 Task: Edit and enhance audio for underwater exploration videos.
Action: Mouse moved to (75, 0)
Screenshot: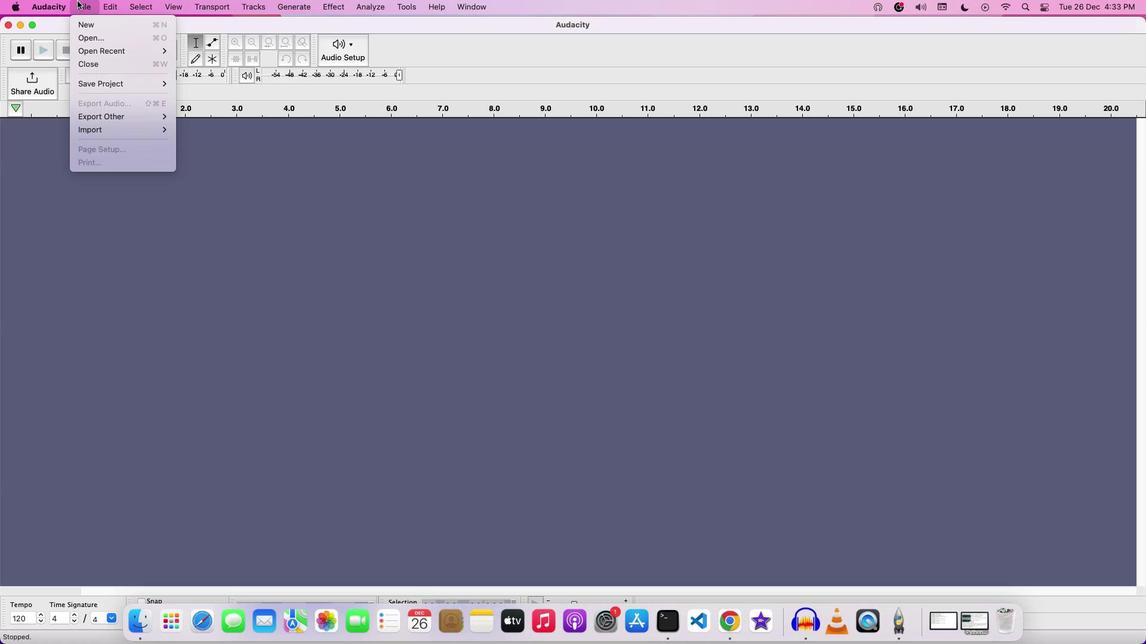 
Action: Mouse pressed left at (75, 0)
Screenshot: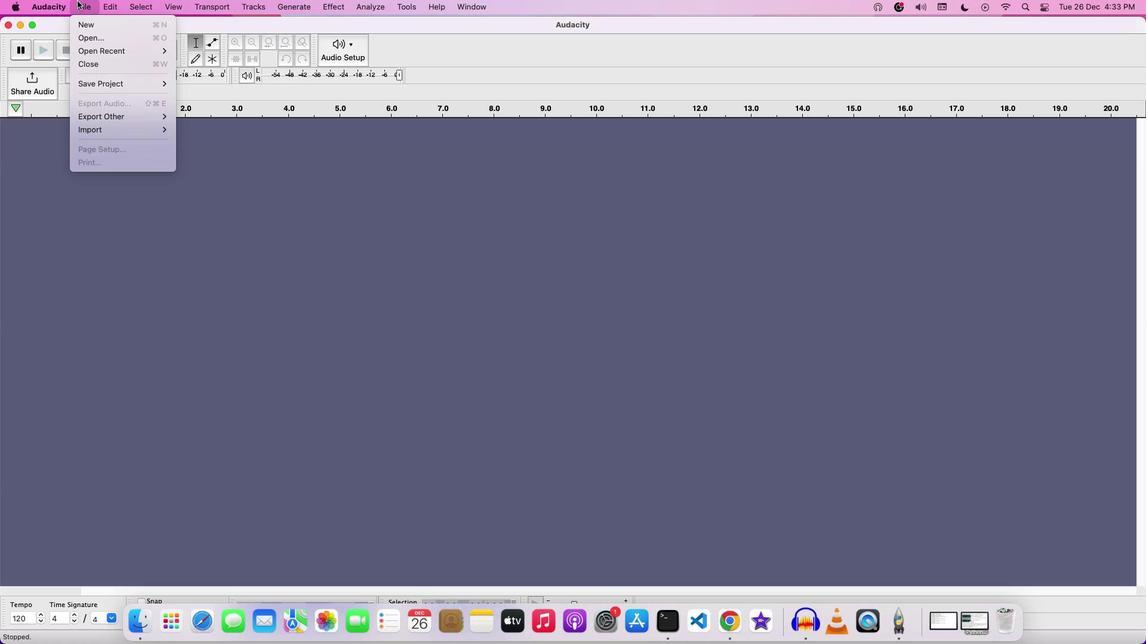 
Action: Mouse moved to (103, 35)
Screenshot: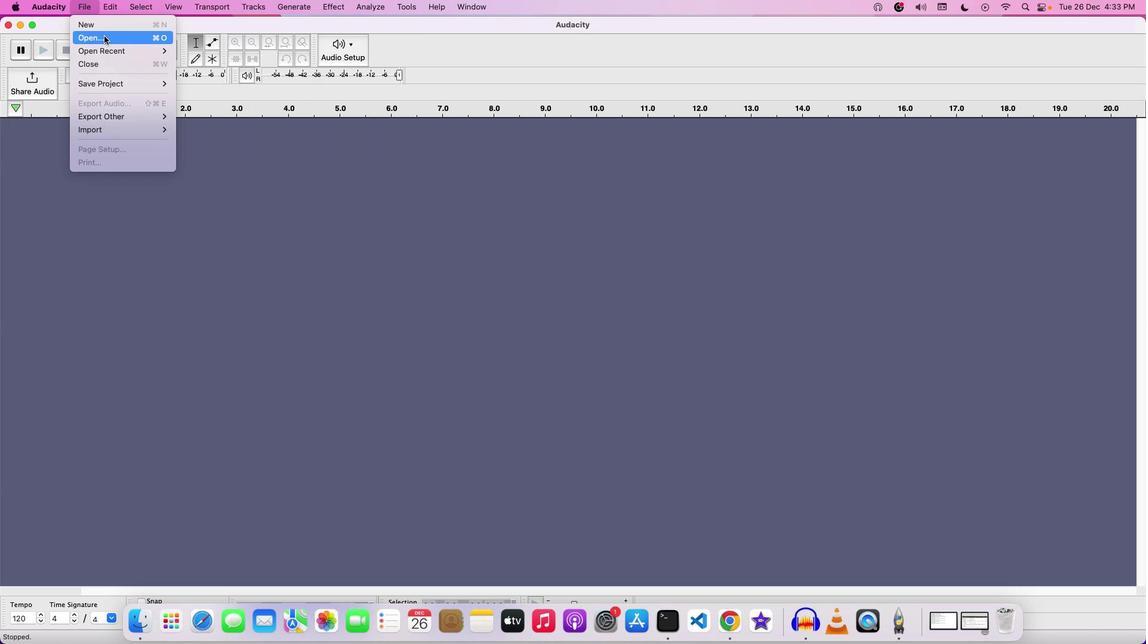 
Action: Mouse pressed left at (103, 35)
Screenshot: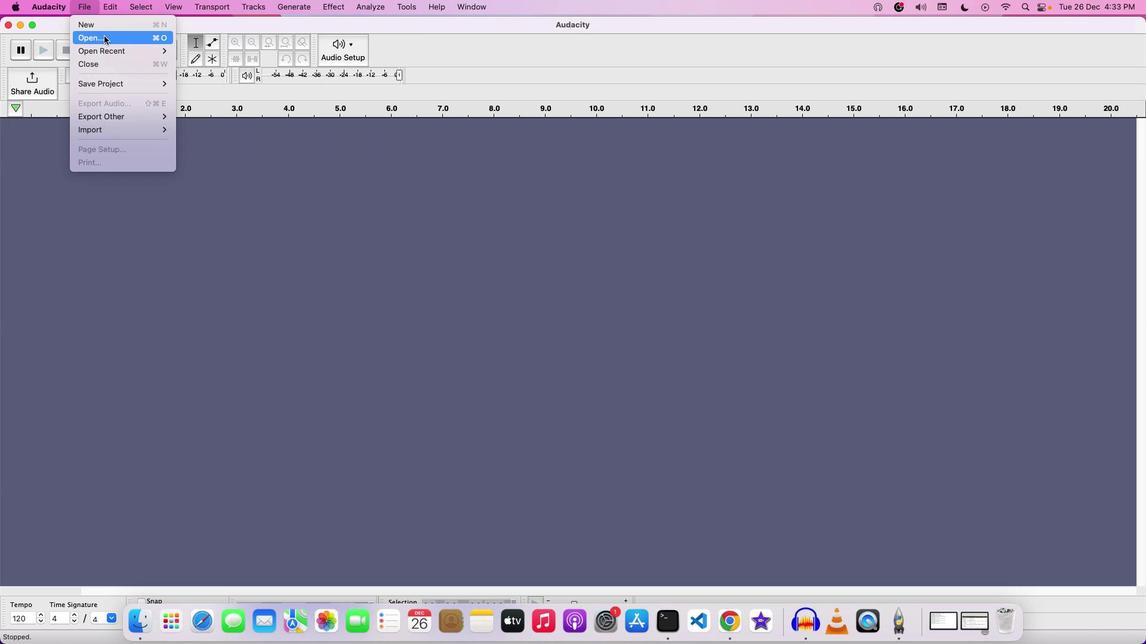 
Action: Mouse moved to (502, 174)
Screenshot: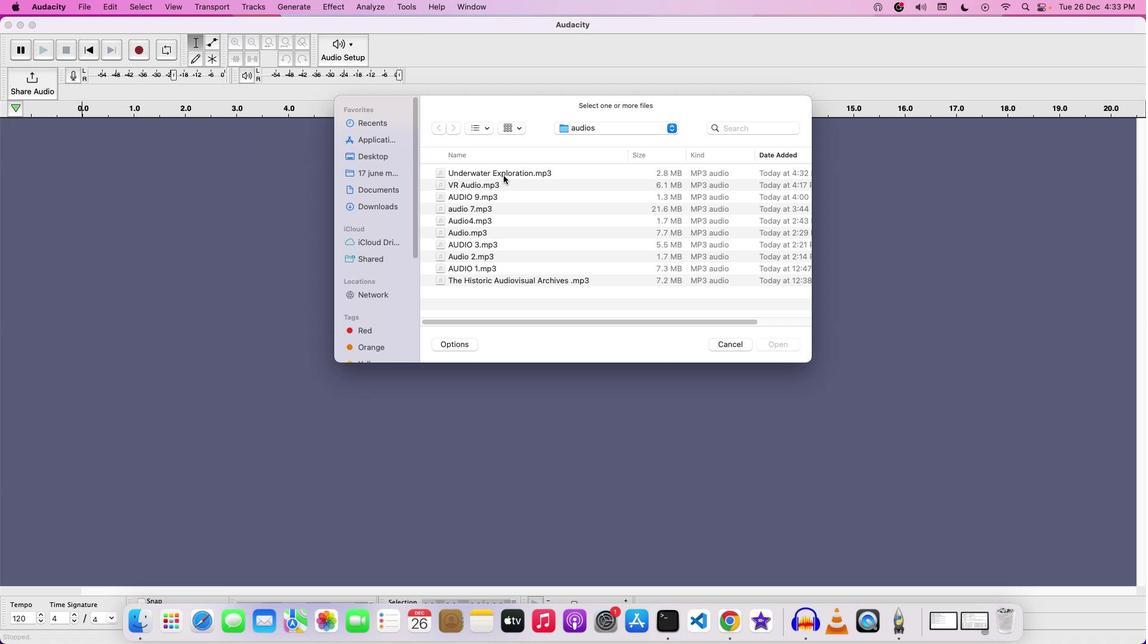 
Action: Mouse pressed left at (502, 174)
Screenshot: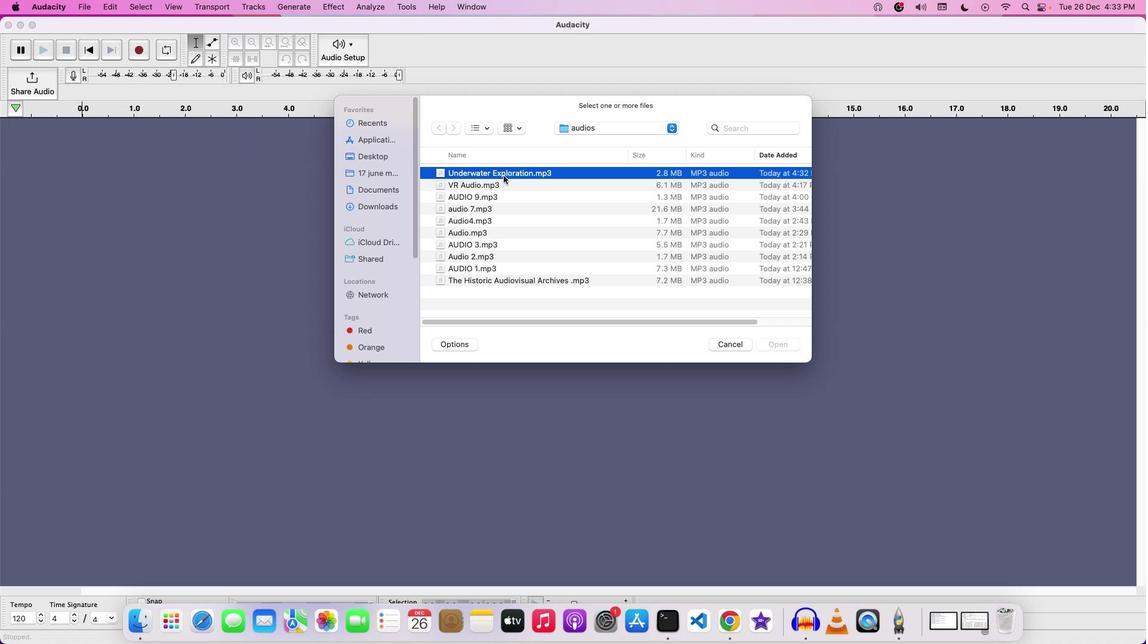 
Action: Mouse moved to (783, 342)
Screenshot: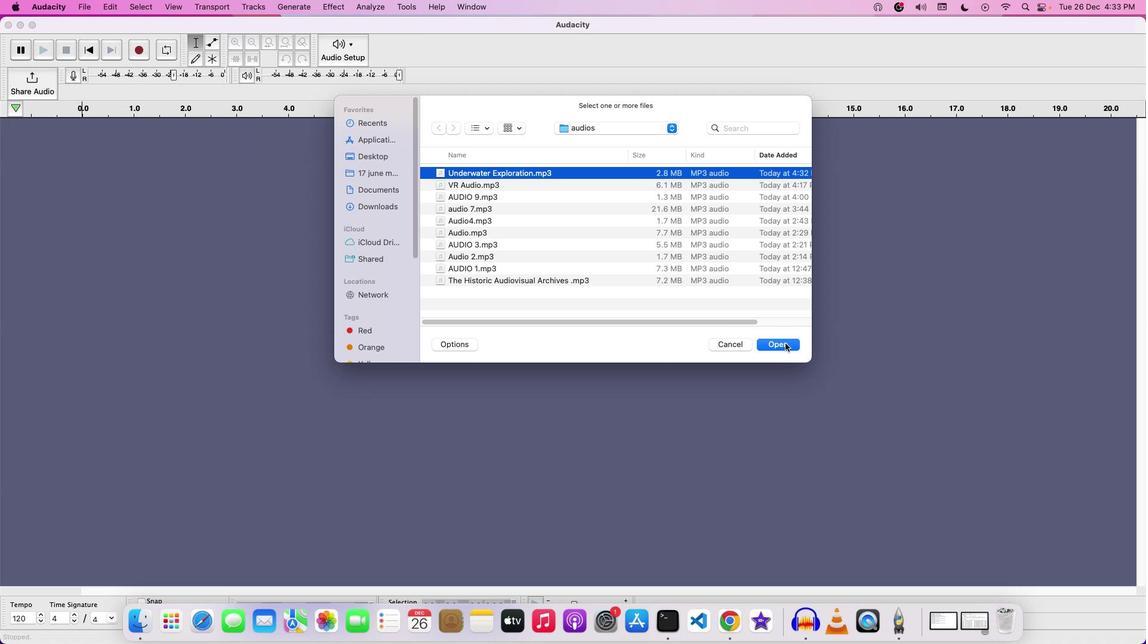 
Action: Mouse pressed left at (783, 342)
Screenshot: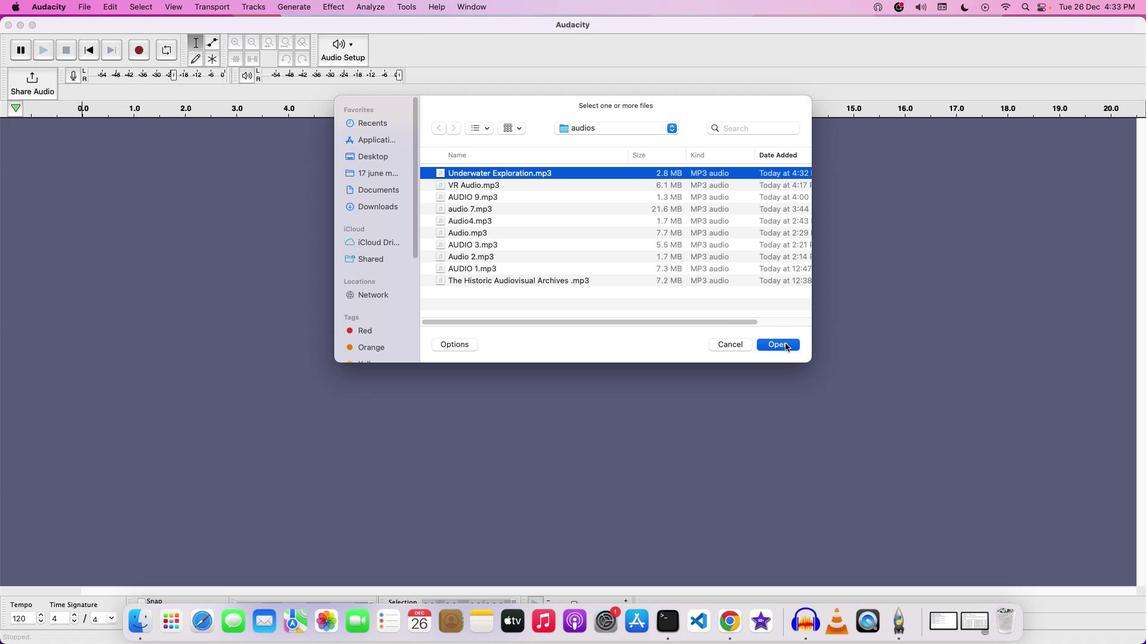 
Action: Mouse moved to (377, 303)
Screenshot: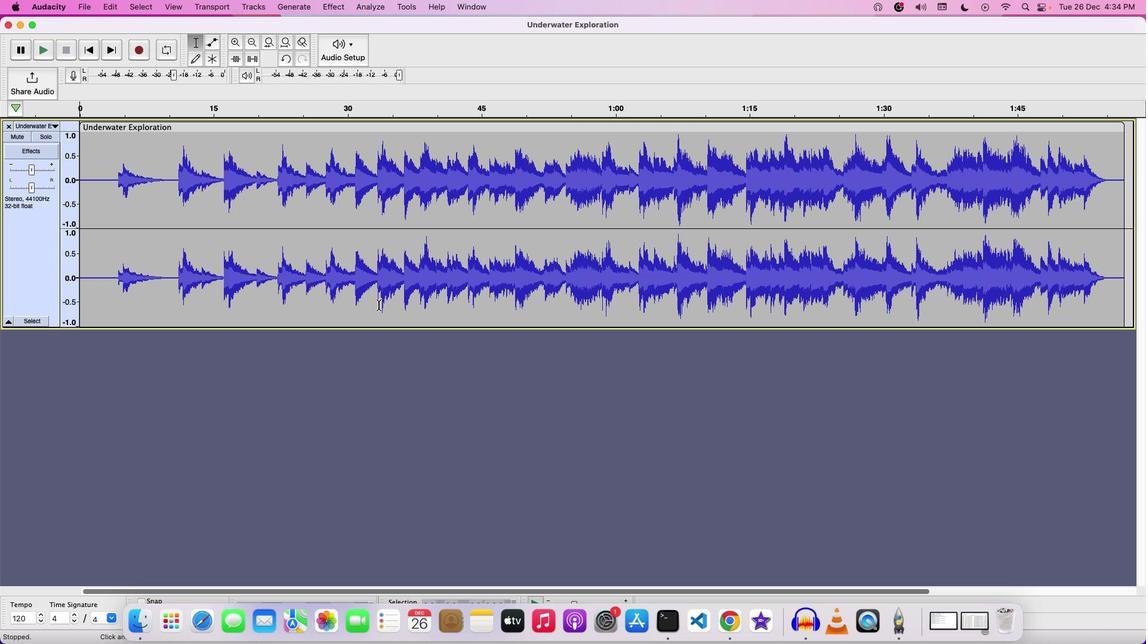 
Action: Key pressed Key.space
Screenshot: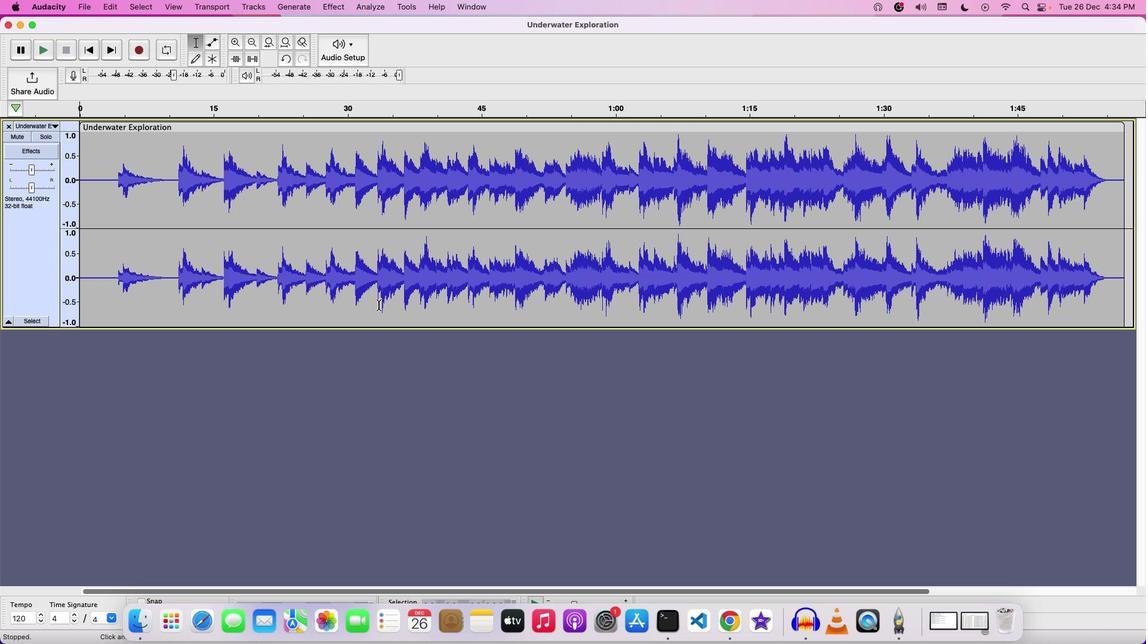 
Action: Mouse moved to (39, 167)
Screenshot: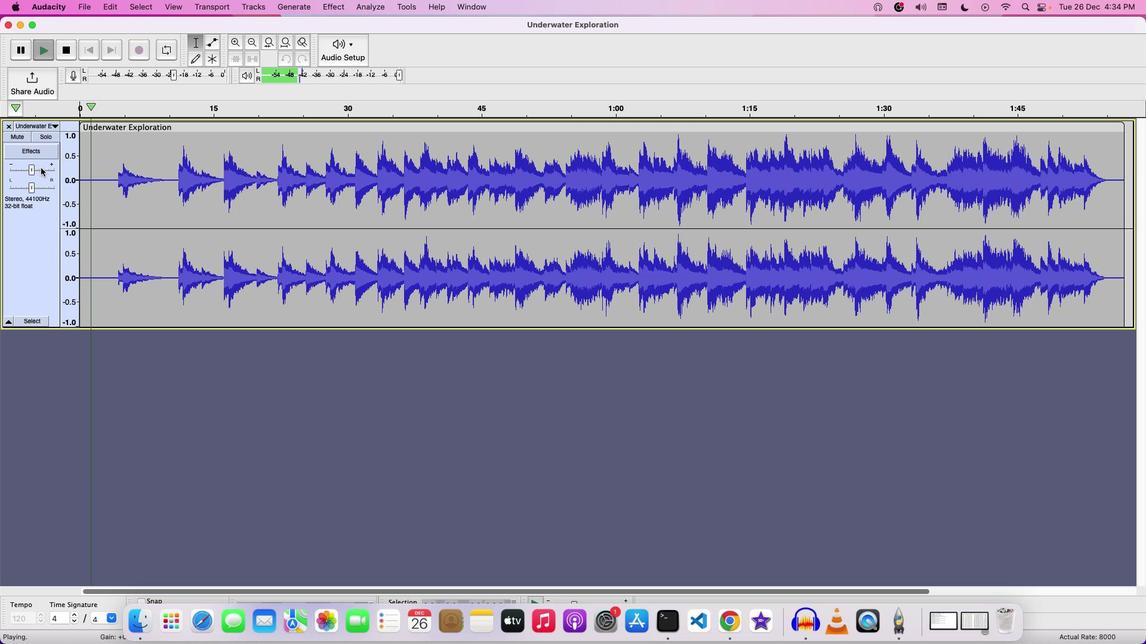 
Action: Mouse pressed left at (39, 167)
Screenshot: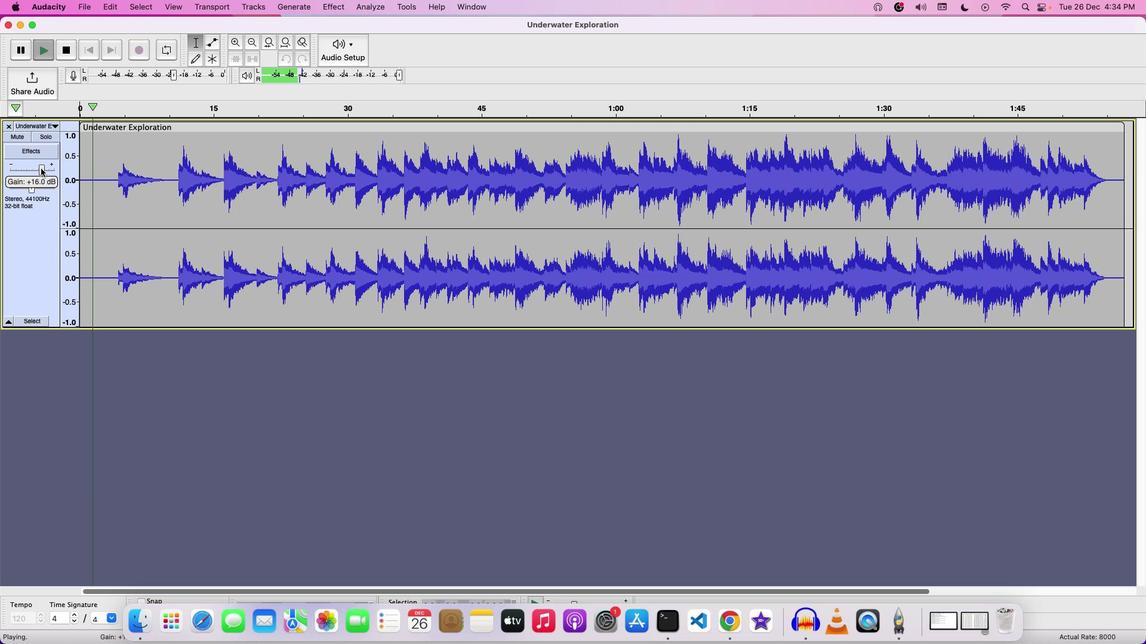 
Action: Mouse moved to (42, 167)
Screenshot: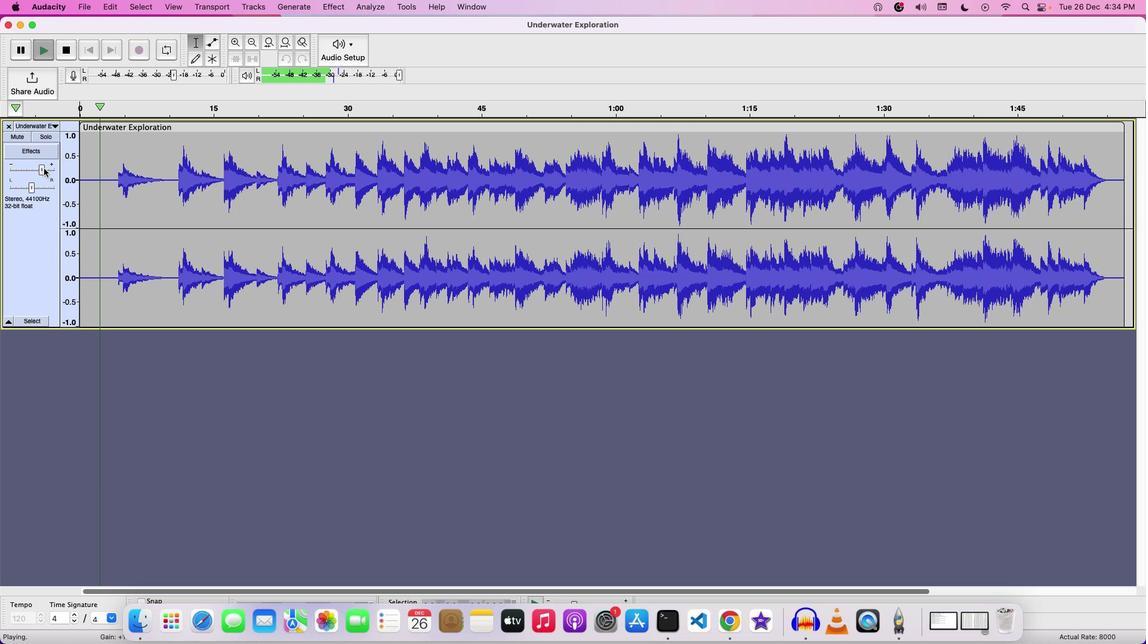 
Action: Mouse pressed left at (42, 167)
Screenshot: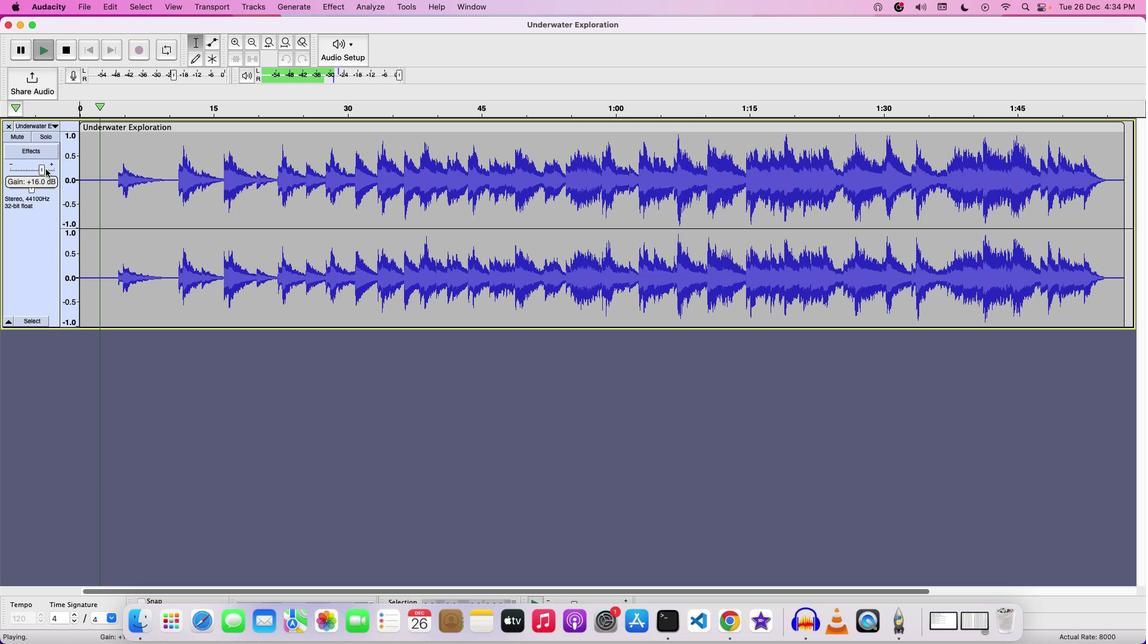 
Action: Mouse moved to (38, 163)
Screenshot: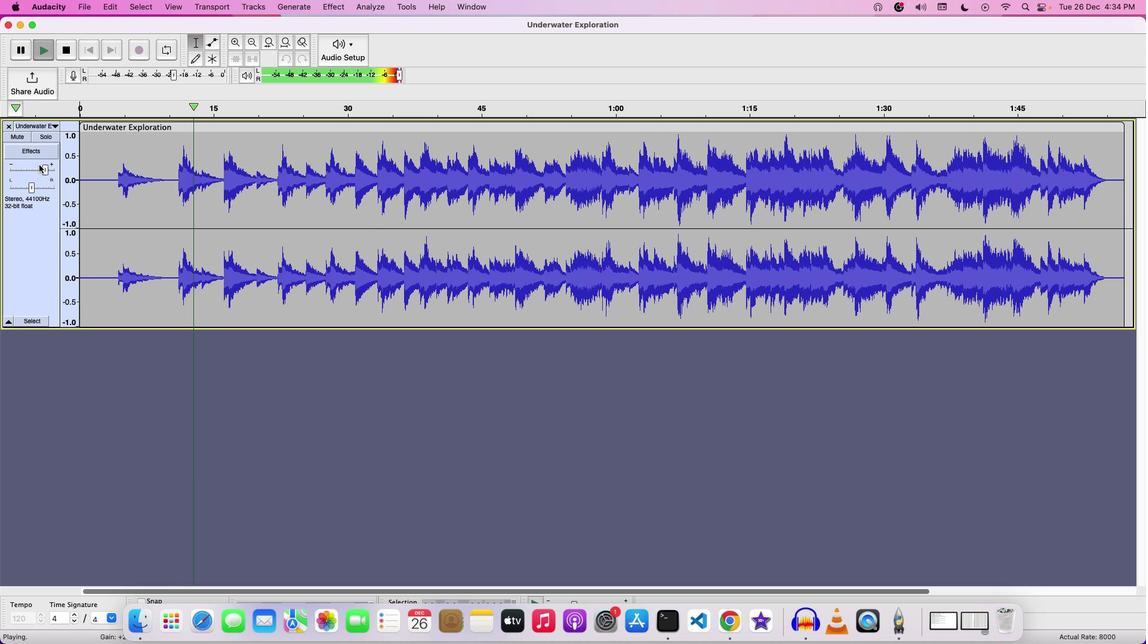 
Action: Mouse pressed left at (38, 163)
Screenshot: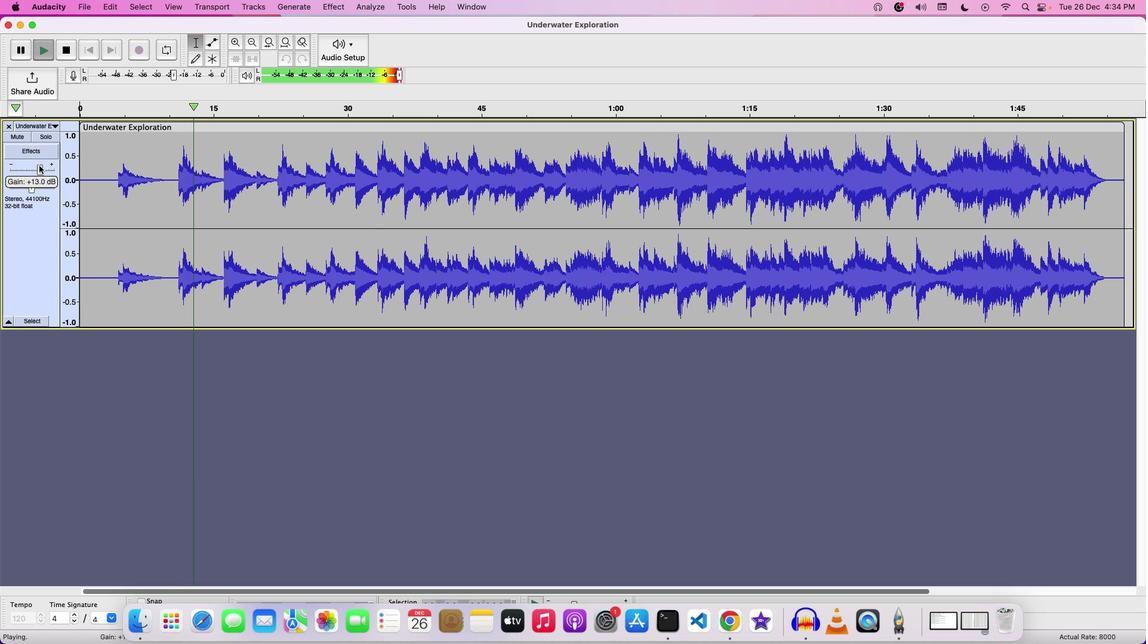 
Action: Mouse moved to (38, 166)
Screenshot: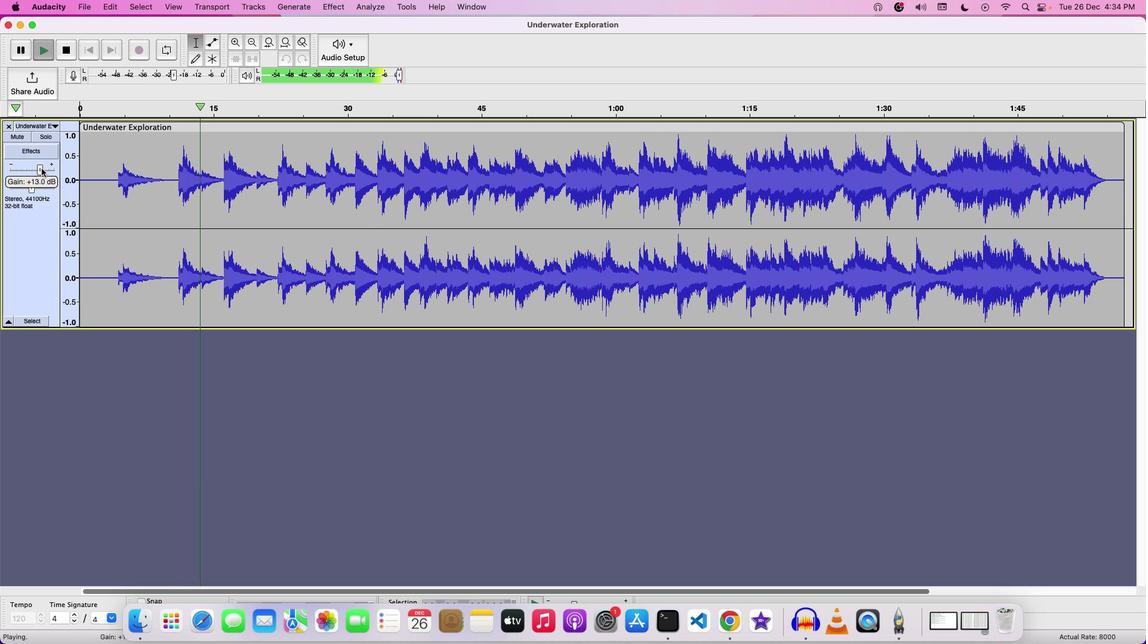
Action: Mouse pressed left at (38, 166)
Screenshot: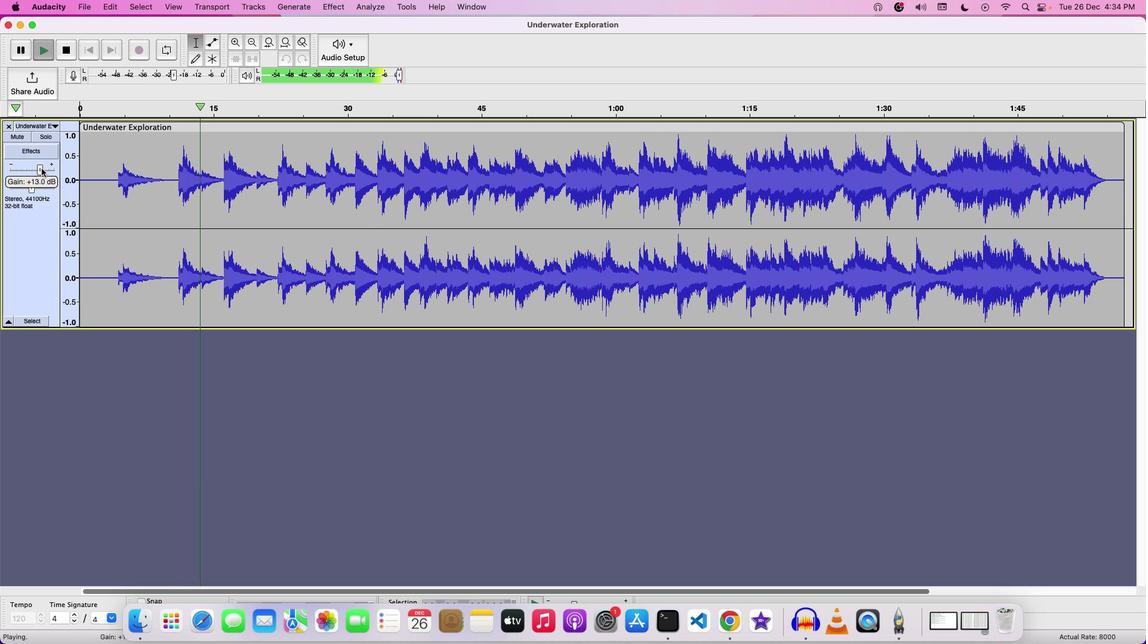 
Action: Mouse moved to (1119, 128)
Screenshot: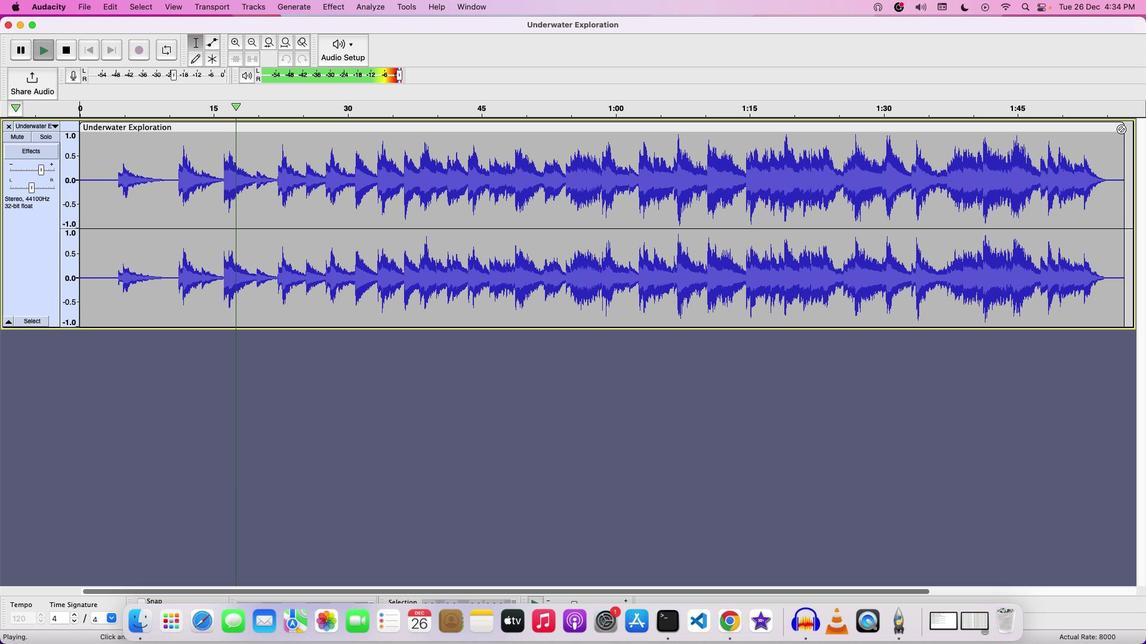 
Action: Key pressed Key.space
Screenshot: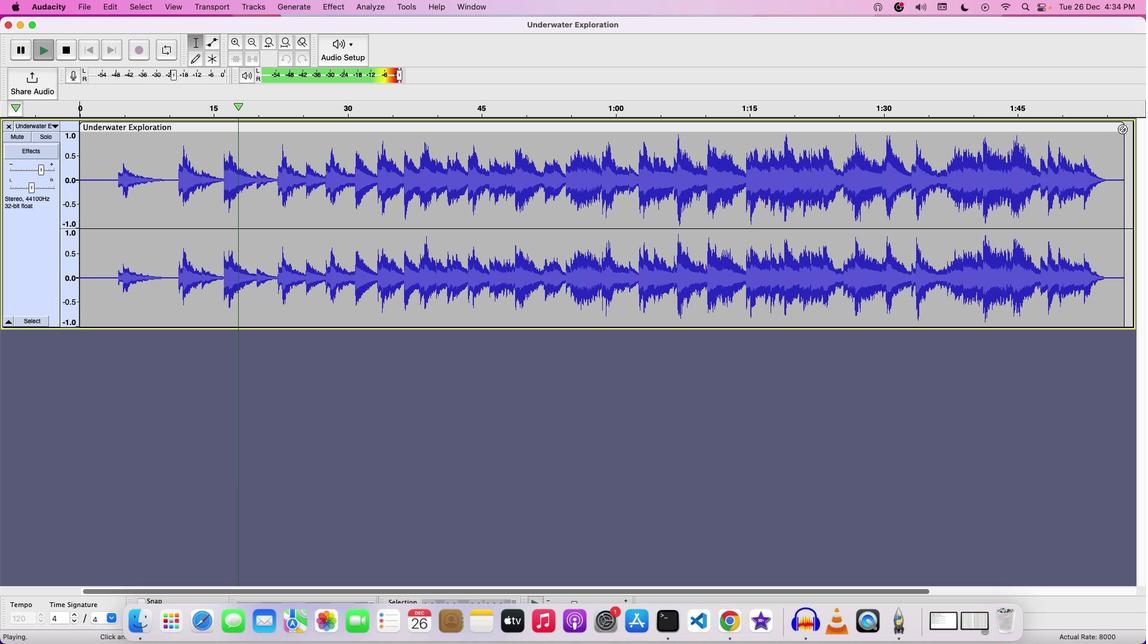 
Action: Mouse moved to (1122, 127)
Screenshot: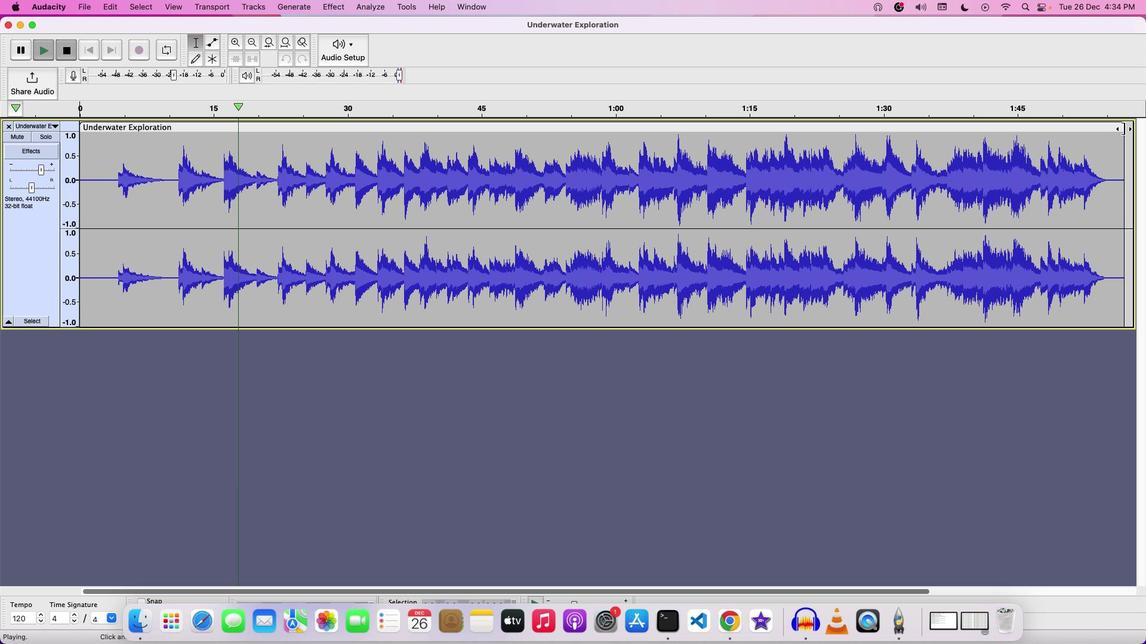 
Action: Mouse pressed left at (1122, 127)
Screenshot: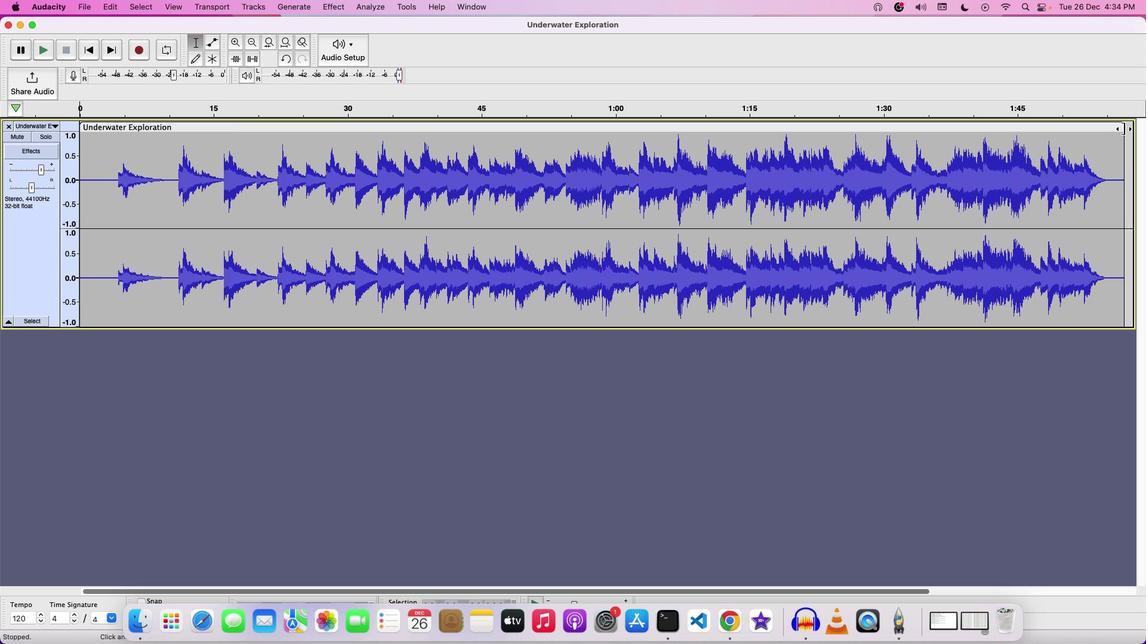 
Action: Mouse moved to (254, 185)
Screenshot: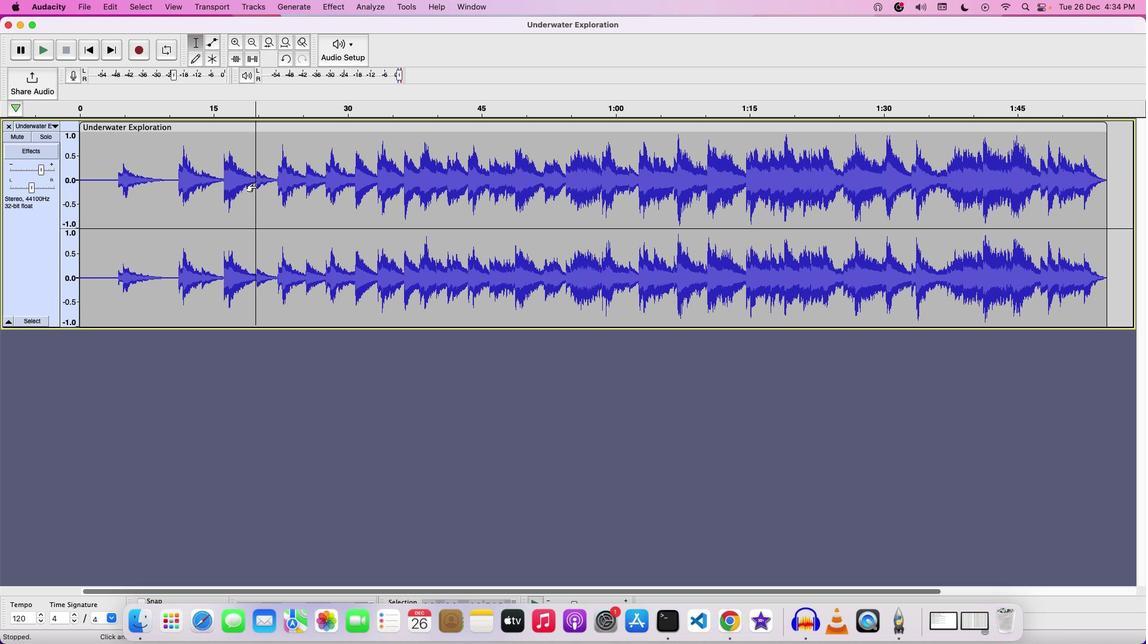 
Action: Mouse pressed left at (254, 185)
Screenshot: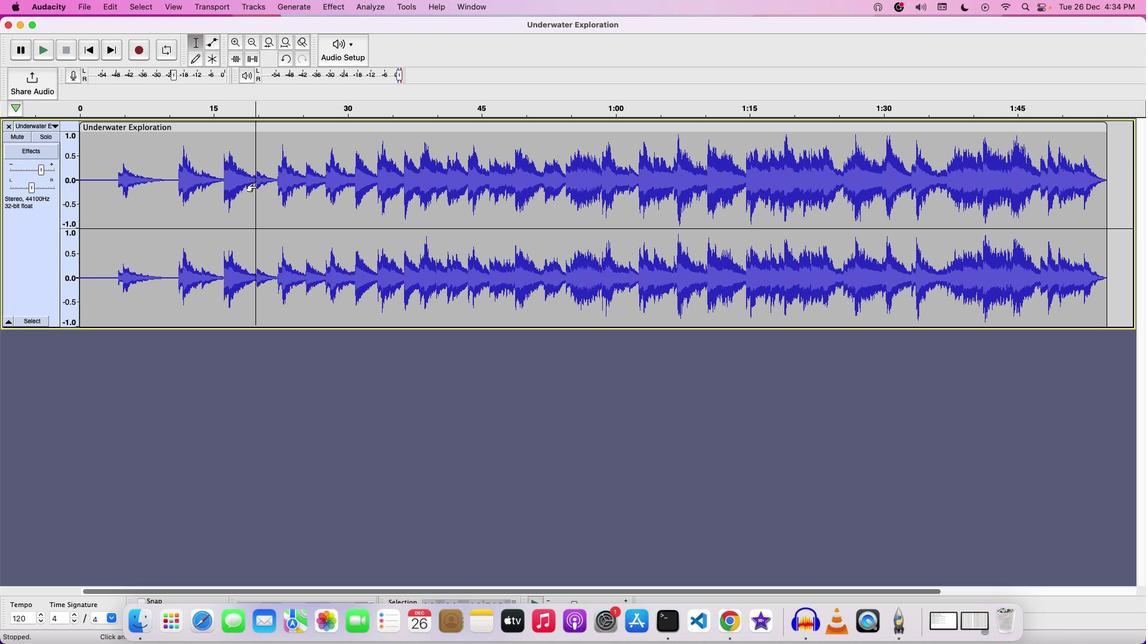 
Action: Mouse pressed left at (254, 185)
Screenshot: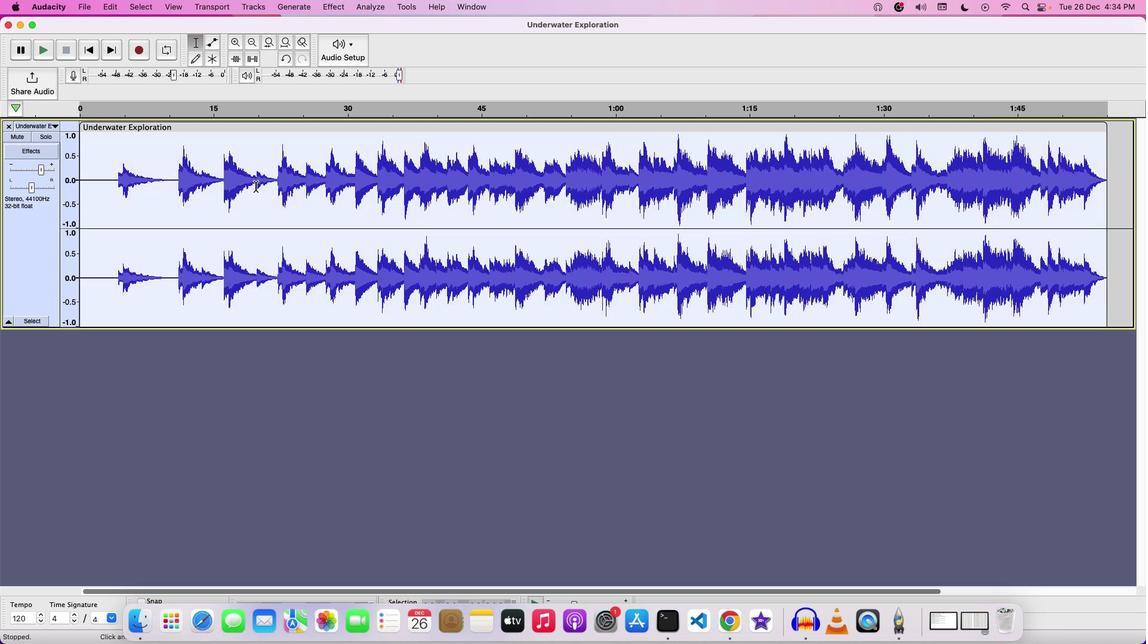
Action: Mouse moved to (337, 4)
Screenshot: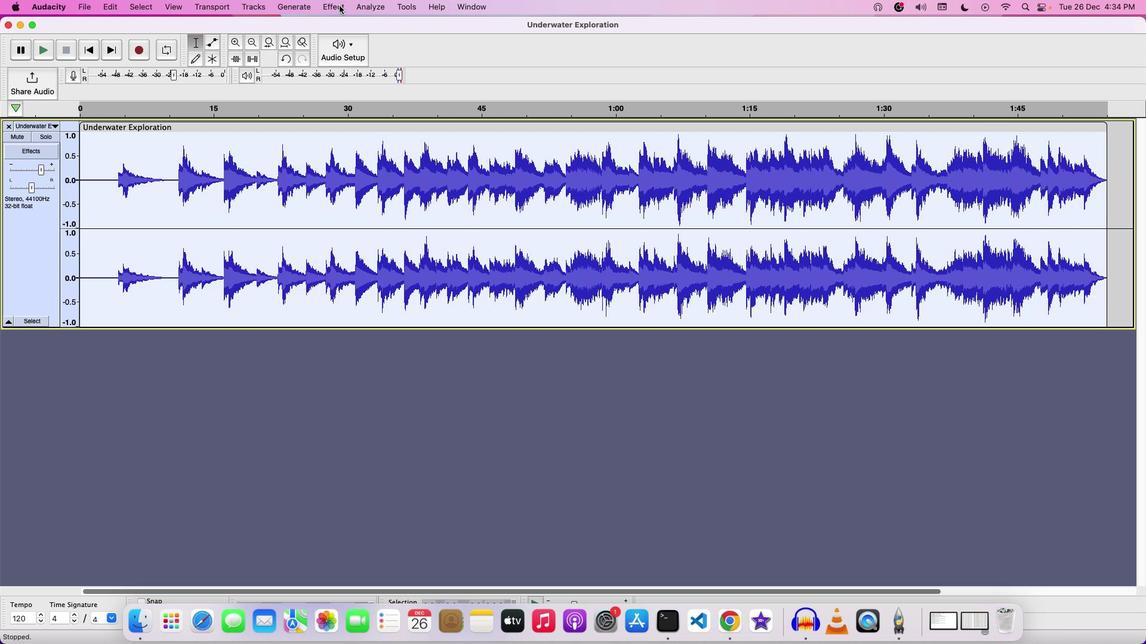 
Action: Mouse pressed left at (337, 4)
Screenshot: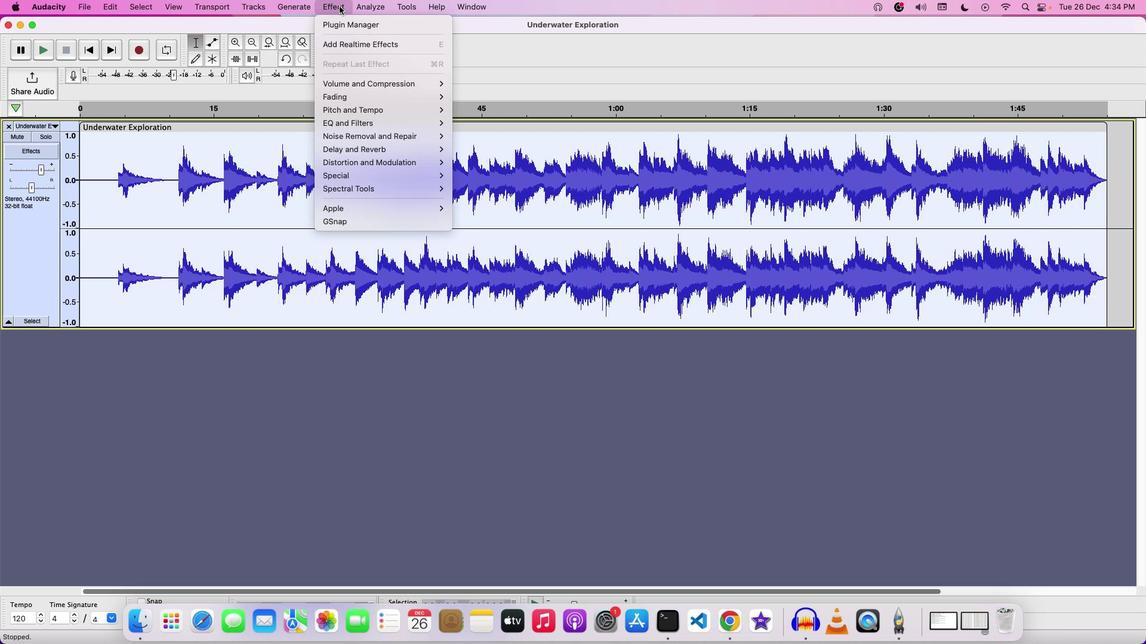 
Action: Mouse moved to (468, 143)
Screenshot: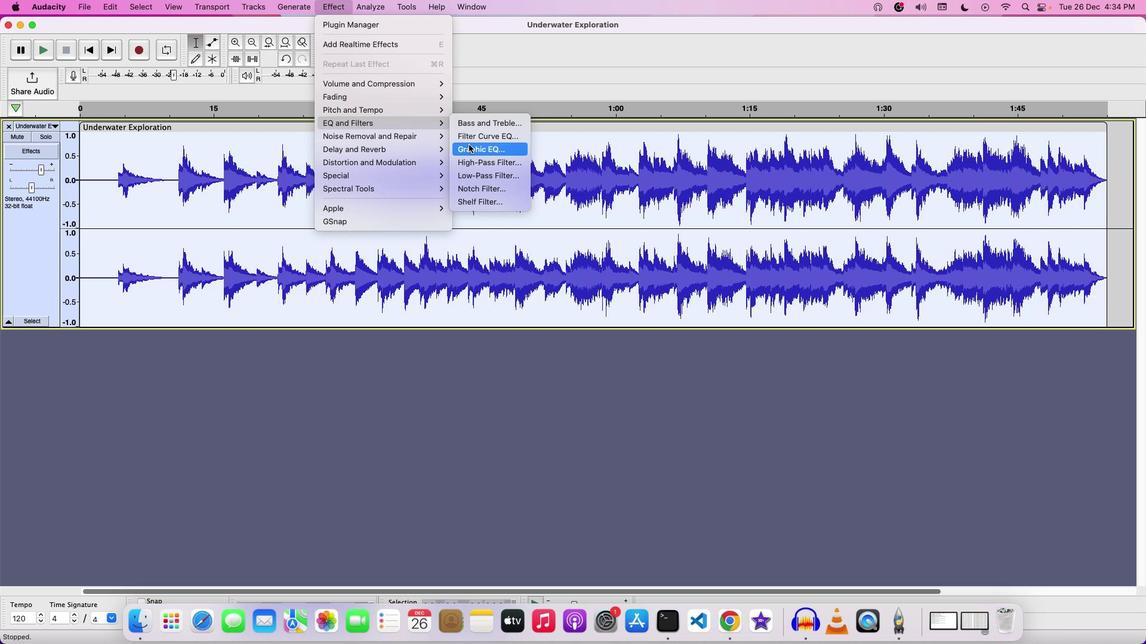 
Action: Mouse pressed left at (468, 143)
Screenshot: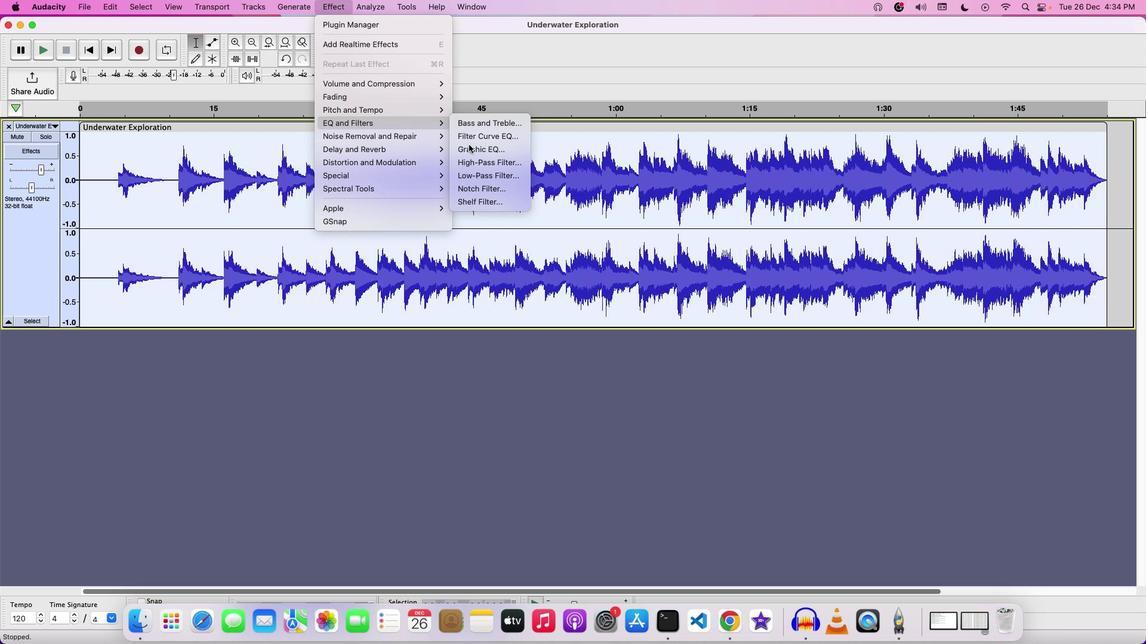 
Action: Mouse moved to (551, 478)
Screenshot: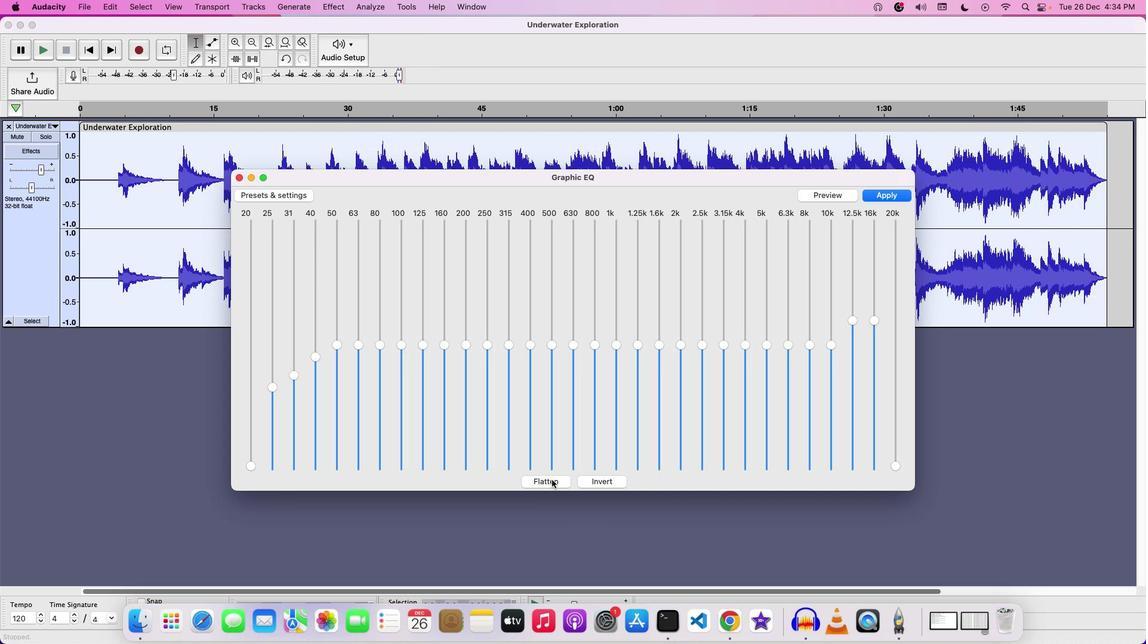 
Action: Mouse pressed left at (551, 478)
Screenshot: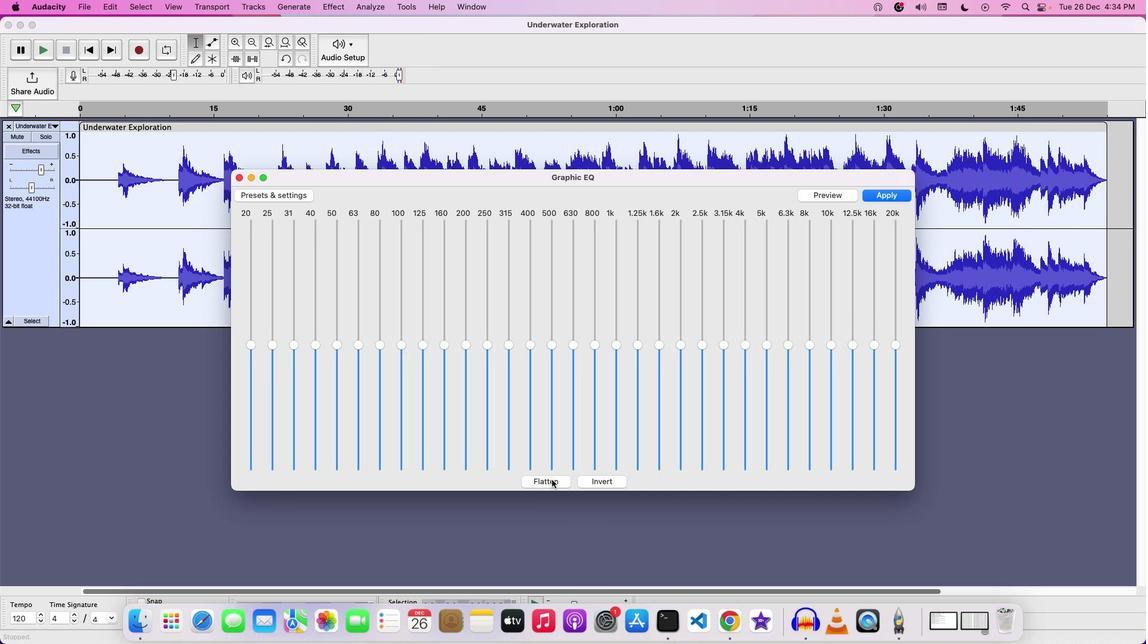 
Action: Mouse moved to (248, 365)
Screenshot: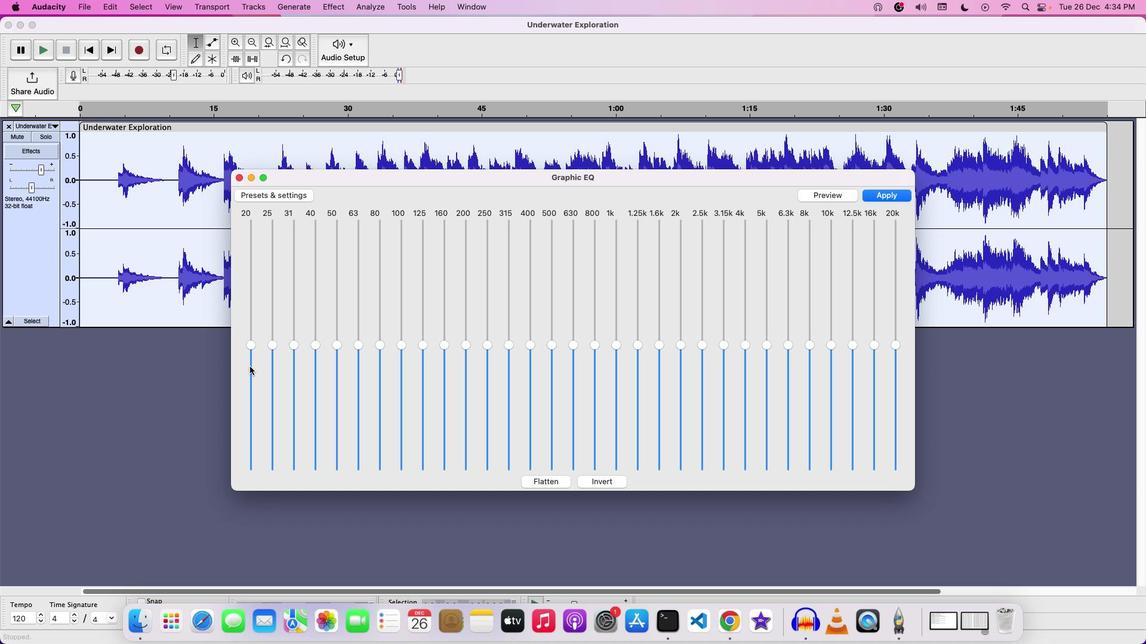 
Action: Mouse pressed left at (248, 365)
Screenshot: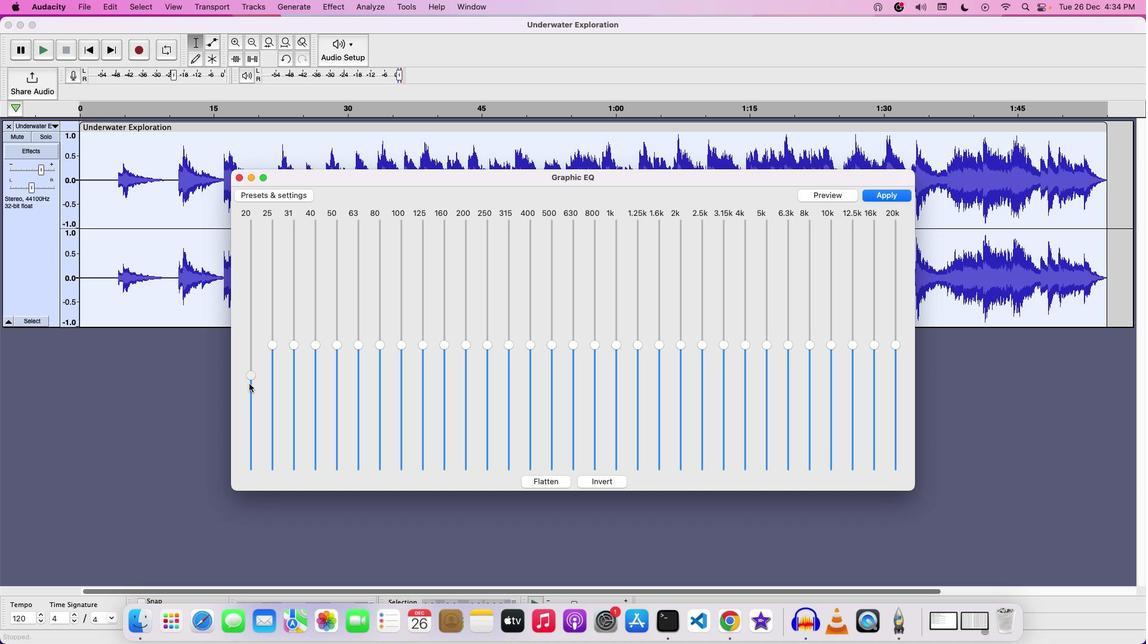 
Action: Mouse moved to (270, 400)
Screenshot: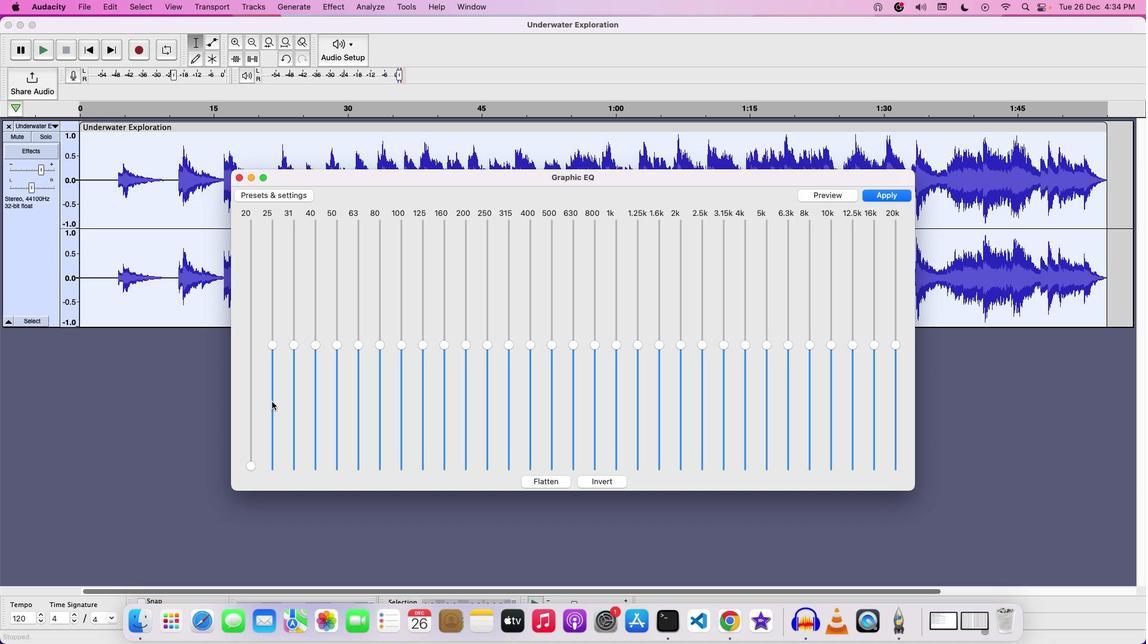 
Action: Mouse pressed left at (270, 400)
Screenshot: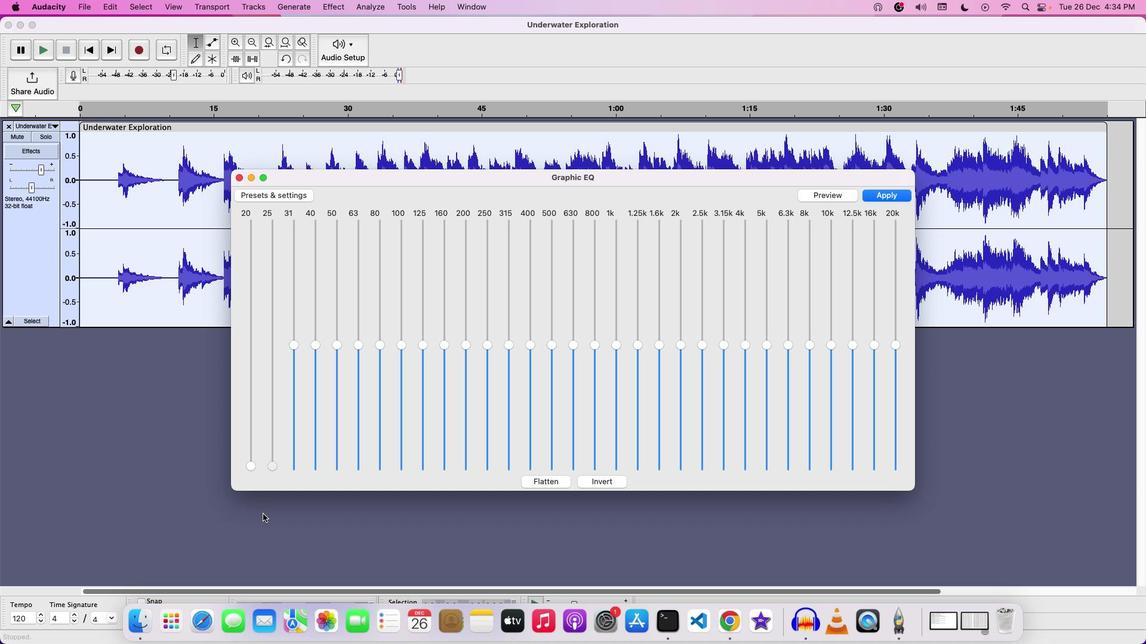 
Action: Mouse moved to (894, 340)
Screenshot: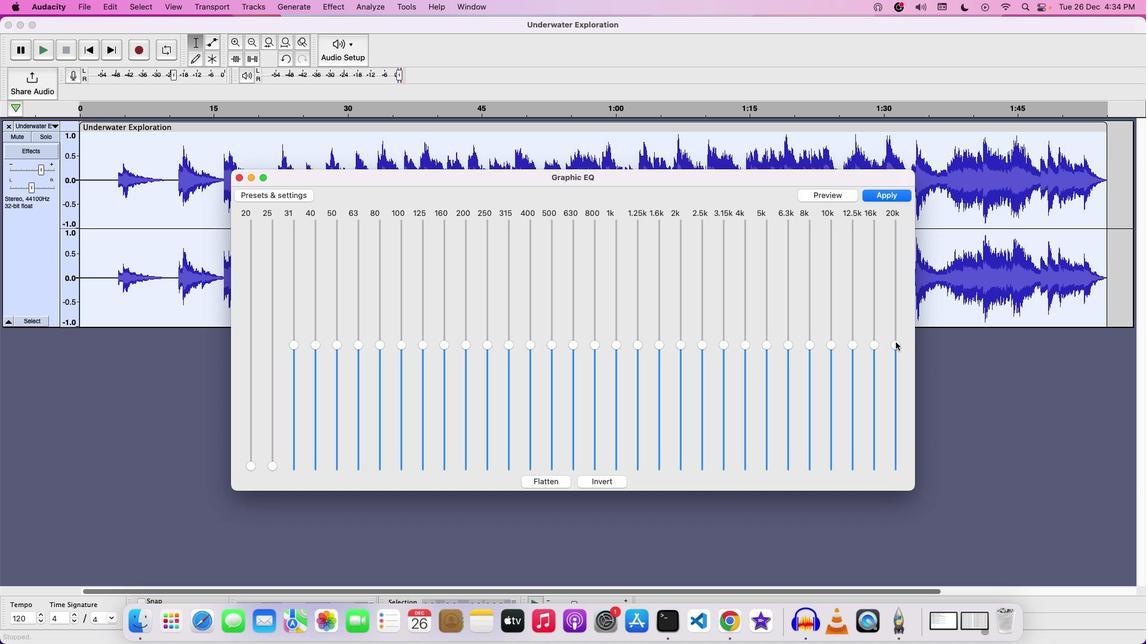 
Action: Mouse pressed left at (894, 340)
Screenshot: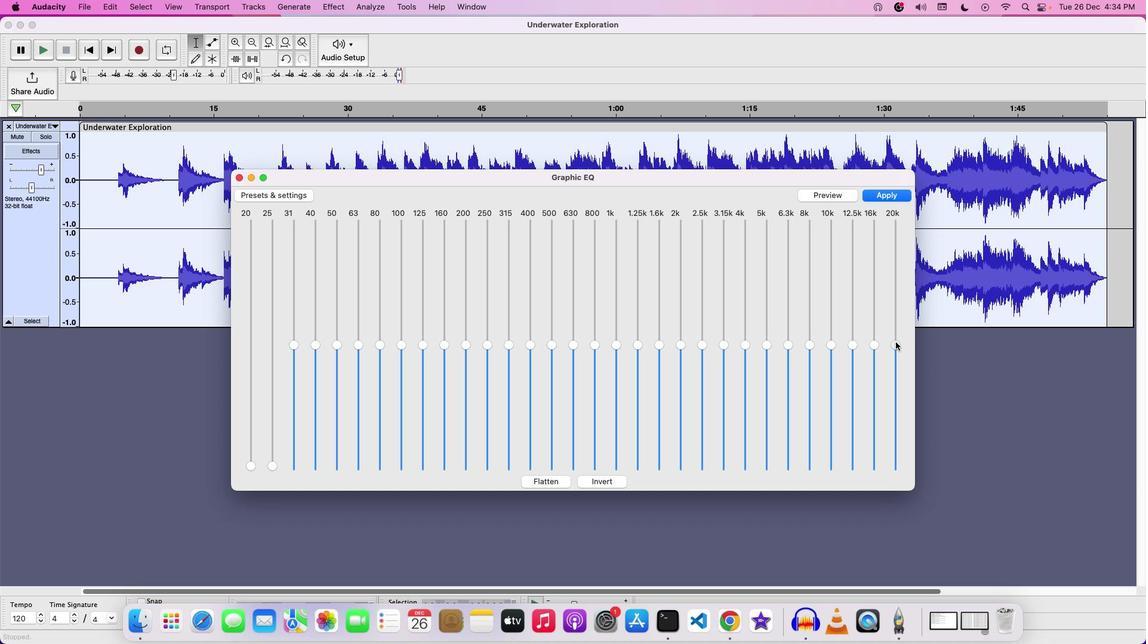 
Action: Mouse moved to (893, 319)
Screenshot: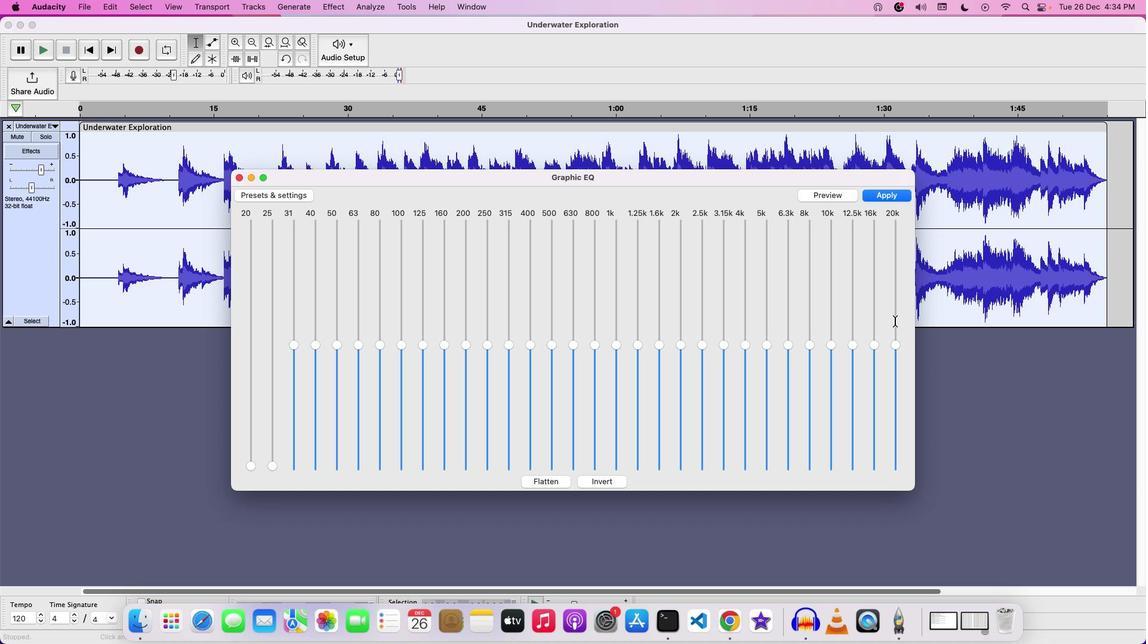 
Action: Mouse pressed left at (893, 319)
Screenshot: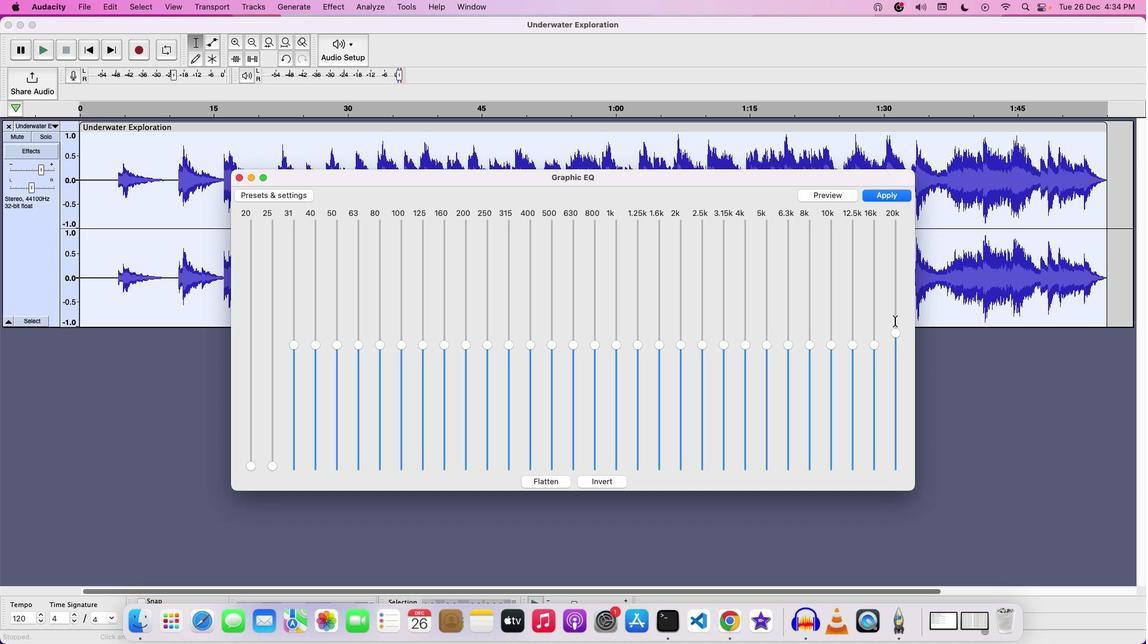 
Action: Mouse moved to (873, 316)
Screenshot: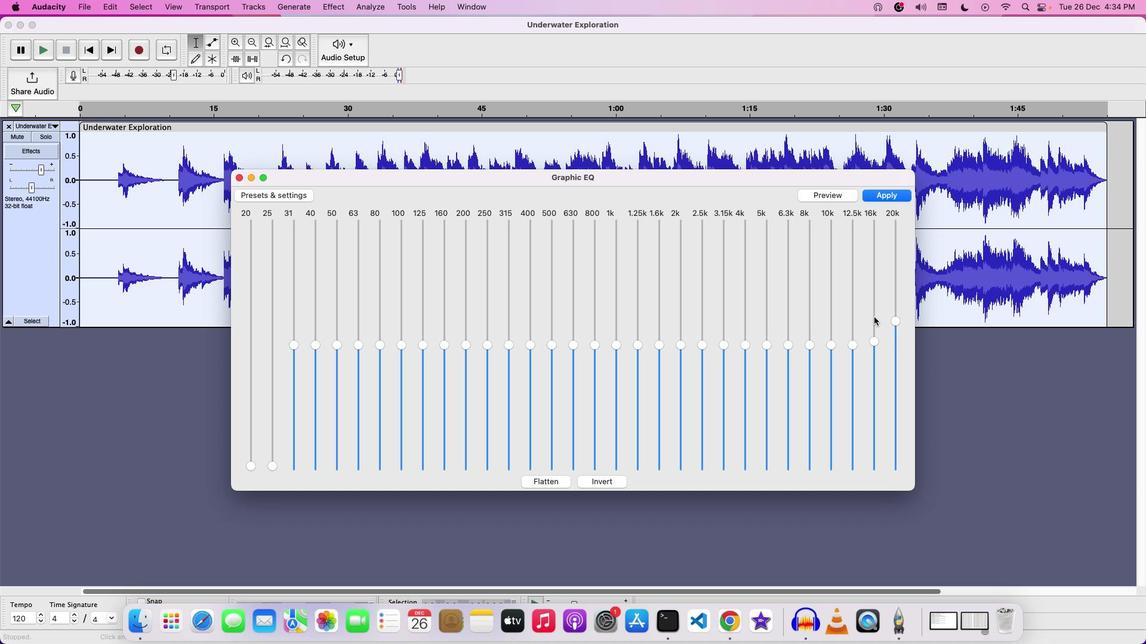 
Action: Mouse pressed left at (873, 316)
Screenshot: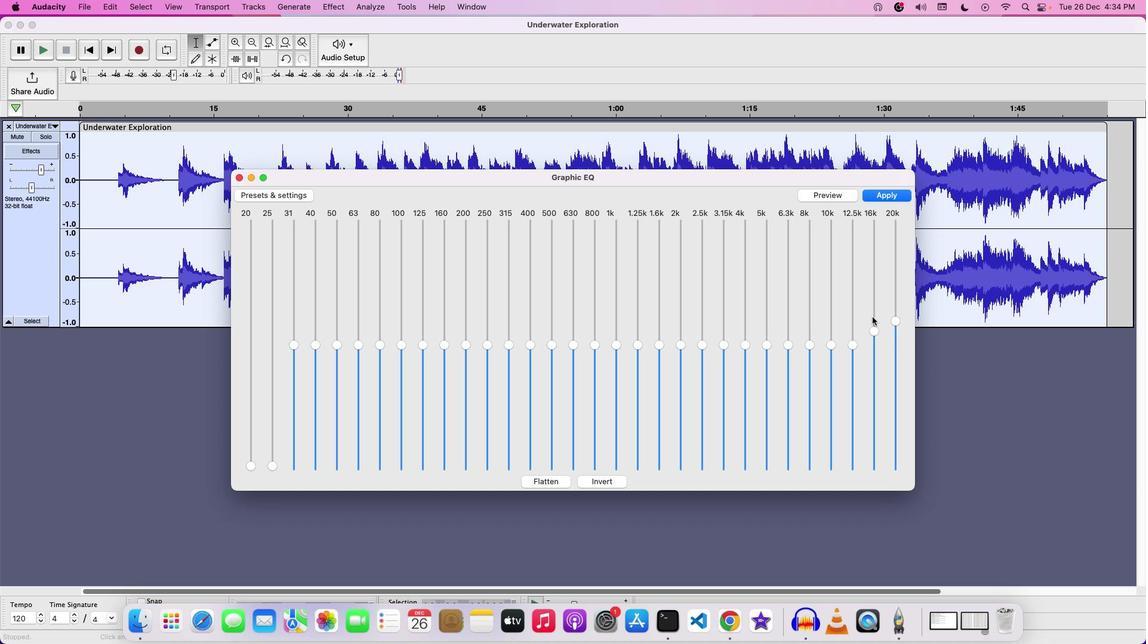 
Action: Mouse moved to (854, 313)
Screenshot: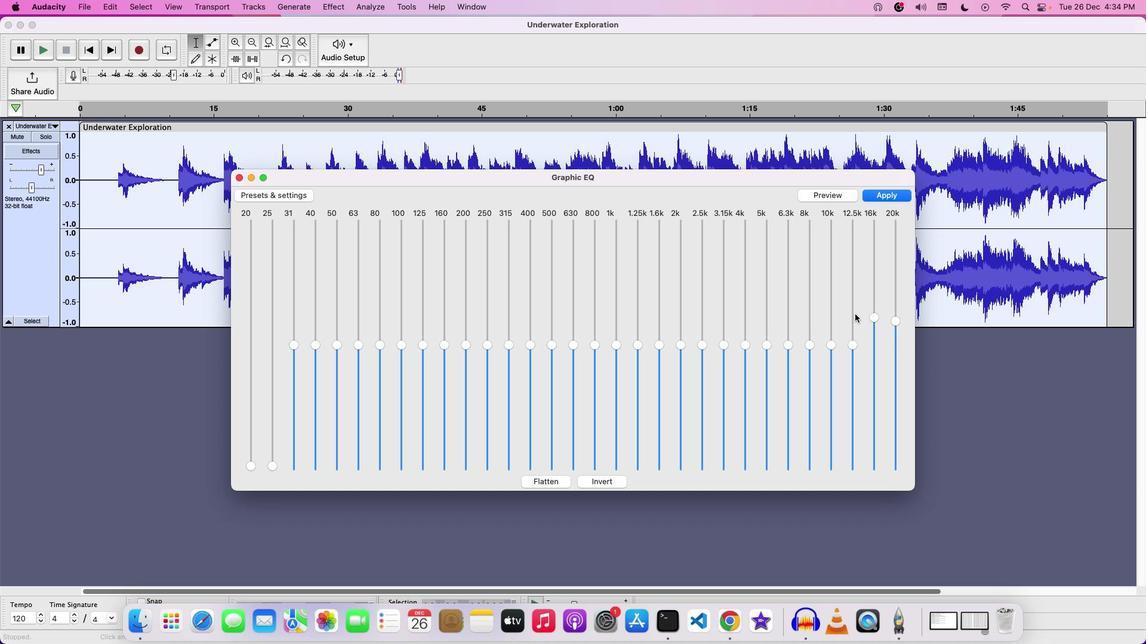 
Action: Mouse pressed left at (854, 313)
Screenshot: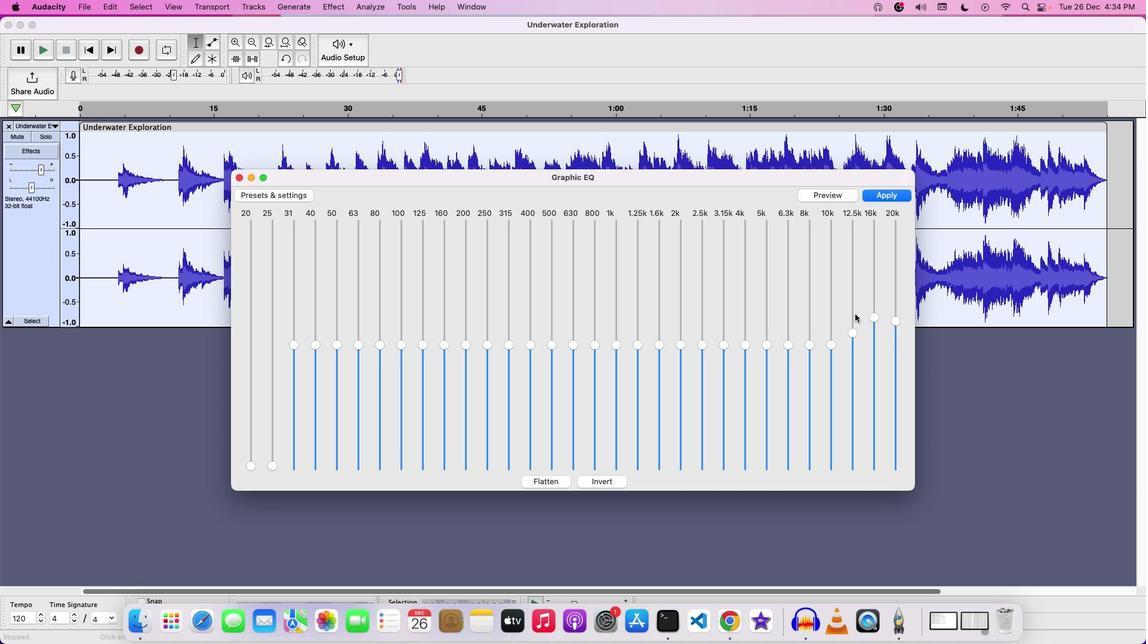 
Action: Mouse moved to (829, 308)
Screenshot: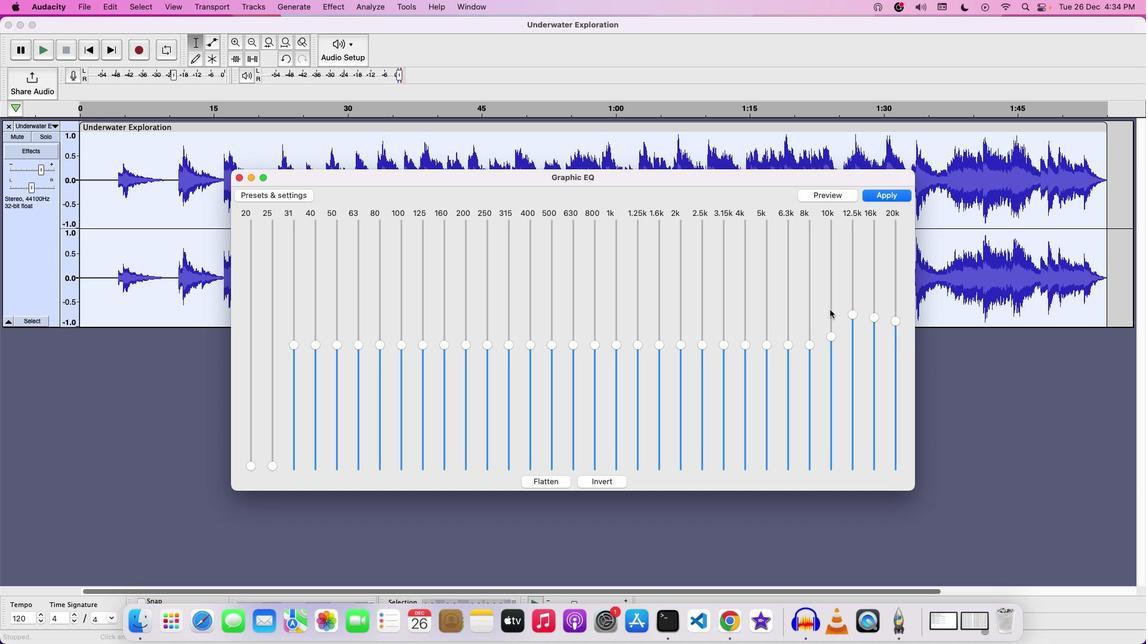 
Action: Mouse pressed left at (829, 308)
Screenshot: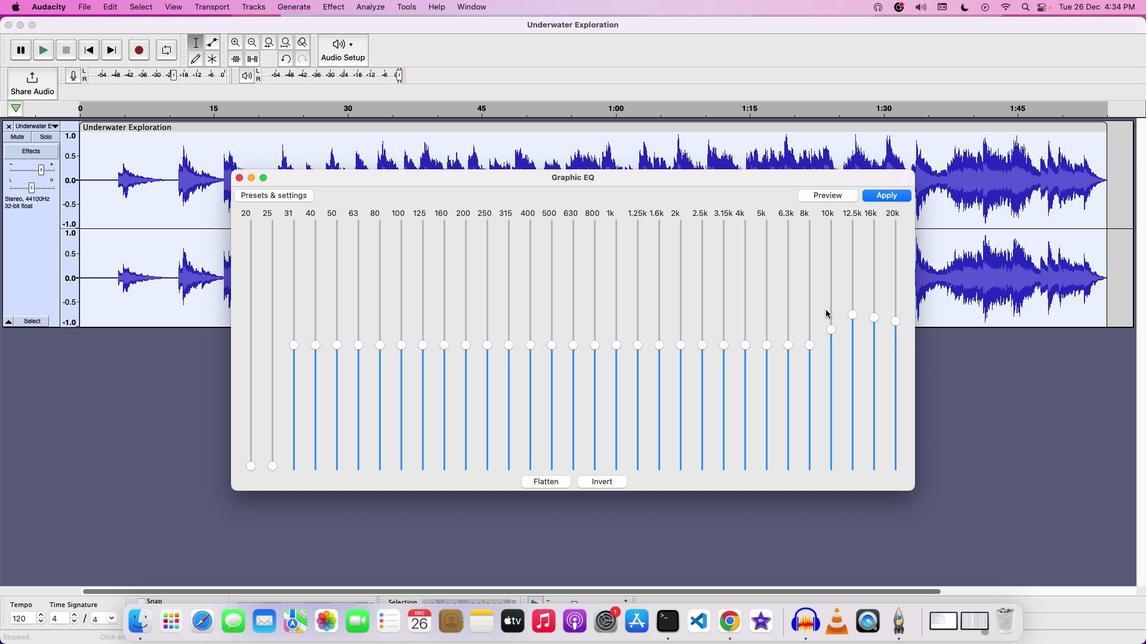 
Action: Mouse moved to (808, 308)
Screenshot: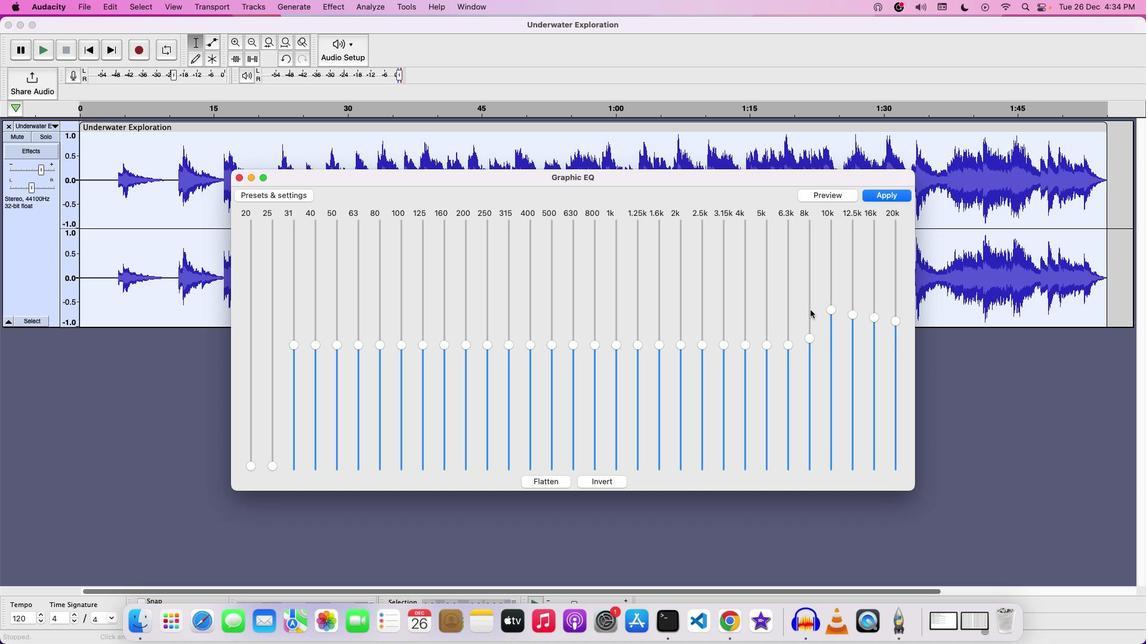 
Action: Mouse pressed left at (808, 308)
Screenshot: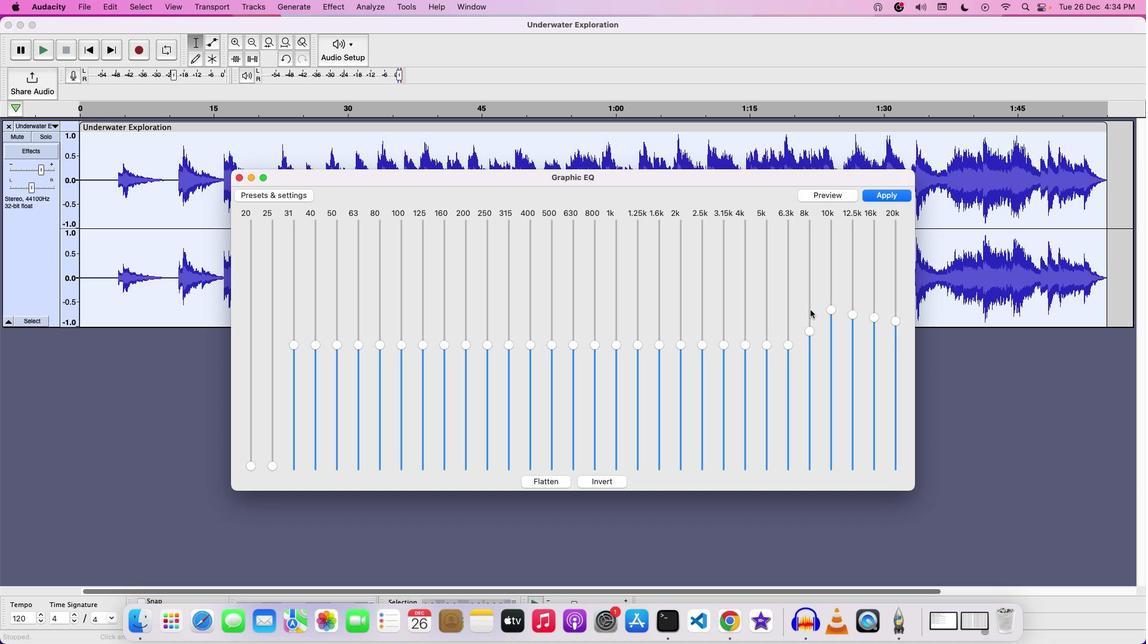 
Action: Mouse moved to (782, 305)
Screenshot: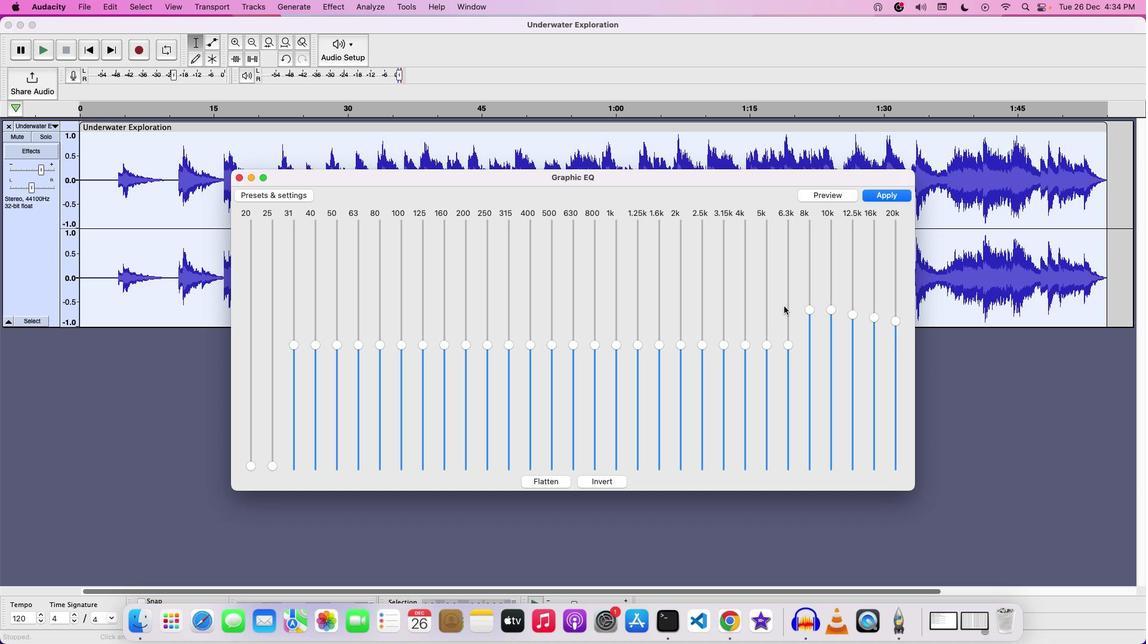 
Action: Mouse pressed left at (782, 305)
Screenshot: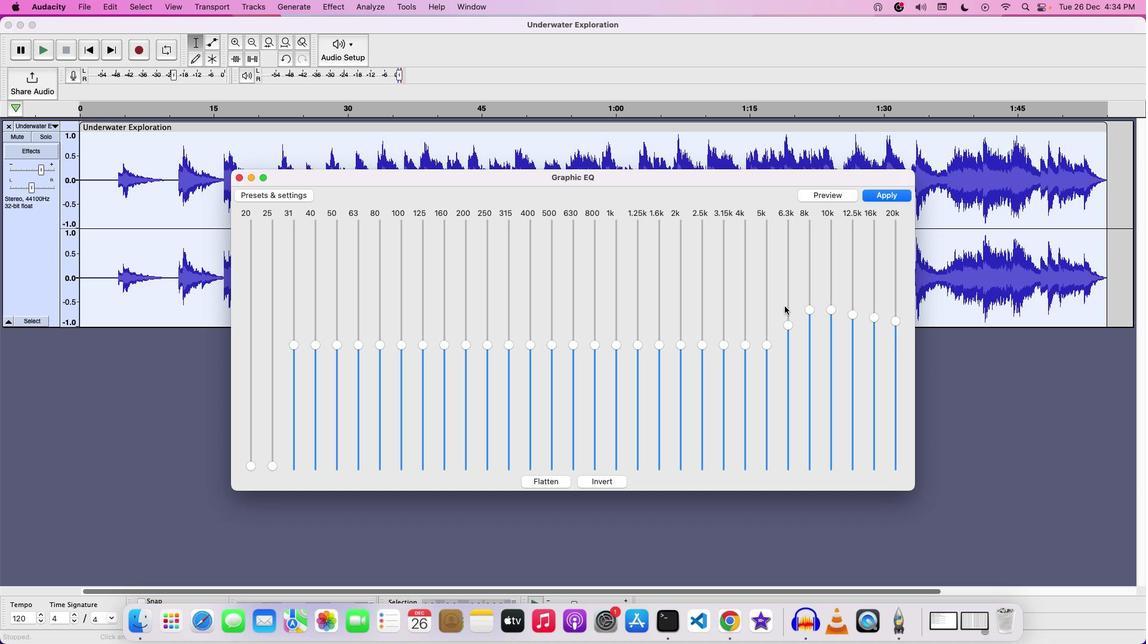 
Action: Mouse moved to (337, 391)
Screenshot: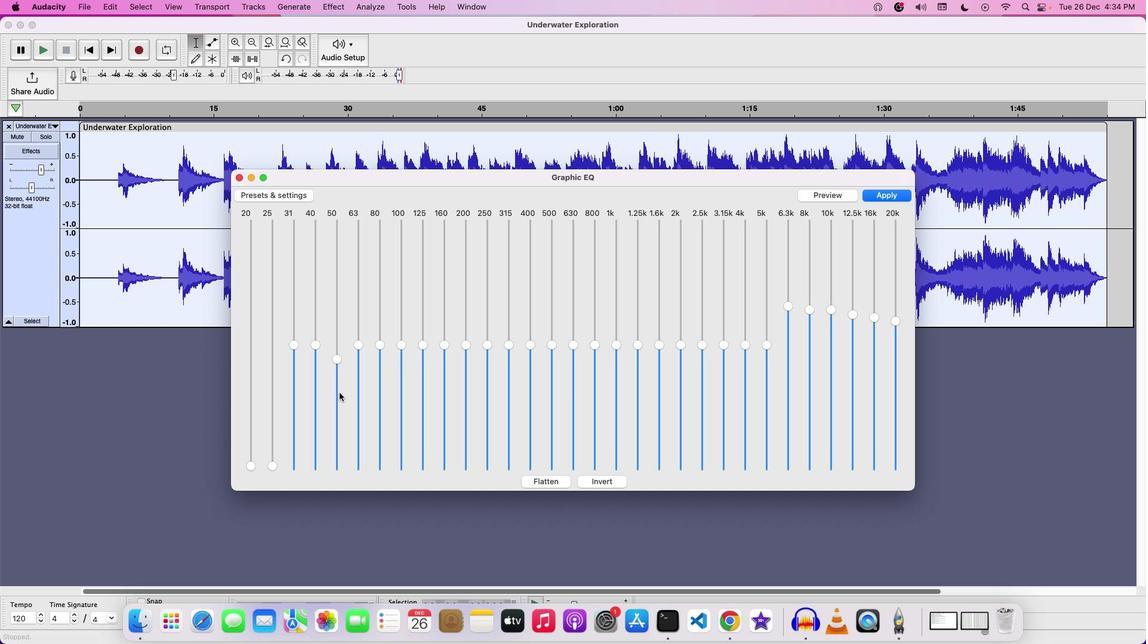 
Action: Mouse pressed left at (337, 391)
Screenshot: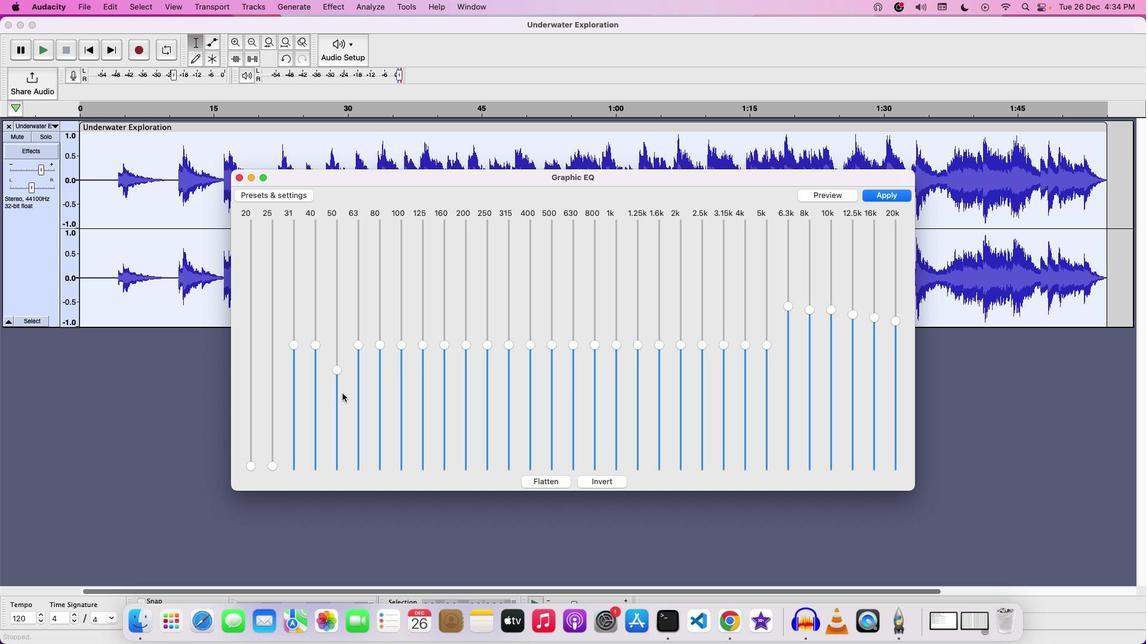 
Action: Mouse moved to (362, 388)
Screenshot: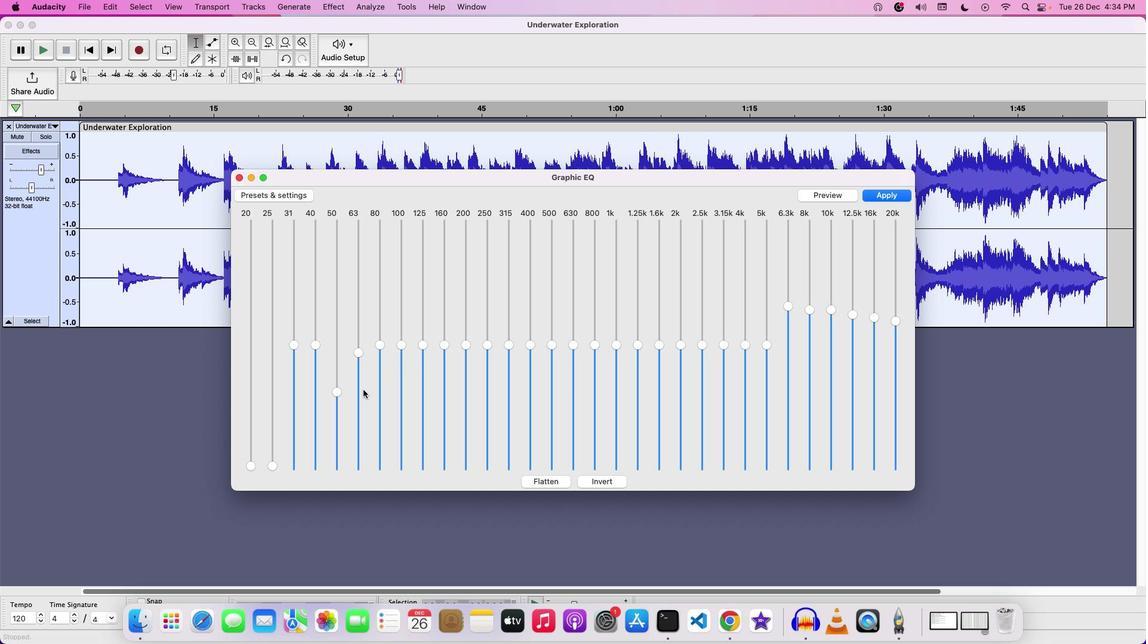 
Action: Mouse pressed left at (362, 388)
Screenshot: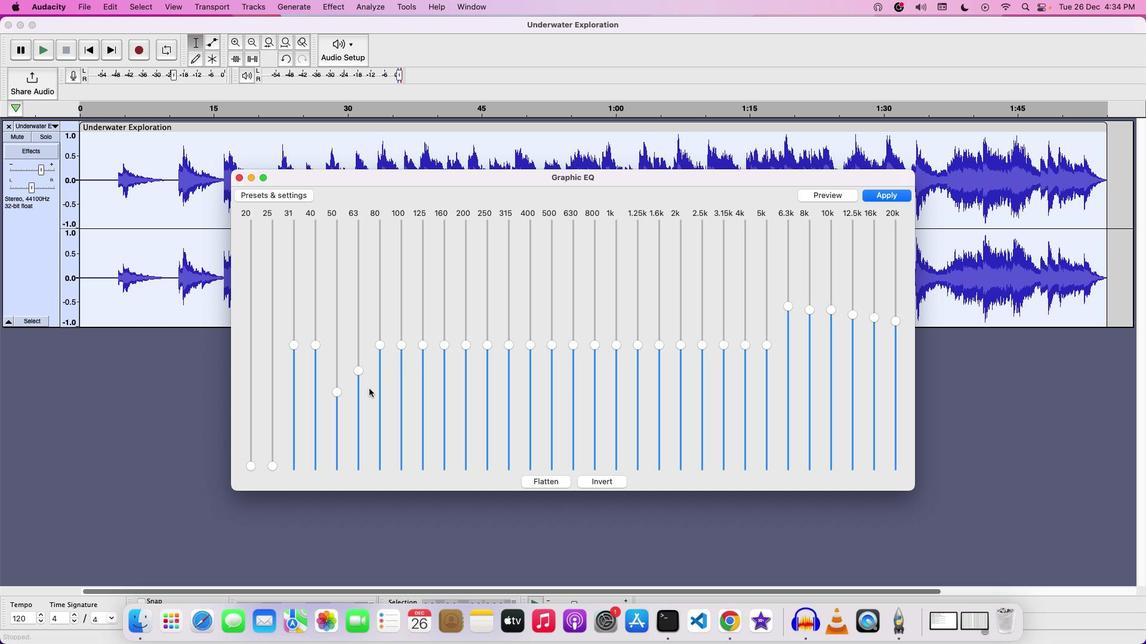 
Action: Mouse moved to (374, 385)
Screenshot: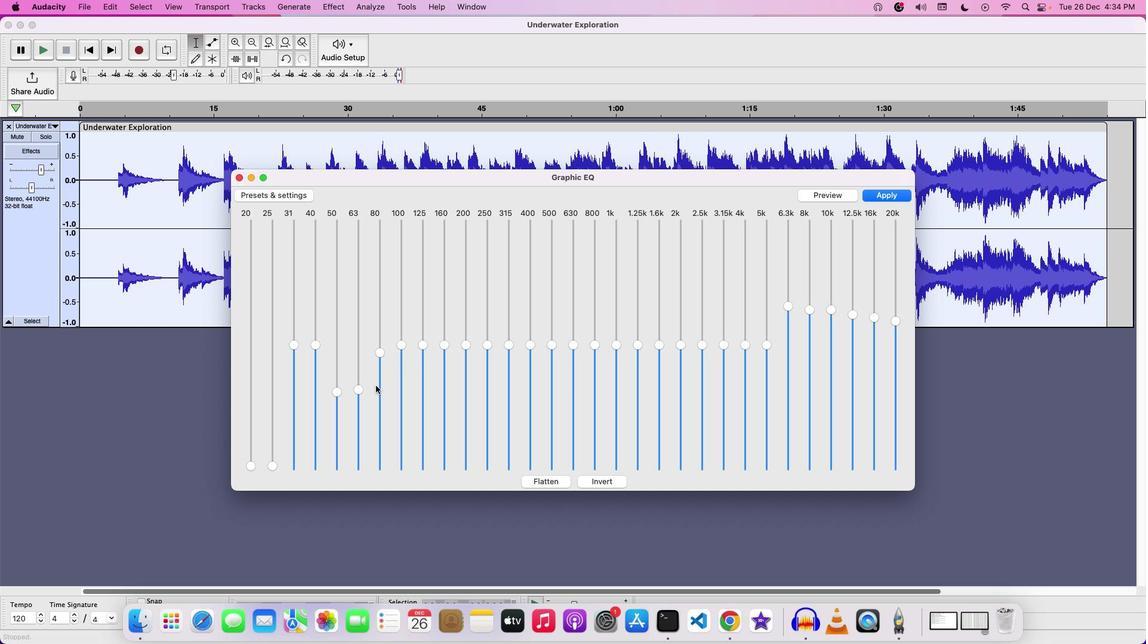 
Action: Mouse pressed left at (374, 385)
Screenshot: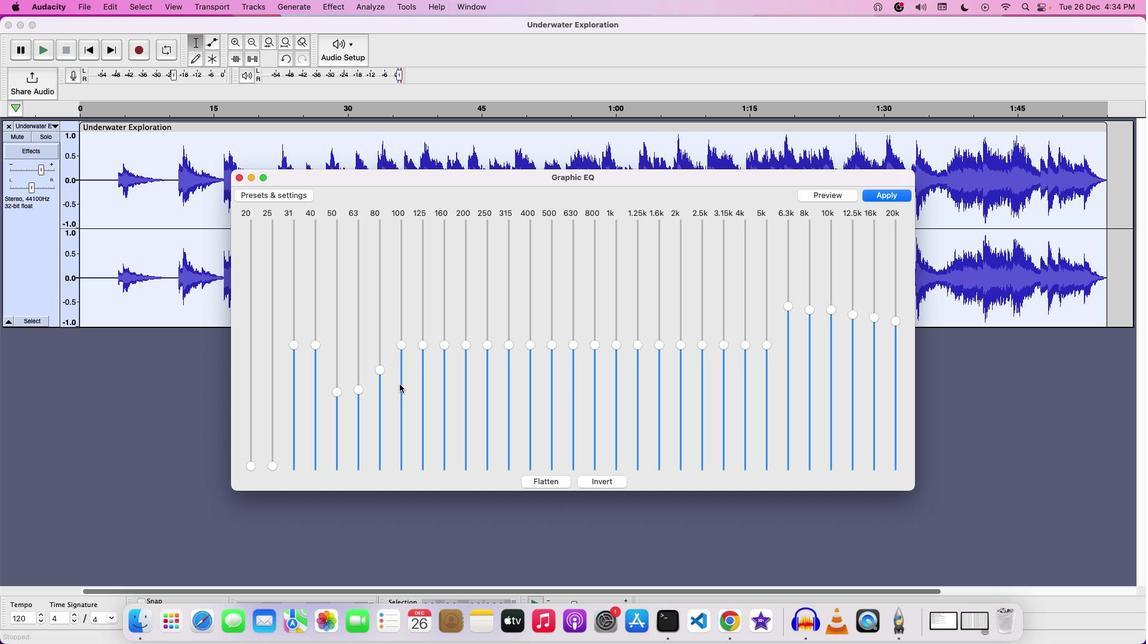 
Action: Mouse moved to (399, 383)
Screenshot: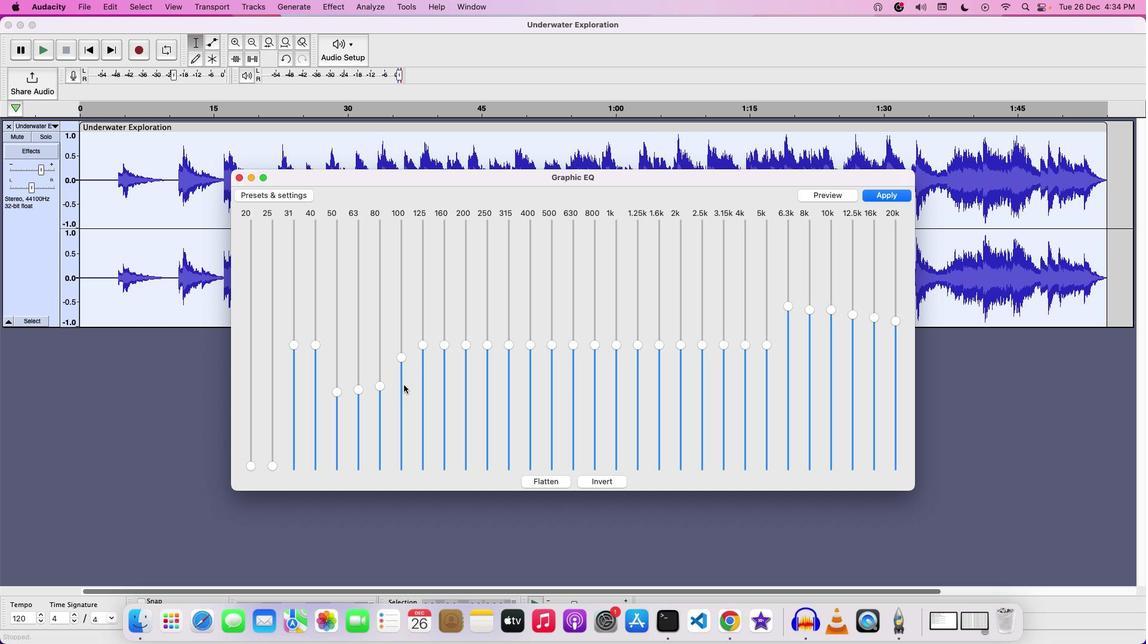 
Action: Mouse pressed left at (399, 383)
Screenshot: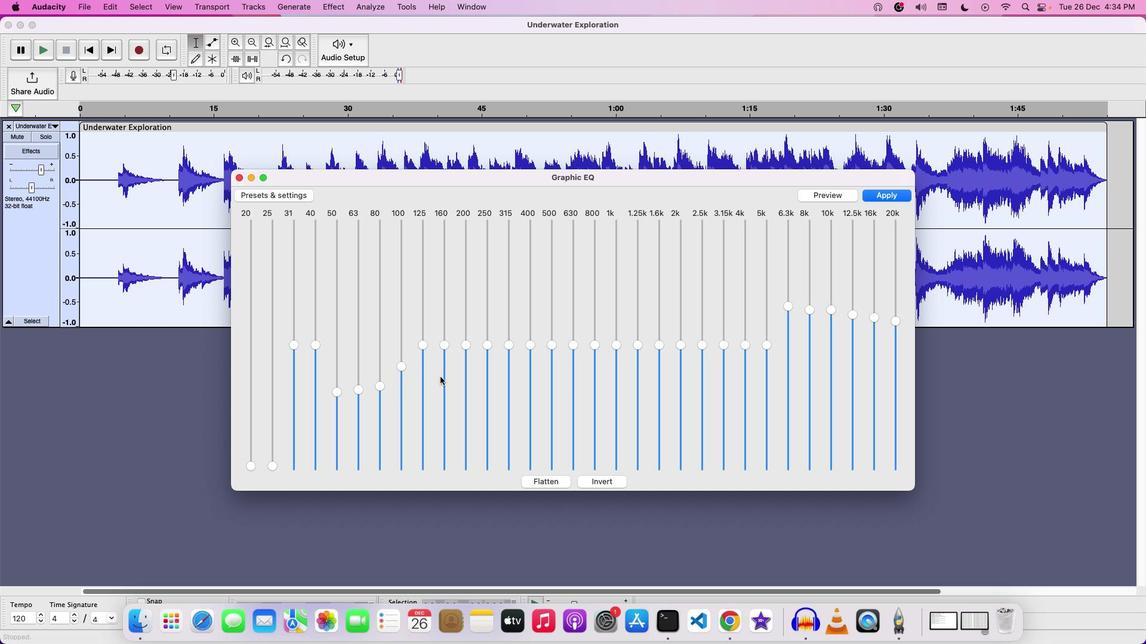 
Action: Mouse moved to (884, 197)
Screenshot: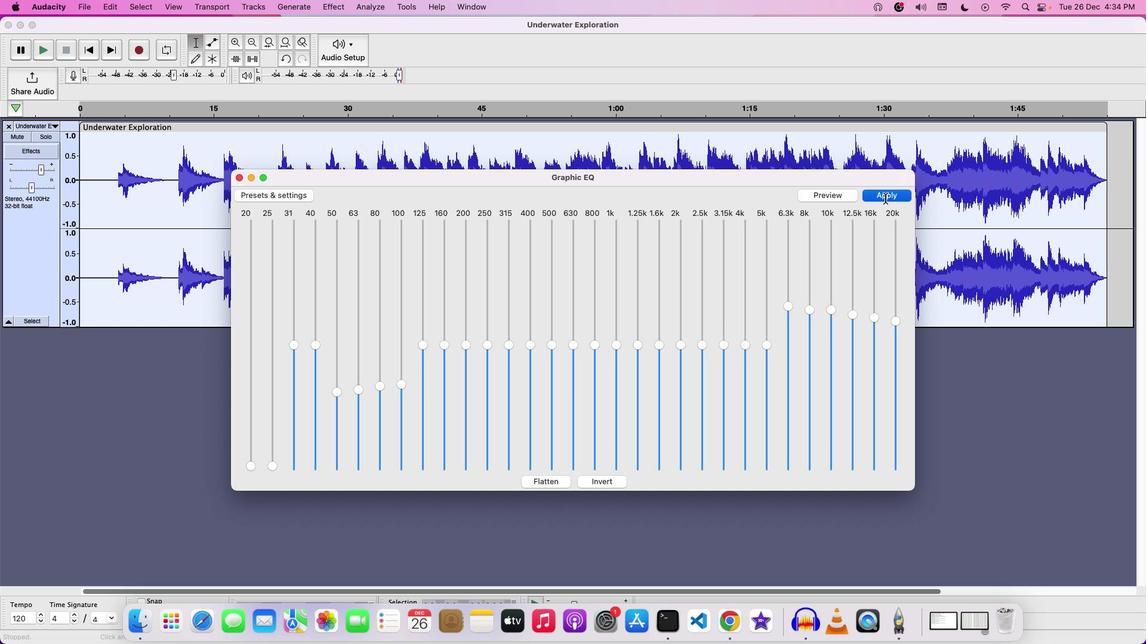 
Action: Mouse pressed left at (884, 197)
Screenshot: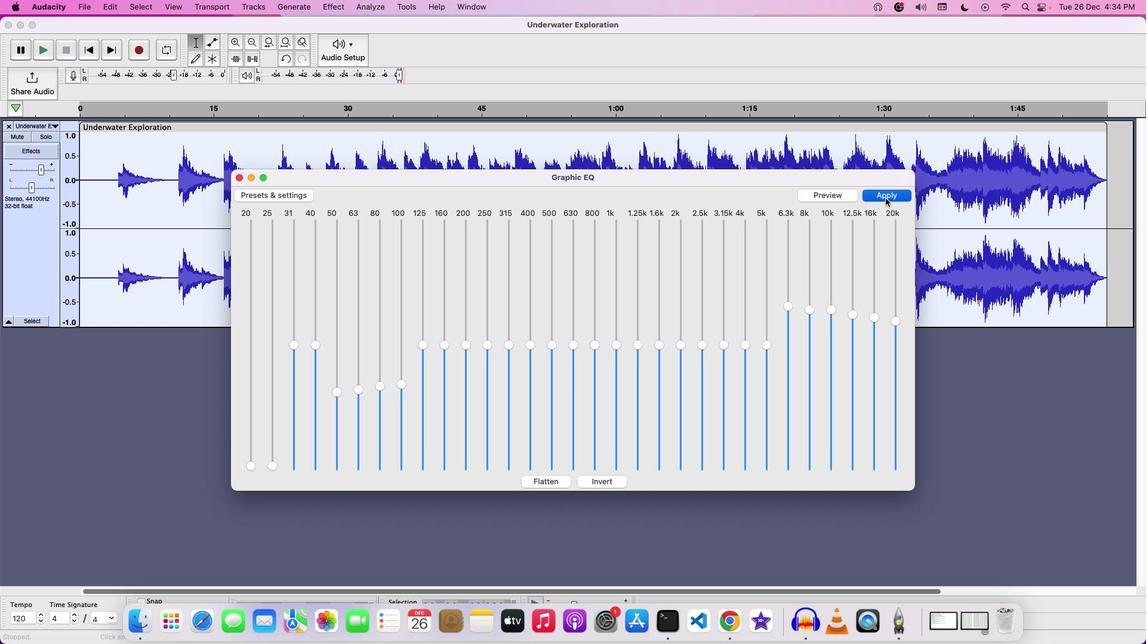 
Action: Mouse moved to (340, 11)
Screenshot: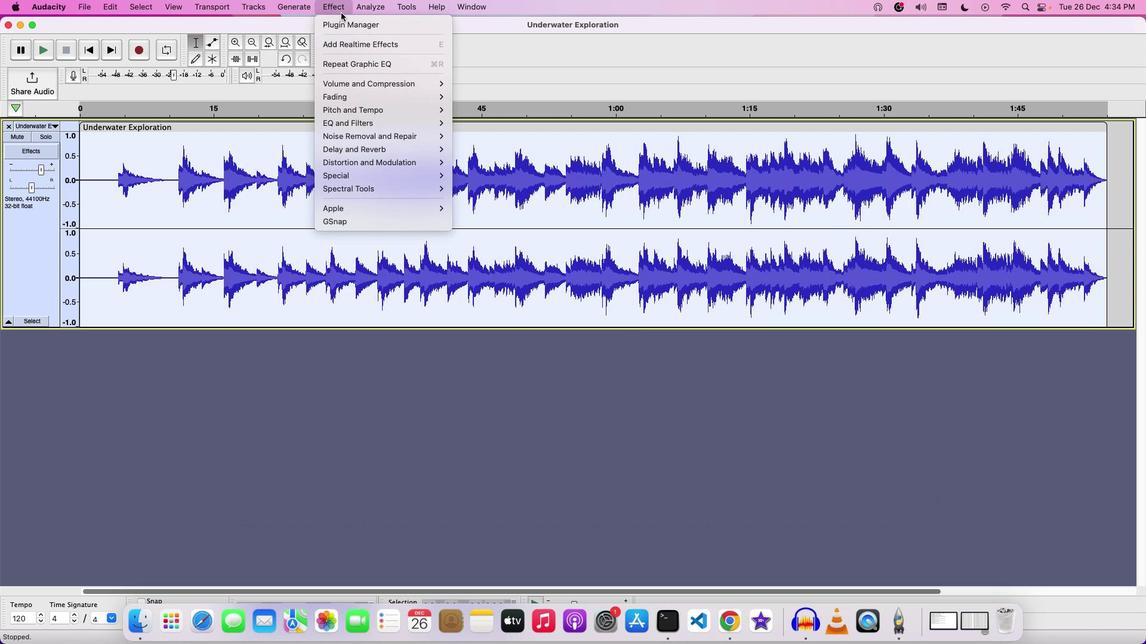 
Action: Mouse pressed left at (340, 11)
Screenshot: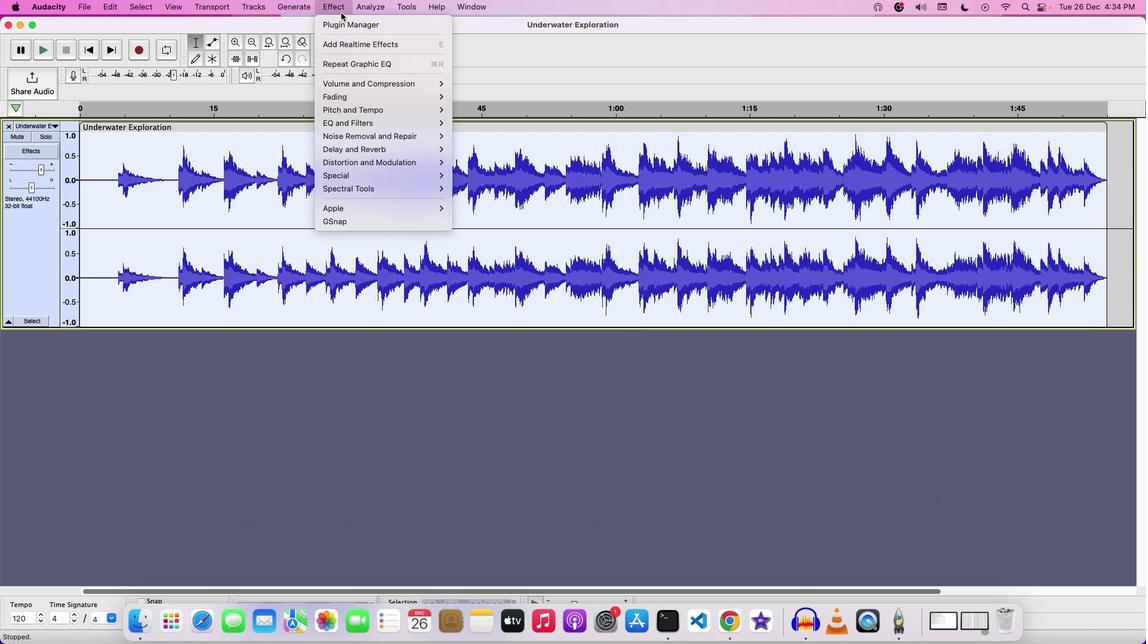 
Action: Mouse moved to (485, 145)
Screenshot: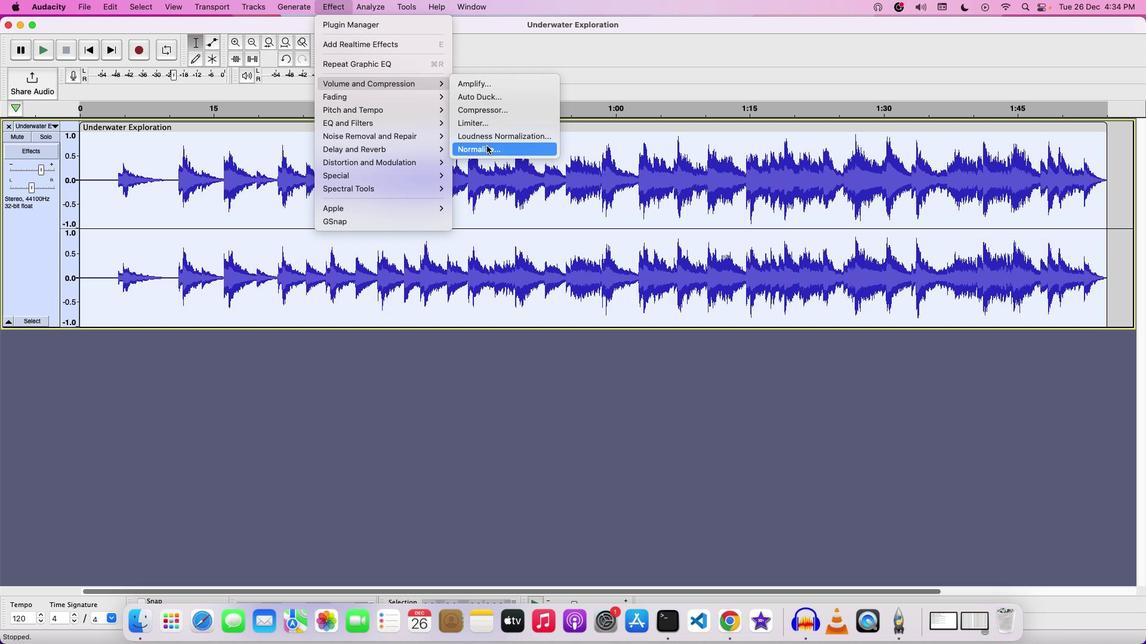 
Action: Mouse pressed left at (485, 145)
Screenshot: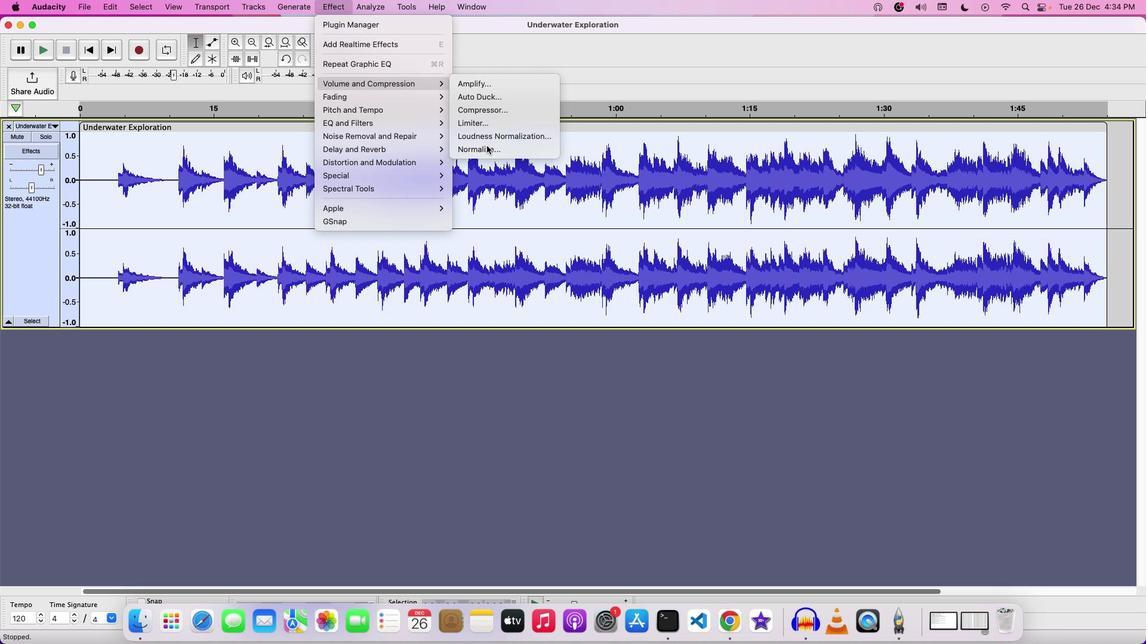 
Action: Mouse moved to (655, 308)
Screenshot: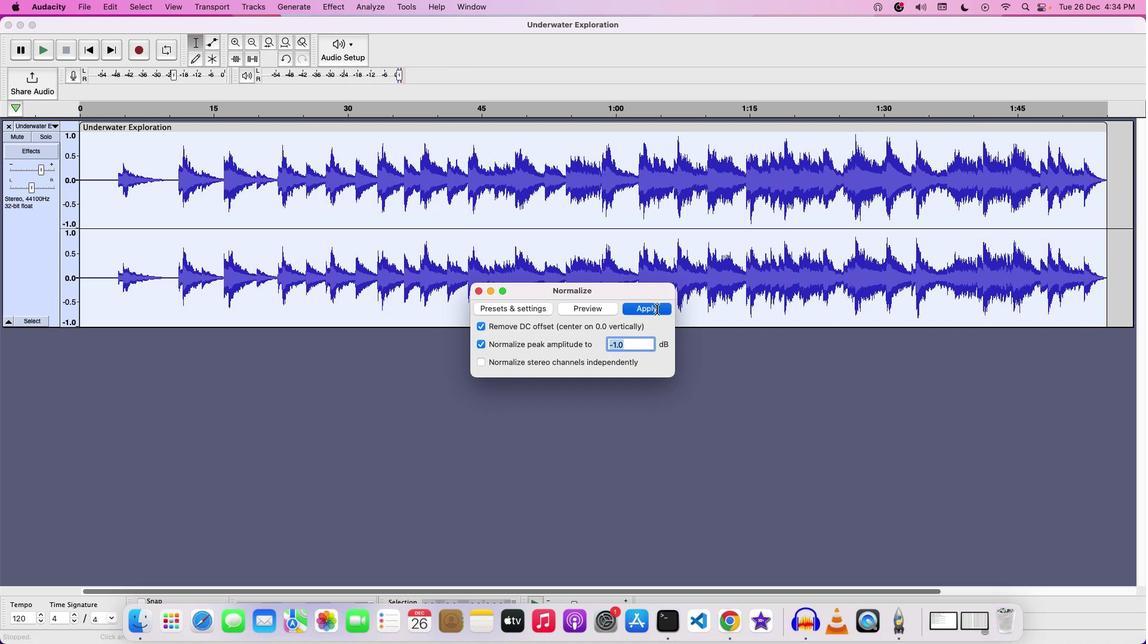 
Action: Mouse pressed left at (655, 308)
Screenshot: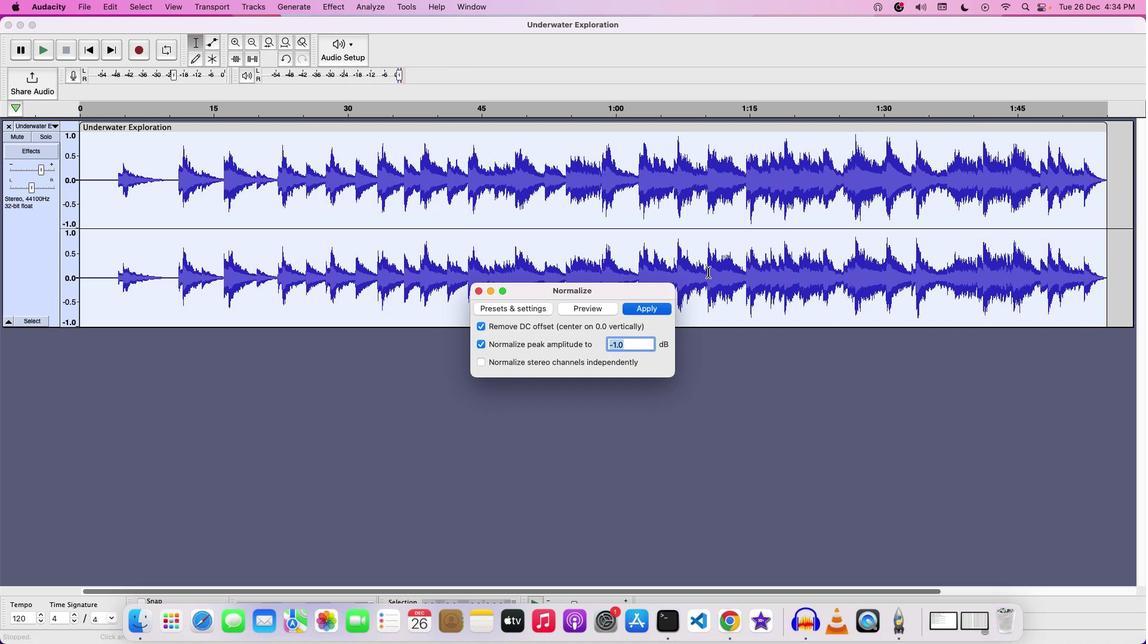 
Action: Mouse moved to (334, 0)
Screenshot: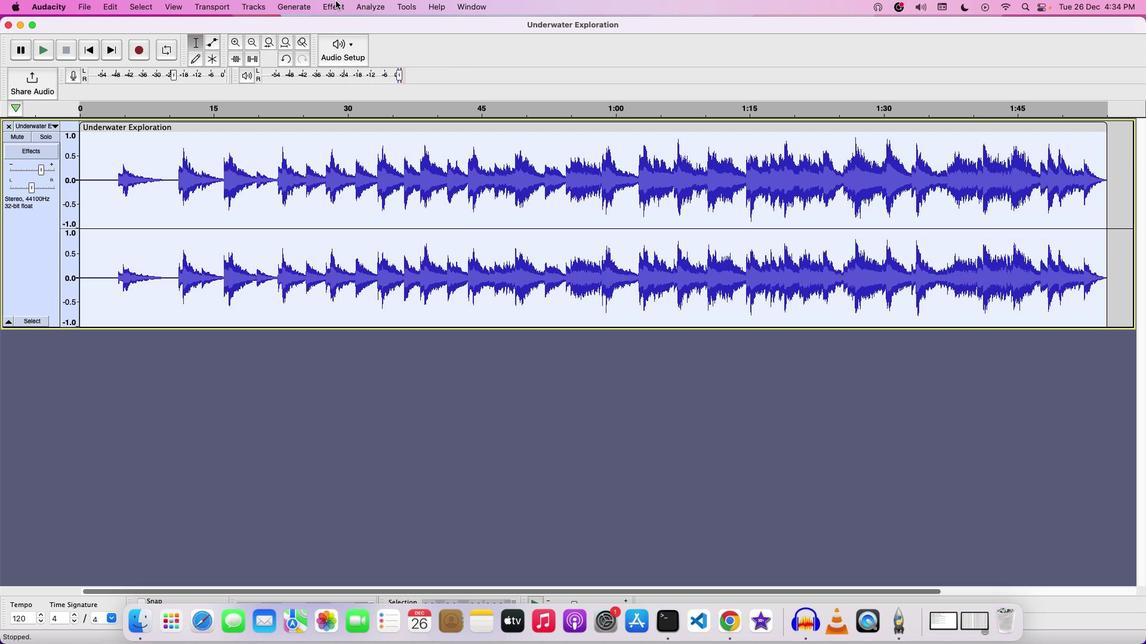 
Action: Mouse pressed left at (334, 0)
Screenshot: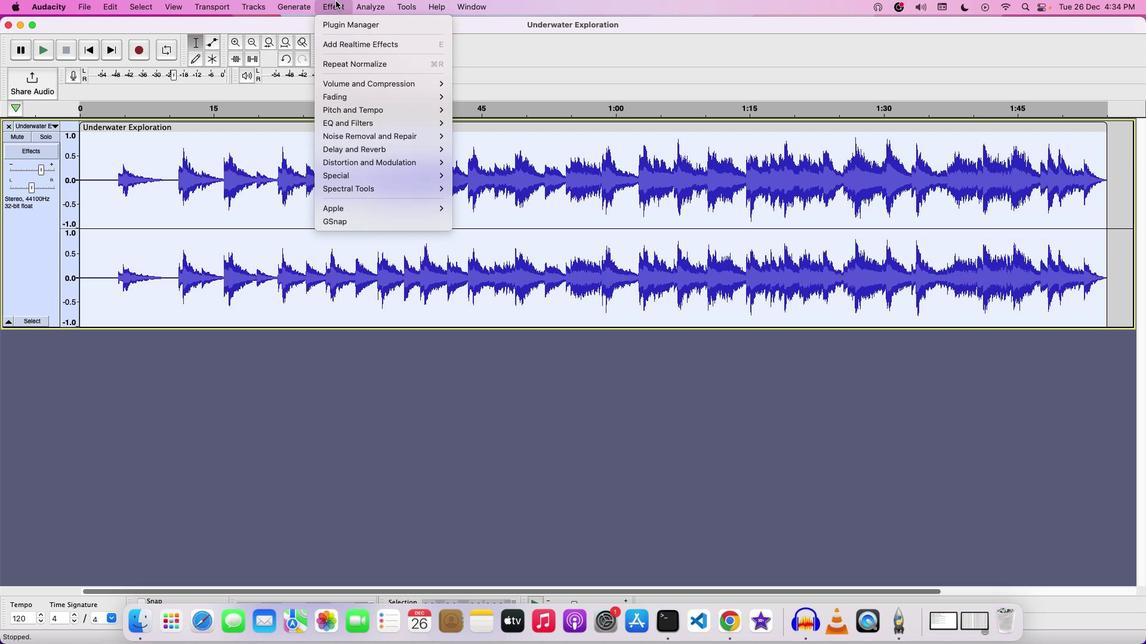 
Action: Mouse moved to (30, 242)
Screenshot: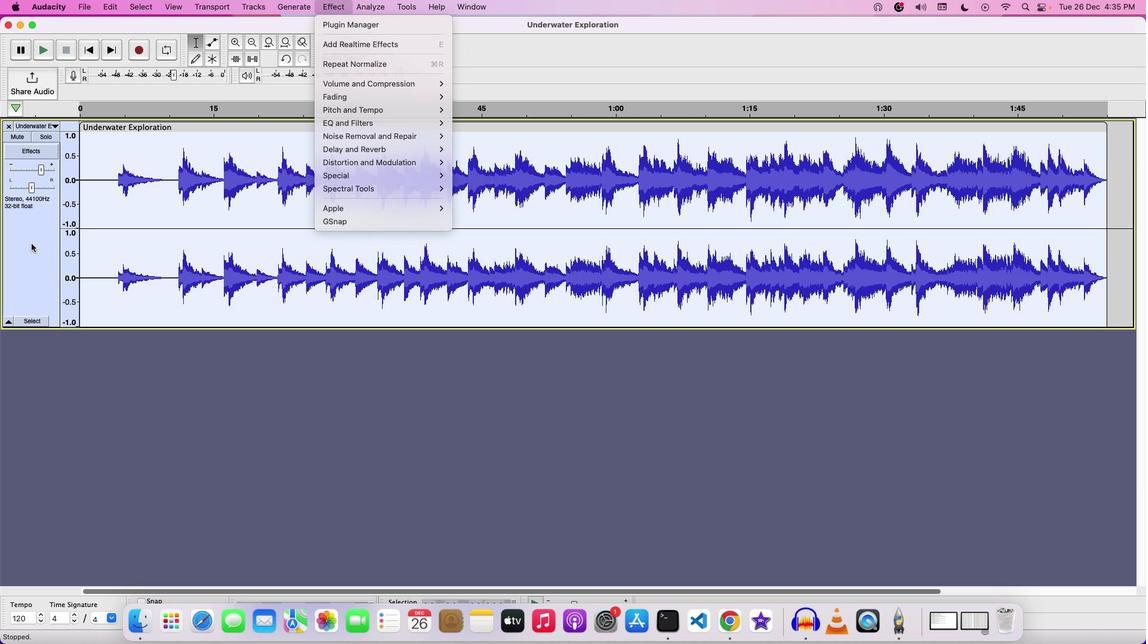 
Action: Mouse pressed left at (30, 242)
Screenshot: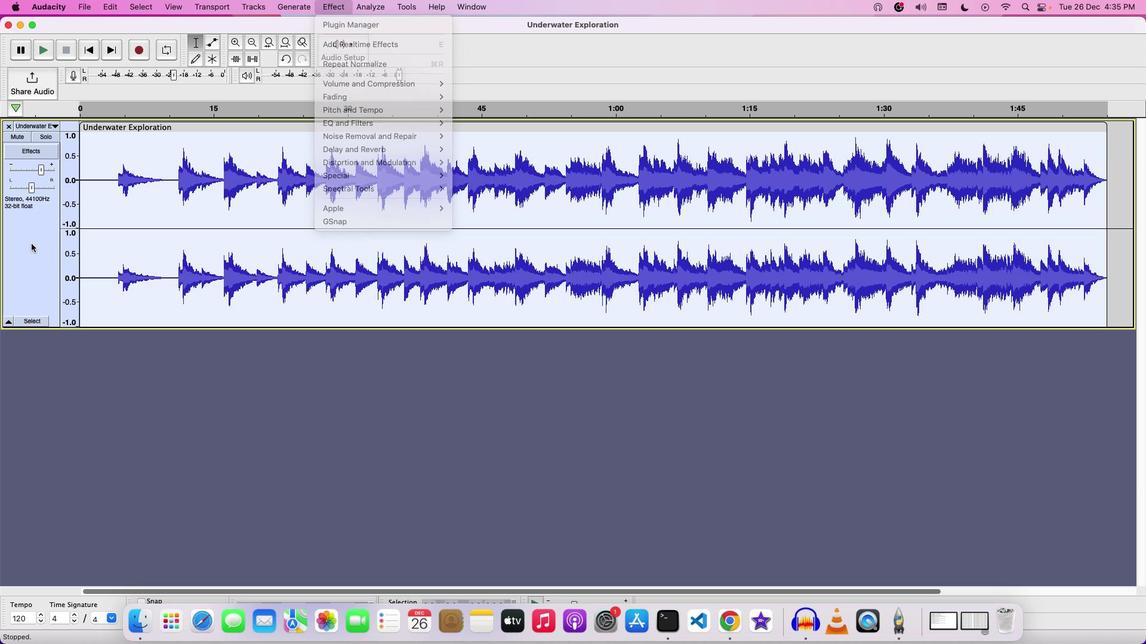 
Action: Mouse moved to (191, 201)
Screenshot: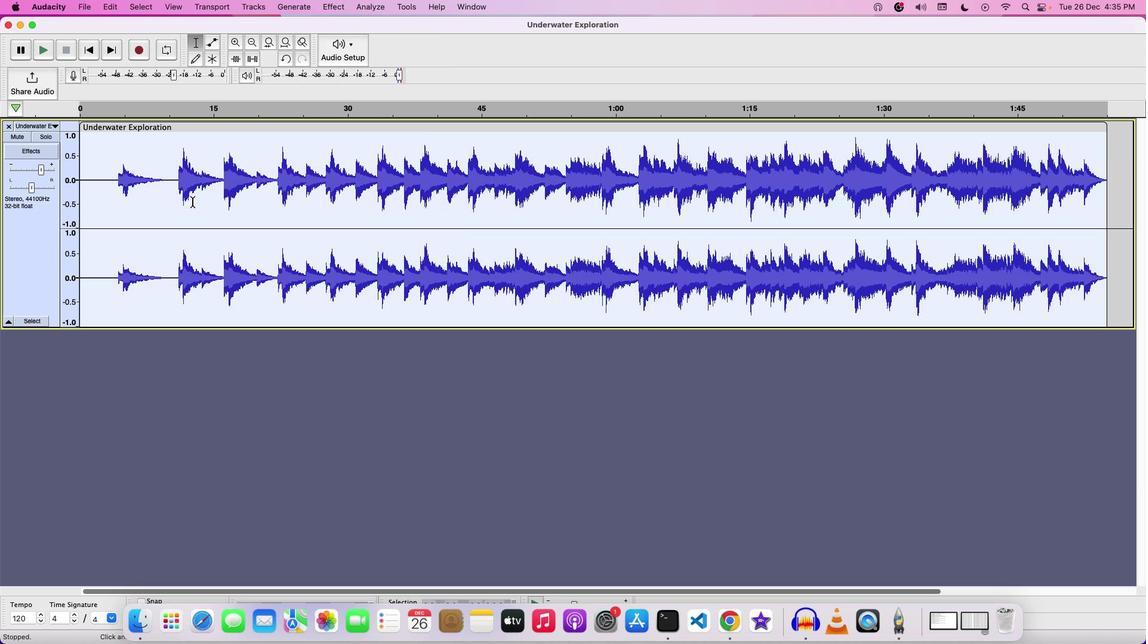 
Action: Key pressed Key.space
Screenshot: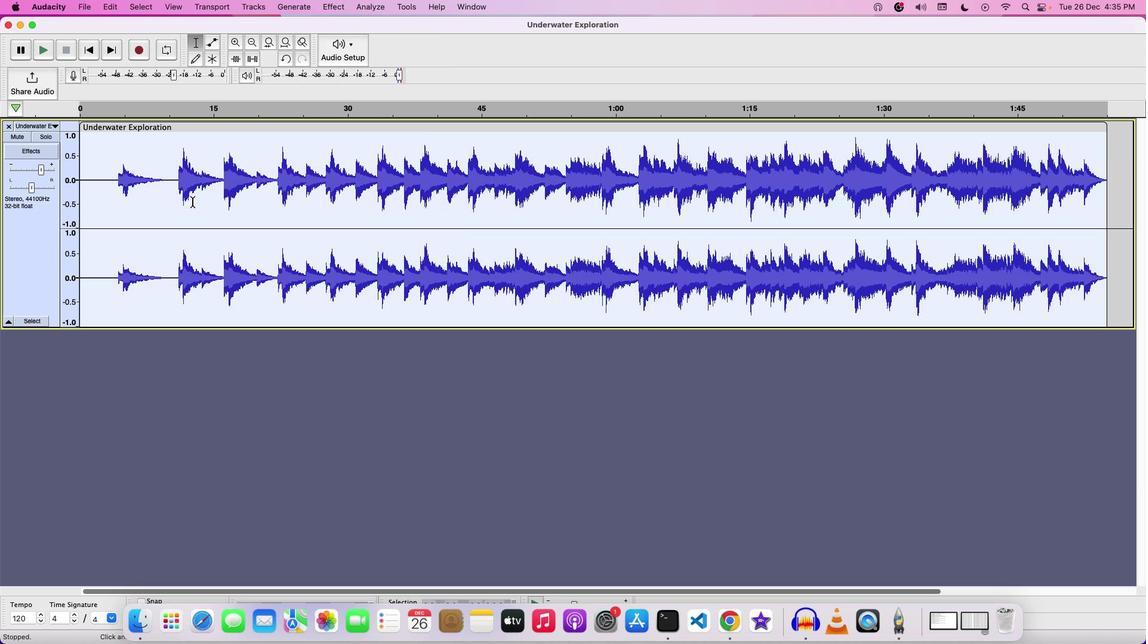 
Action: Mouse moved to (89, 137)
Screenshot: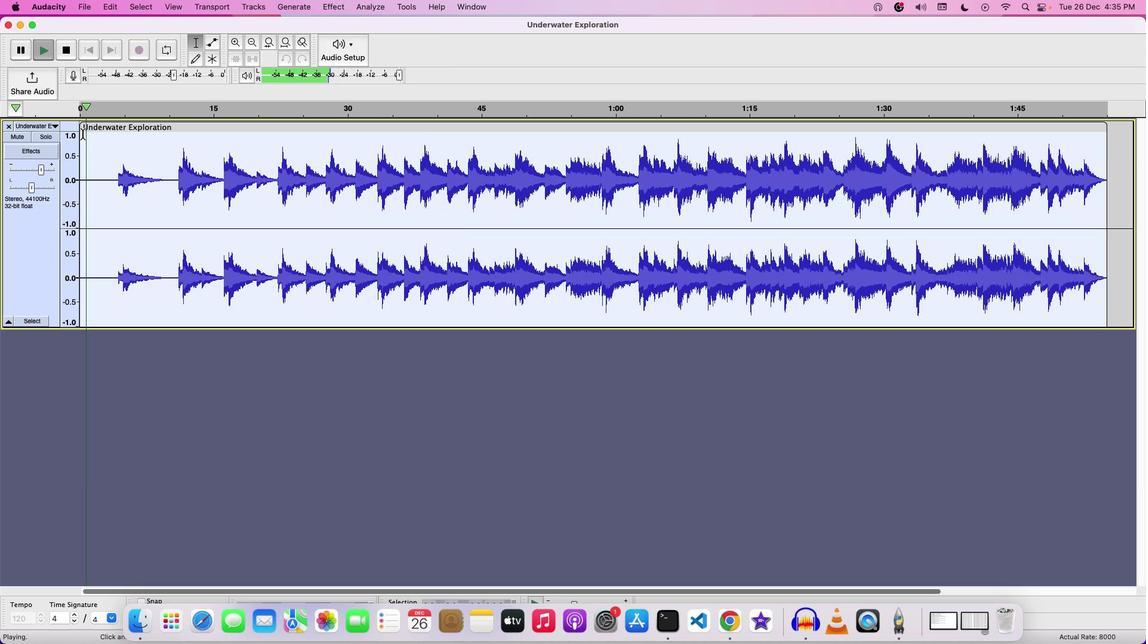 
Action: Key pressed Key.space
Screenshot: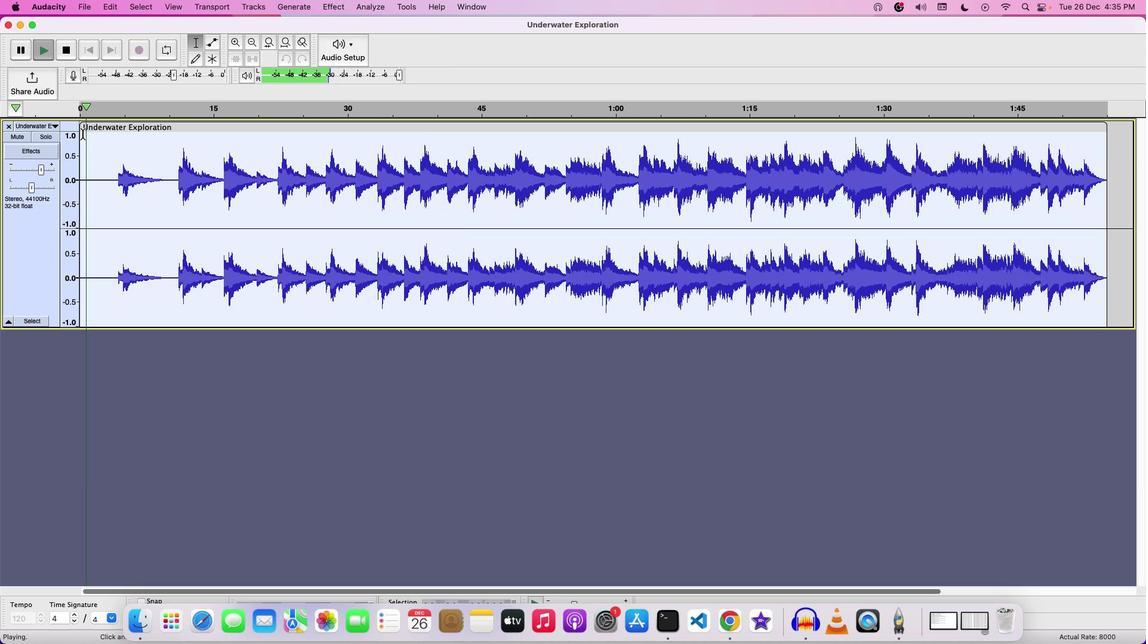 
Action: Mouse moved to (78, 127)
Screenshot: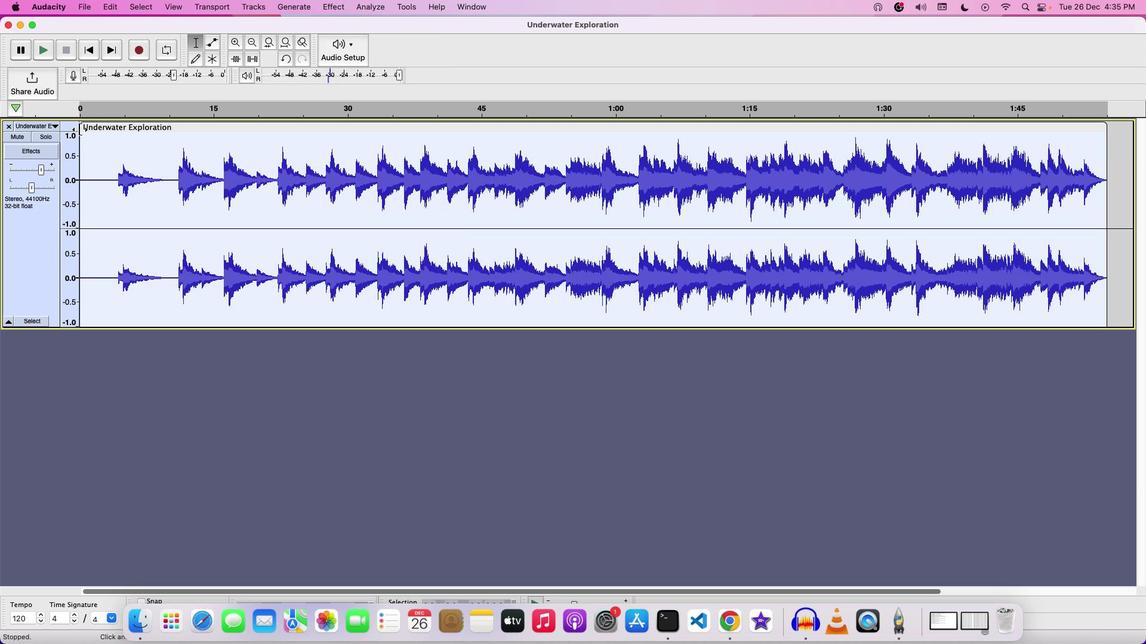 
Action: Mouse pressed left at (78, 127)
Screenshot: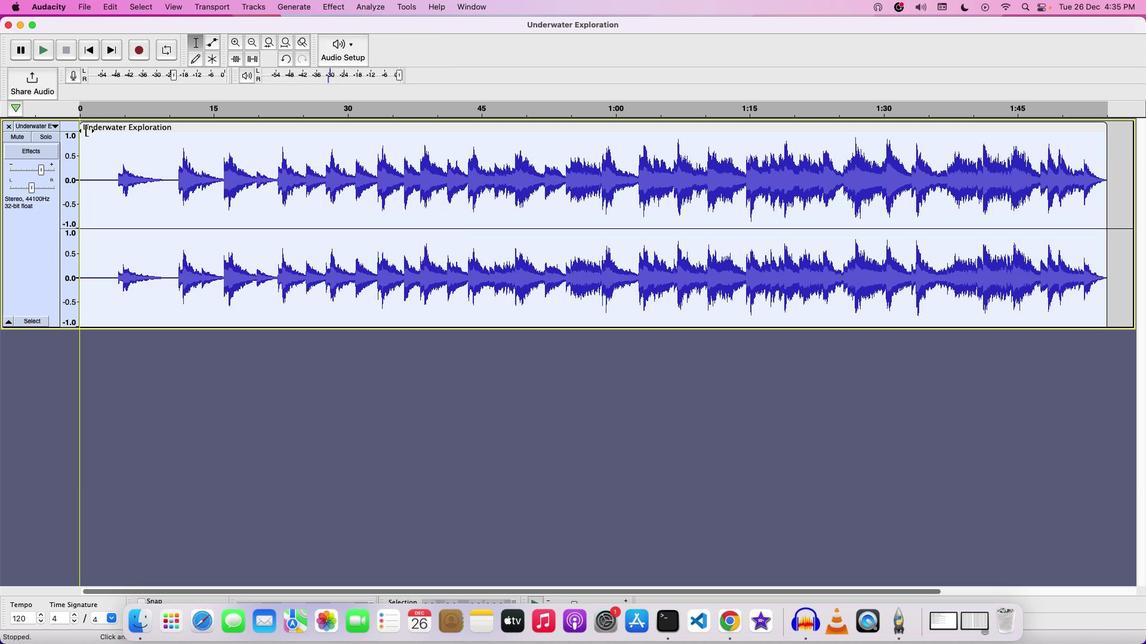 
Action: Mouse moved to (140, 124)
Screenshot: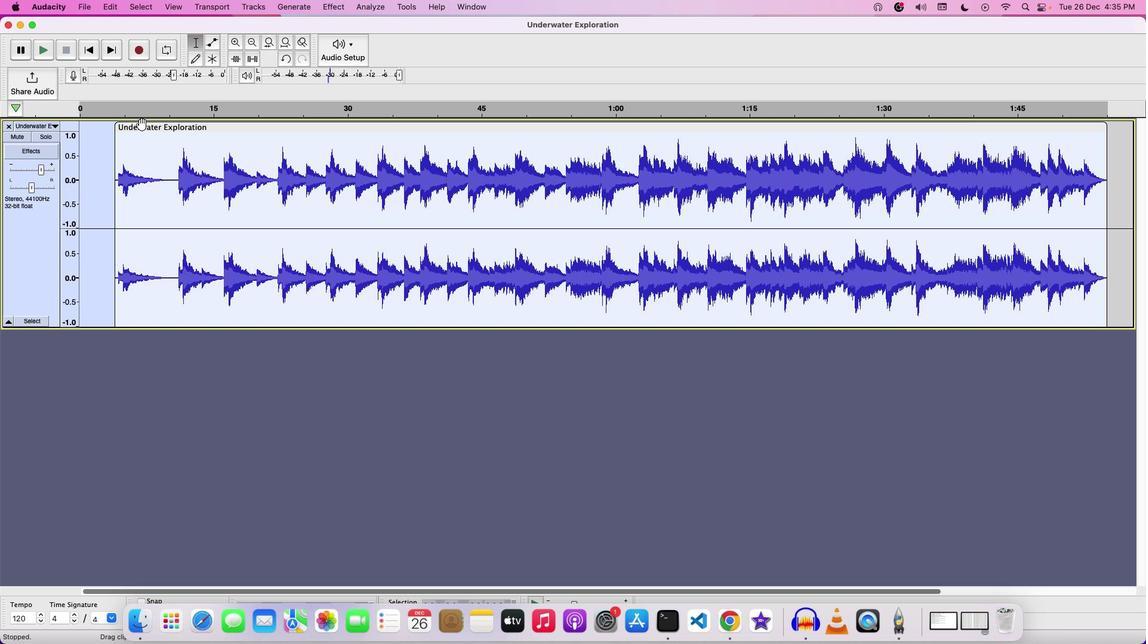 
Action: Mouse pressed left at (140, 124)
Screenshot: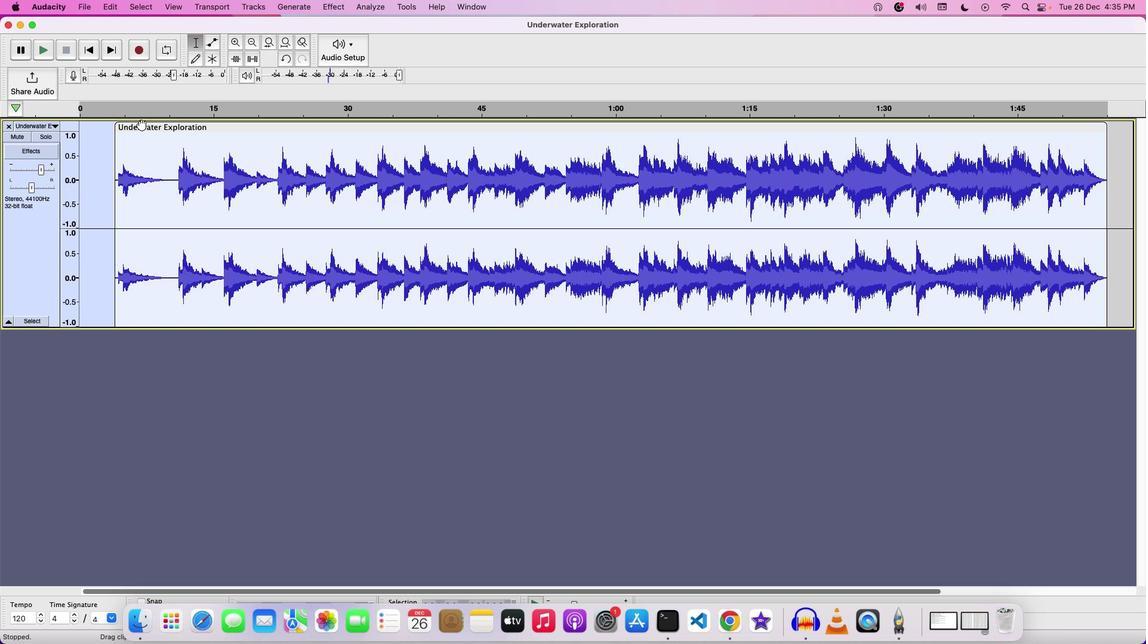 
Action: Mouse moved to (109, 124)
Screenshot: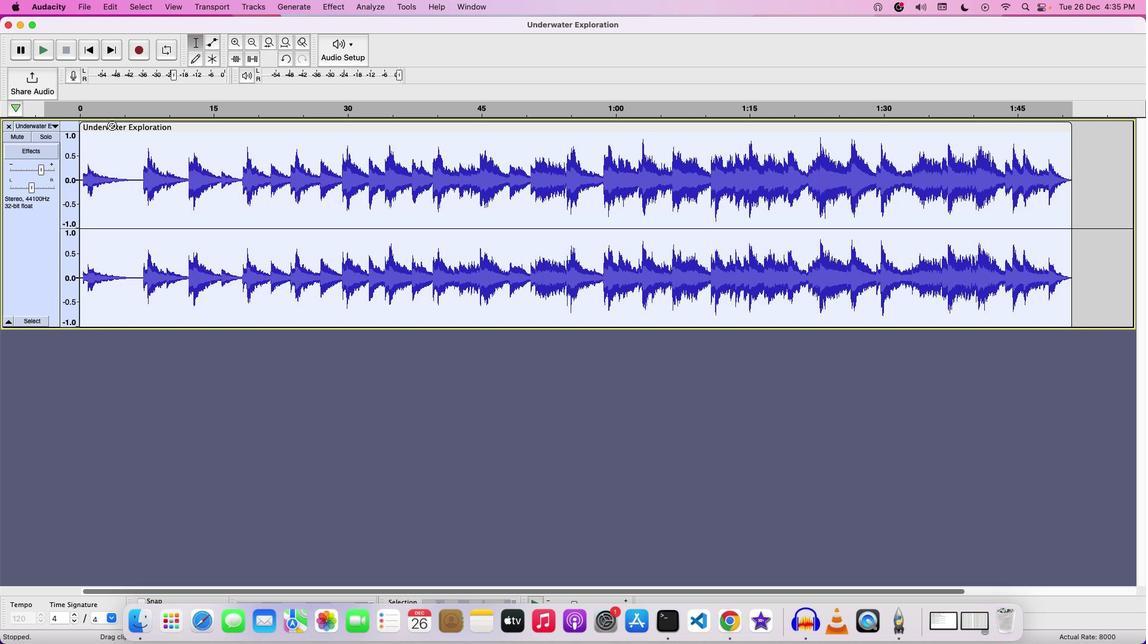 
Action: Key pressed Key.space
Screenshot: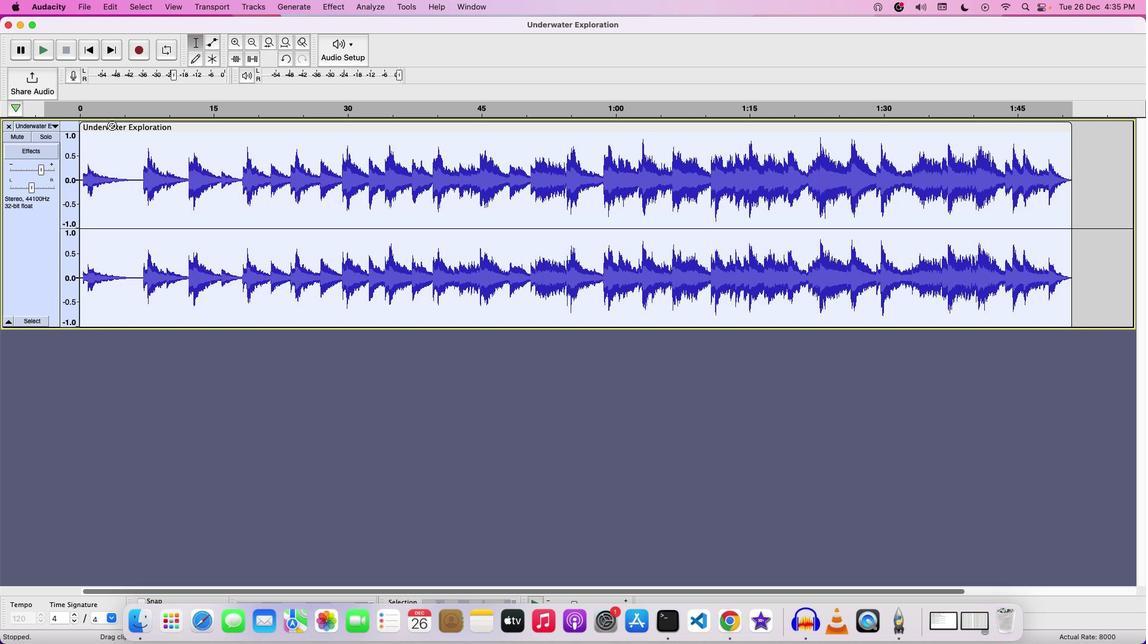 
Action: Mouse moved to (83, 145)
Screenshot: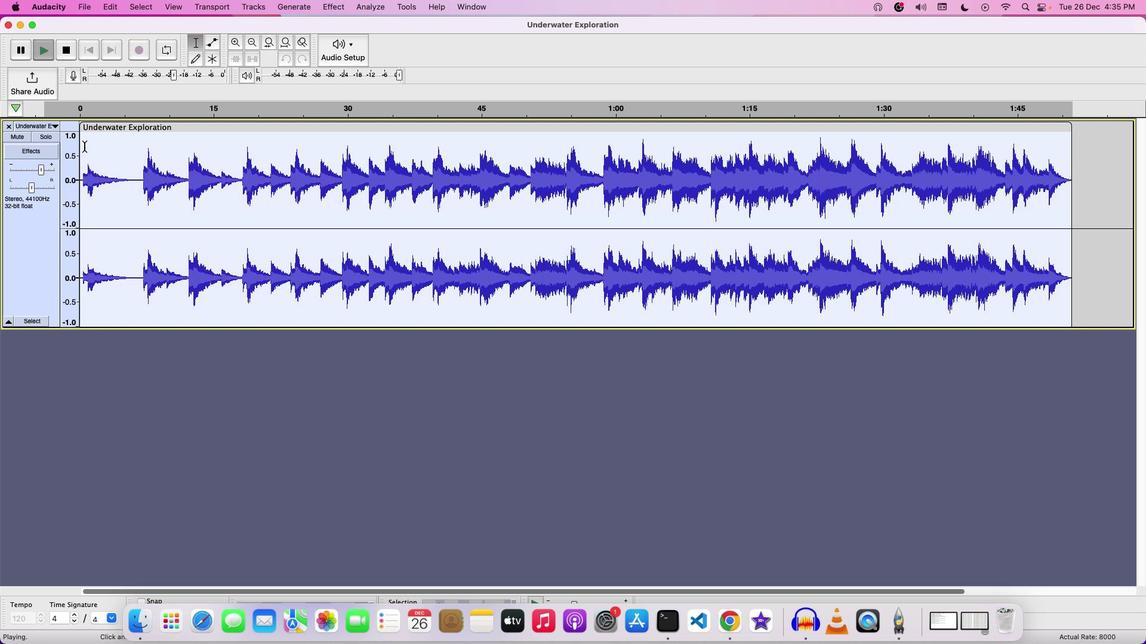 
Action: Mouse pressed left at (83, 145)
Screenshot: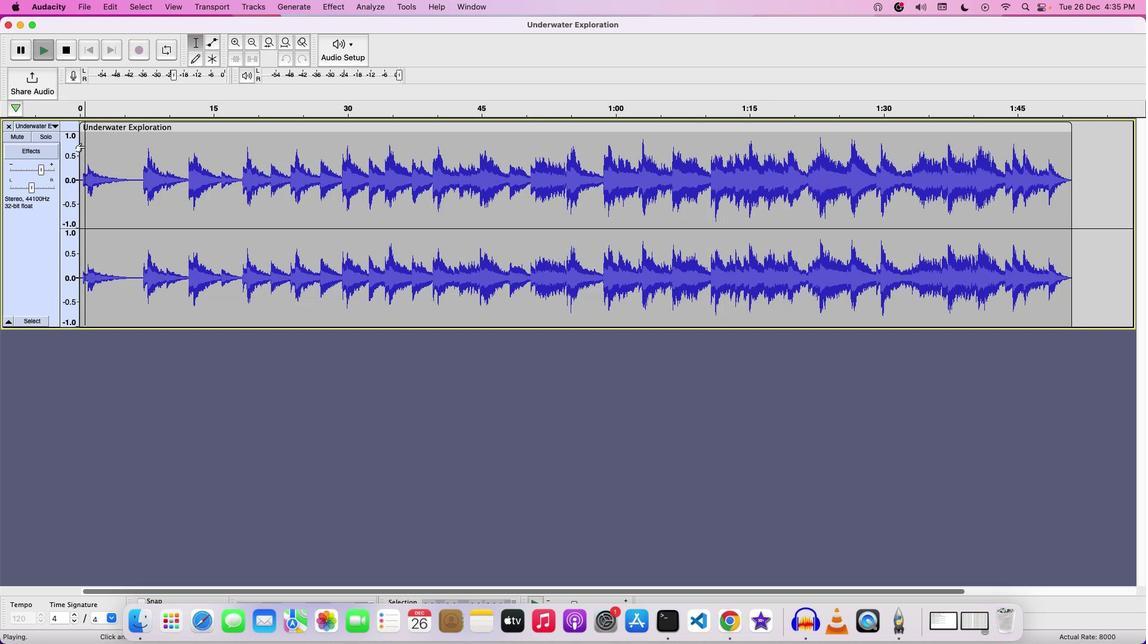 
Action: Mouse moved to (83, 145)
Screenshot: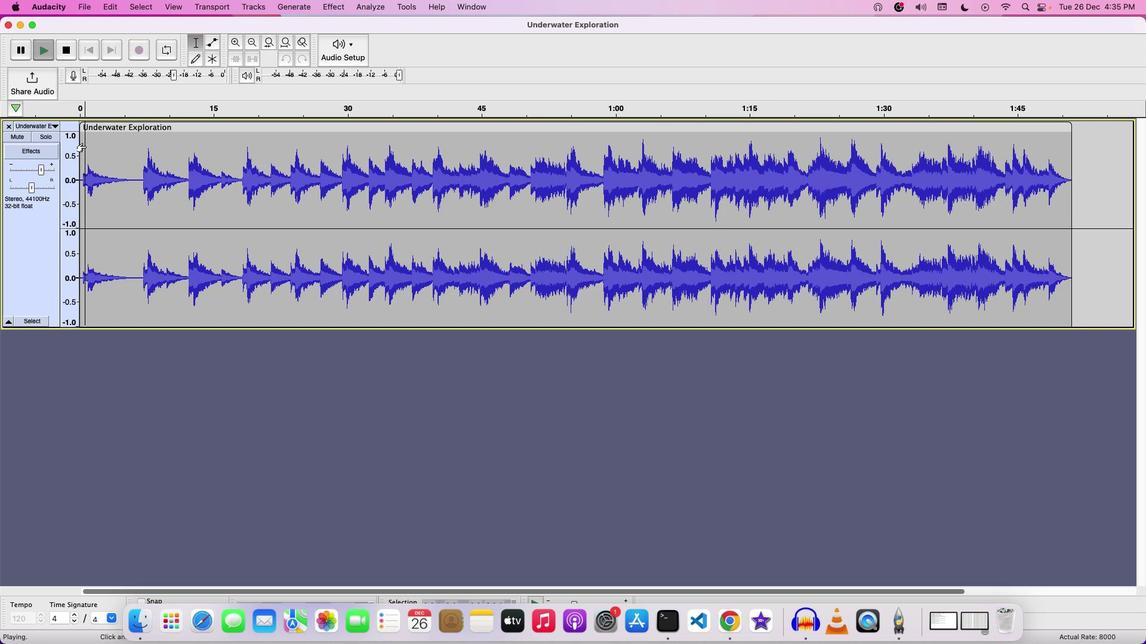 
Action: Key pressed Key.space
Screenshot: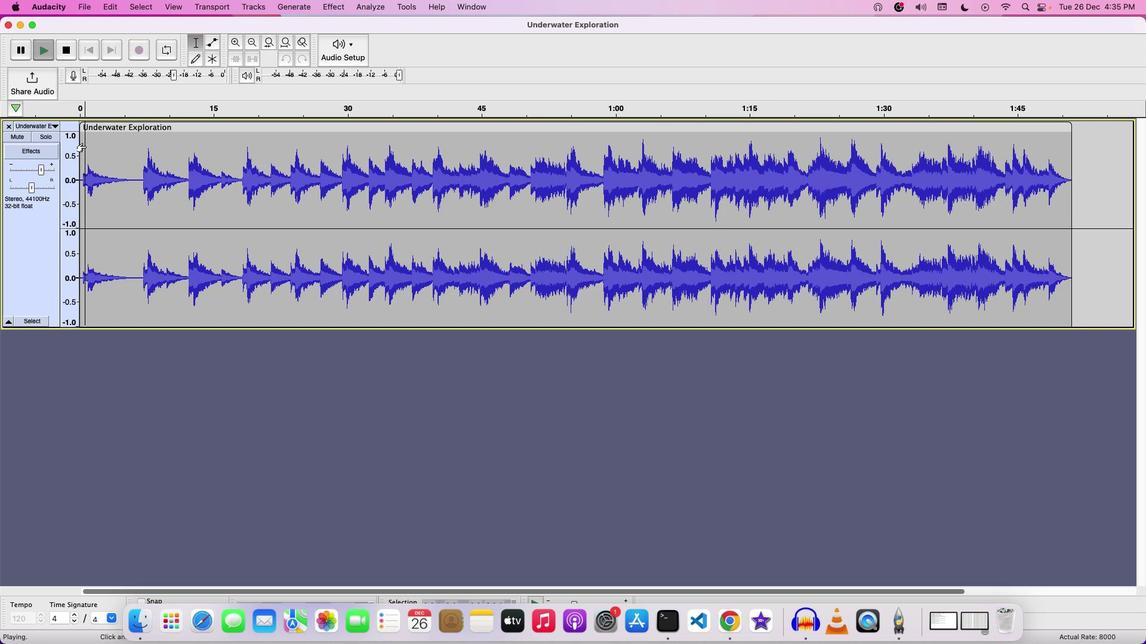 
Action: Mouse moved to (90, 146)
Screenshot: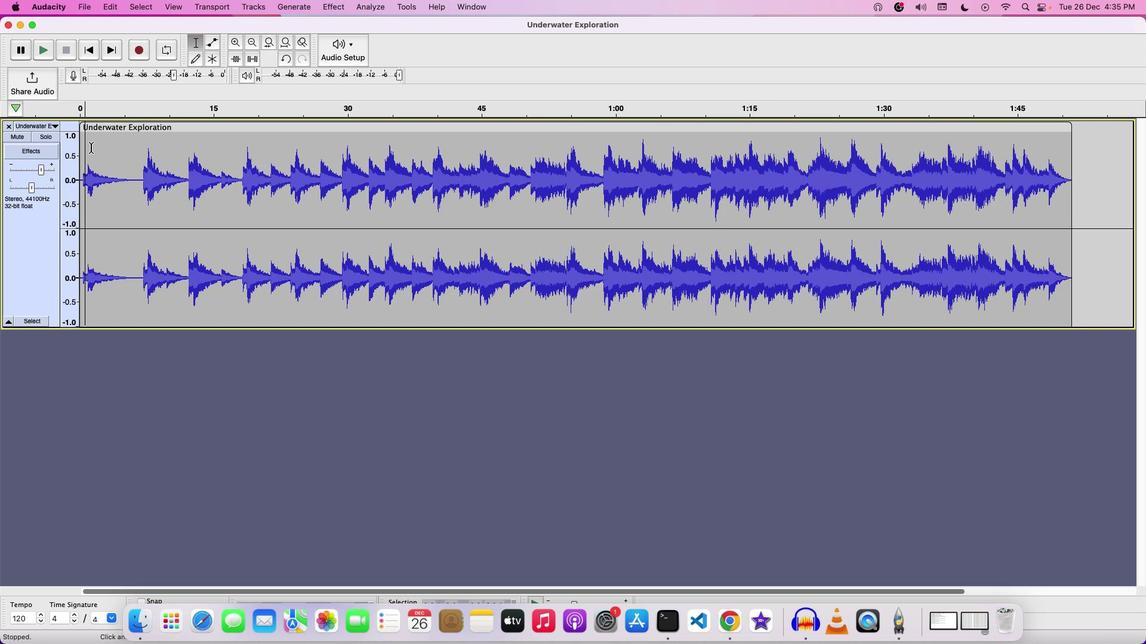 
Action: Key pressed Key.space
Screenshot: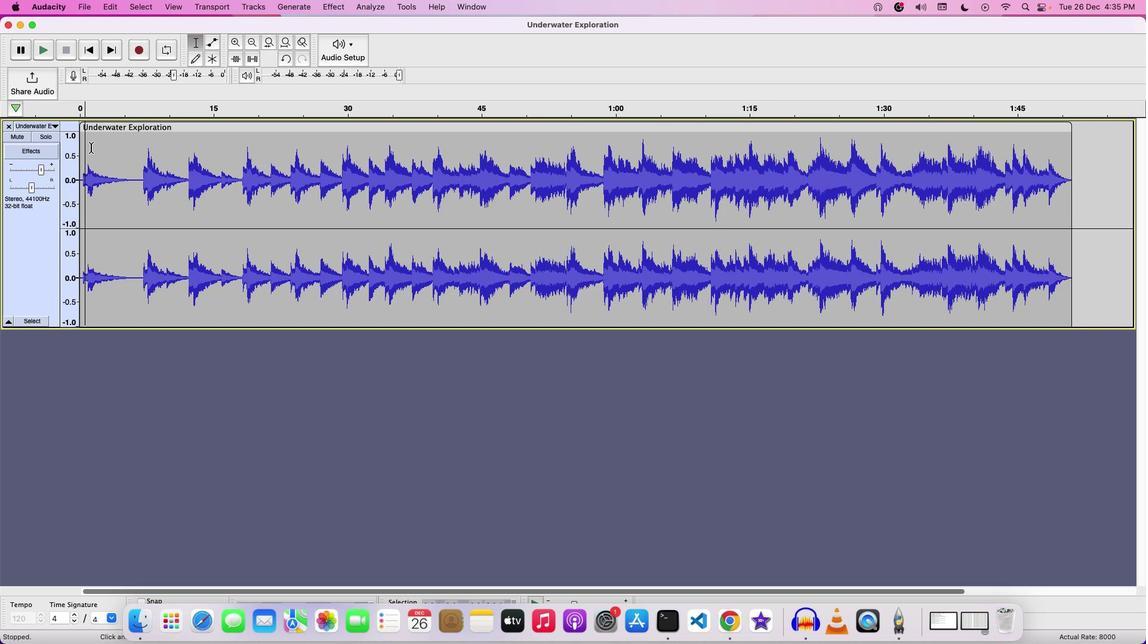 
Action: Mouse moved to (39, 169)
Screenshot: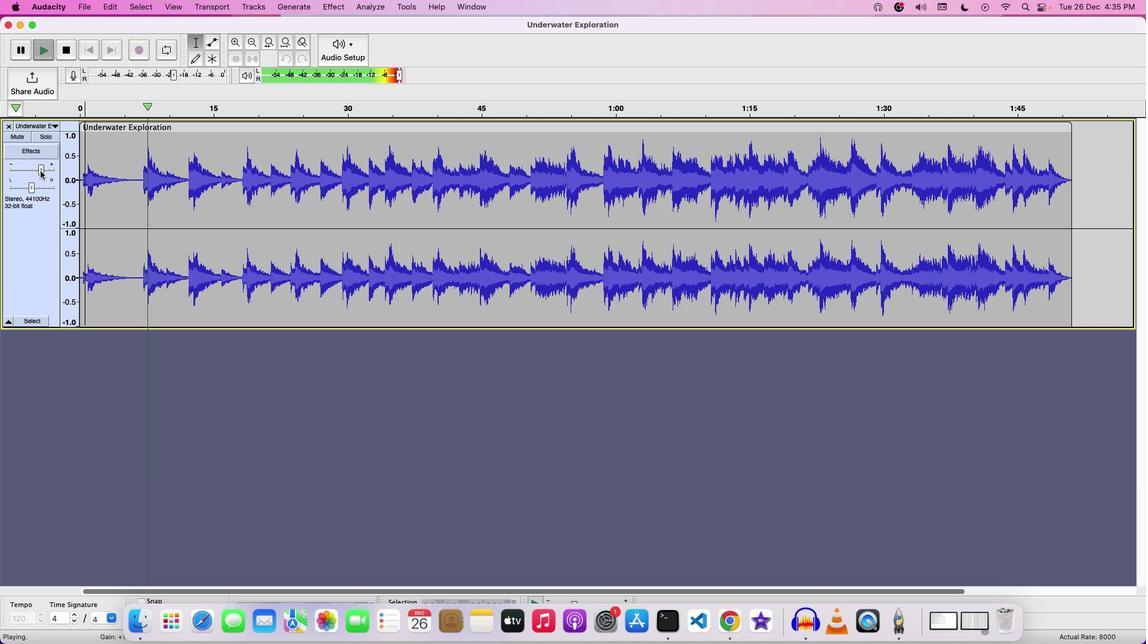 
Action: Mouse pressed left at (39, 169)
Screenshot: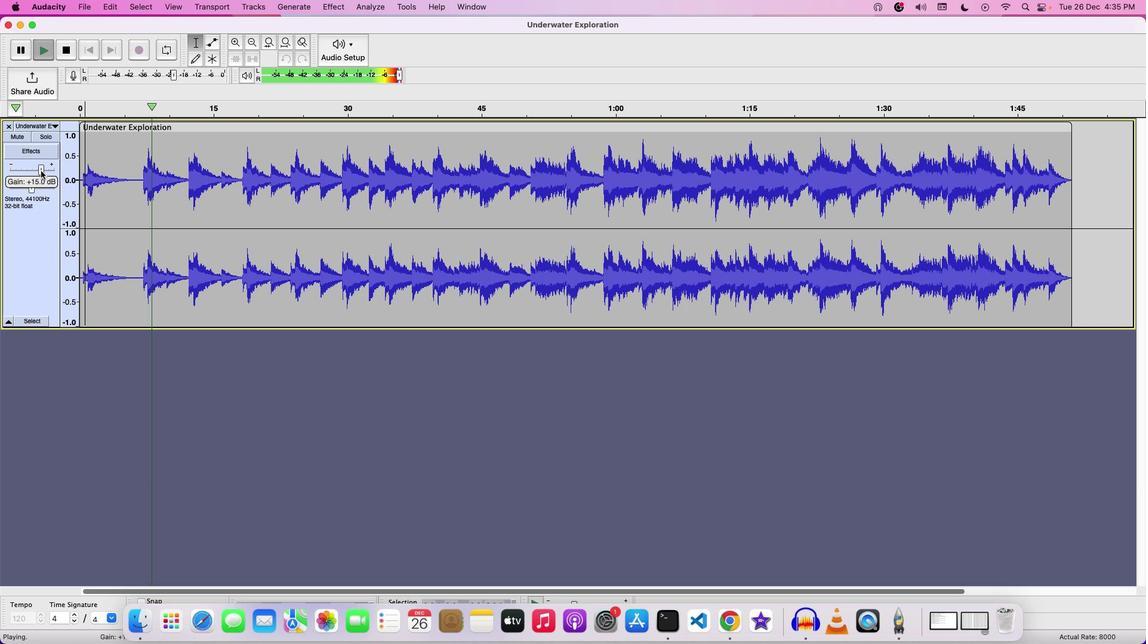 
Action: Mouse moved to (343, 168)
Screenshot: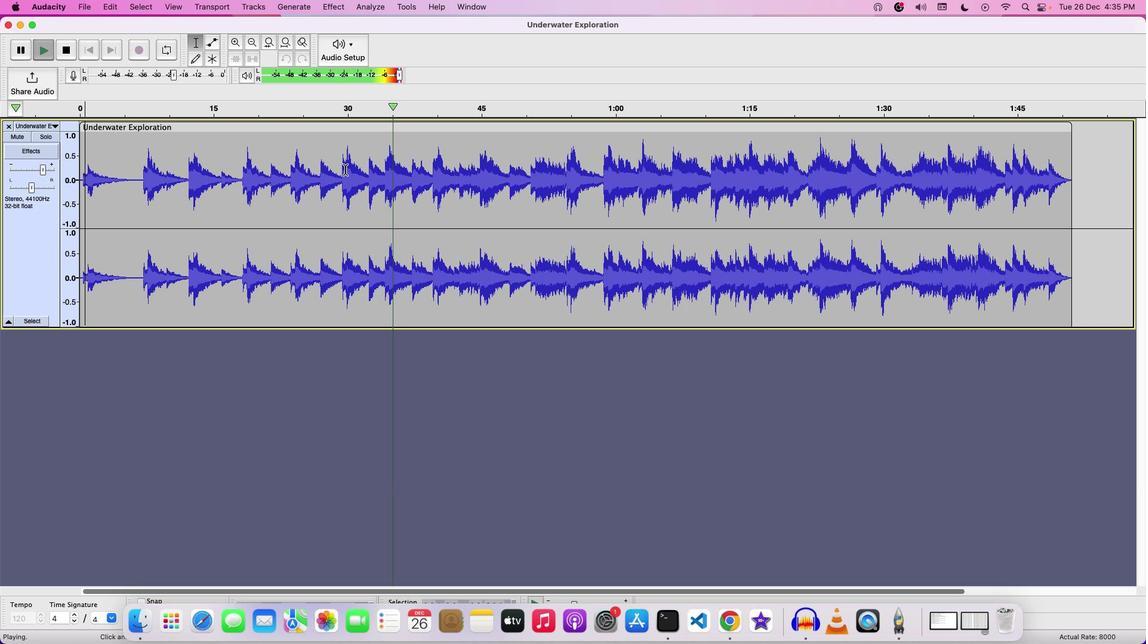 
Action: Key pressed Key.space
Screenshot: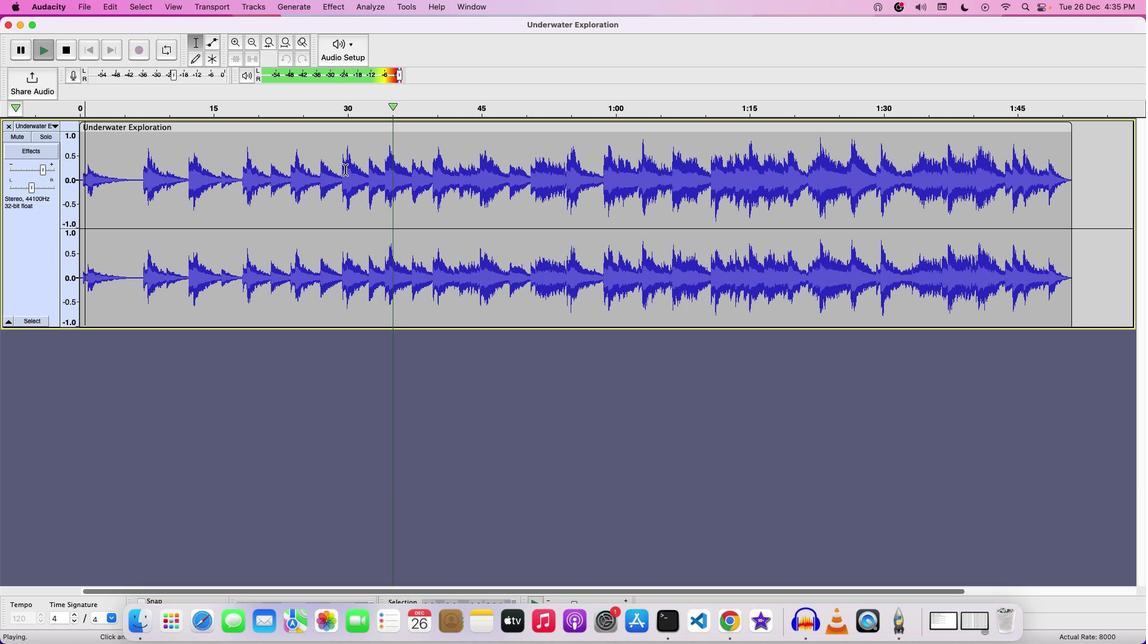 
Action: Mouse moved to (204, 174)
Screenshot: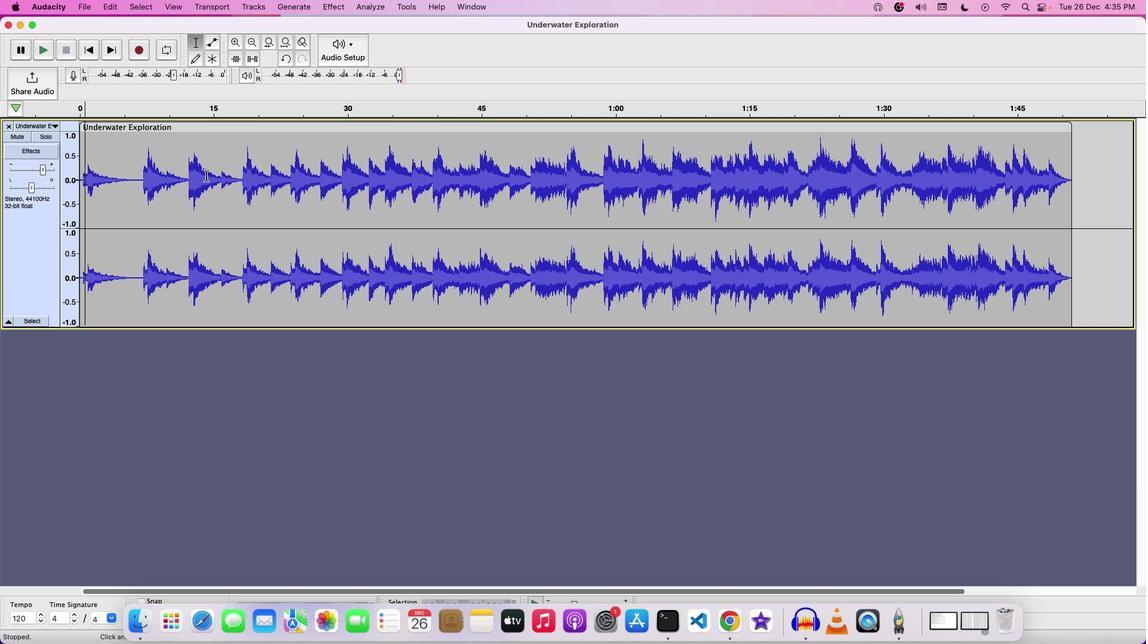 
Action: Mouse pressed left at (204, 174)
Screenshot: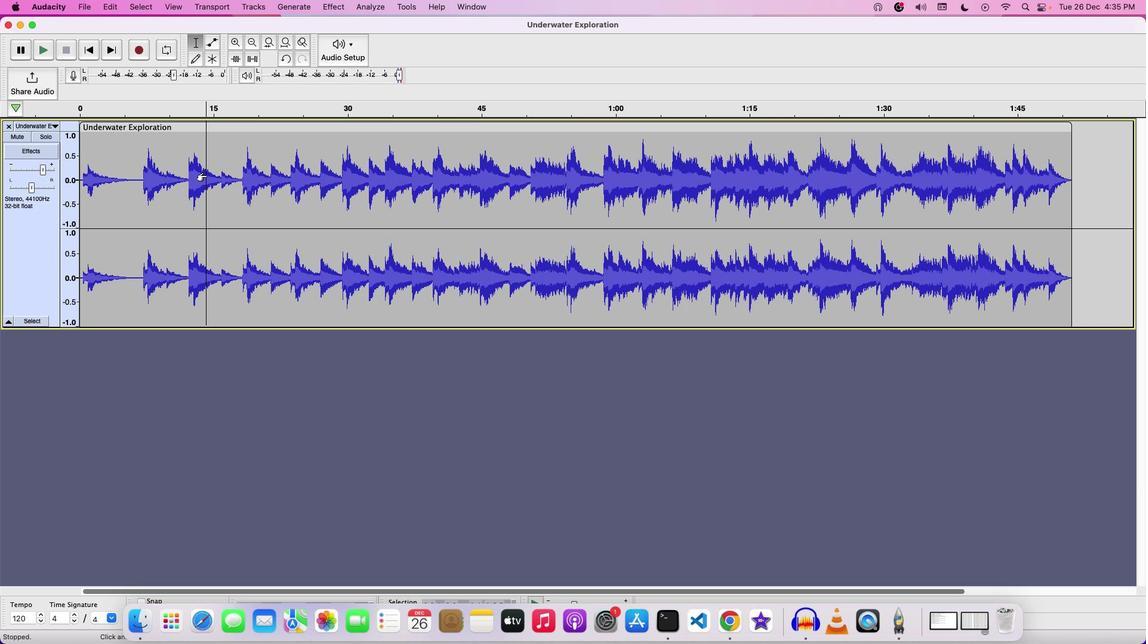 
Action: Mouse pressed left at (204, 174)
Screenshot: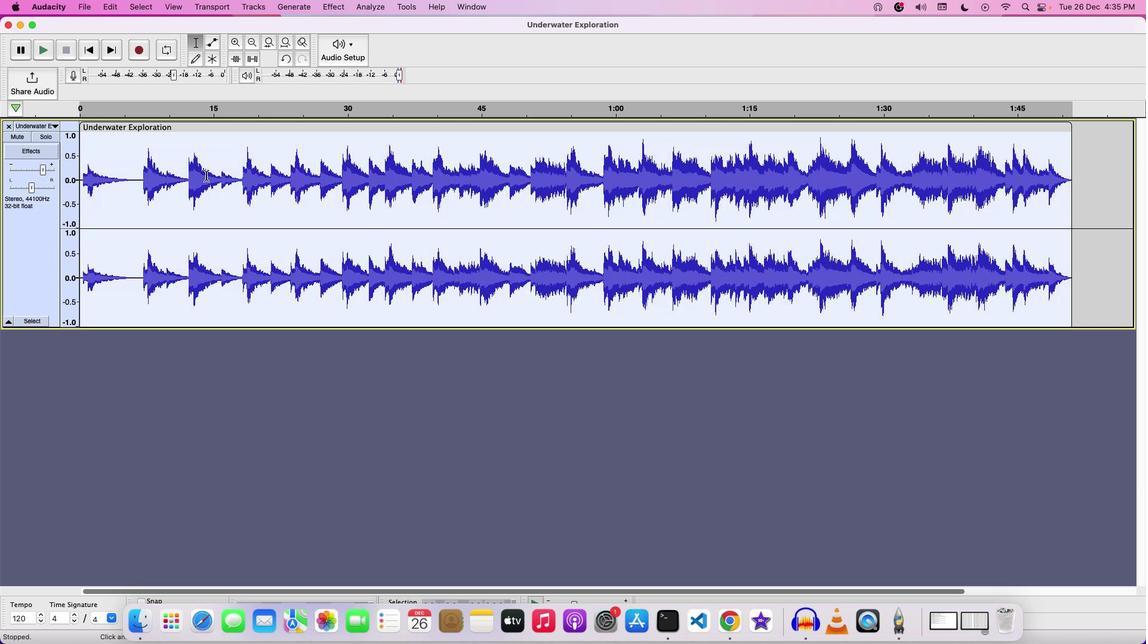
Action: Mouse moved to (326, 5)
Screenshot: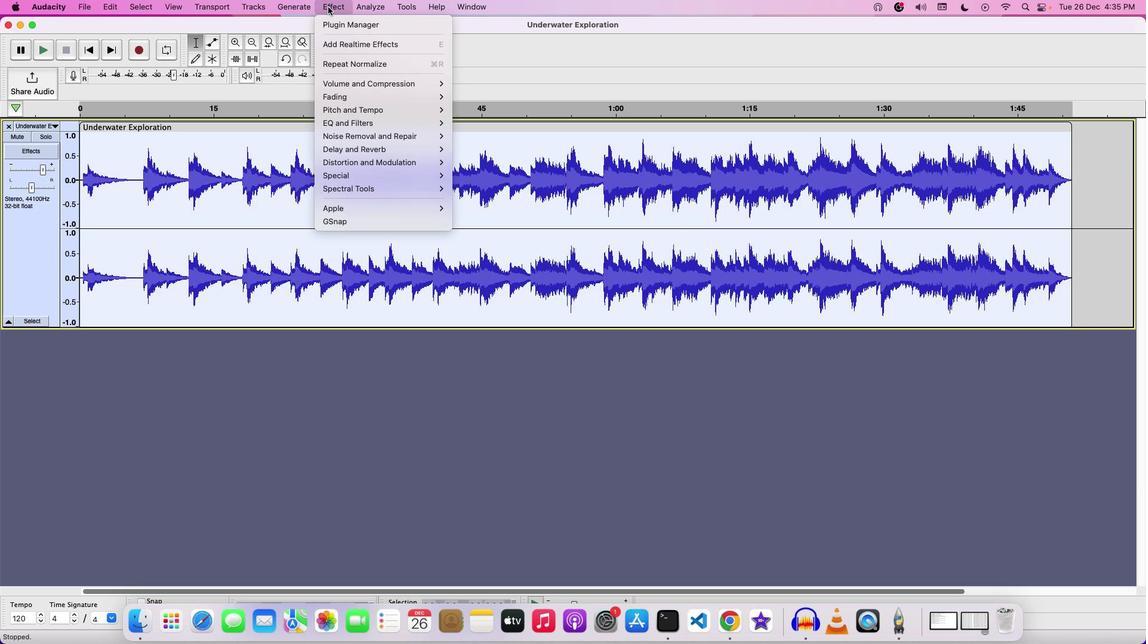 
Action: Mouse pressed left at (326, 5)
Screenshot: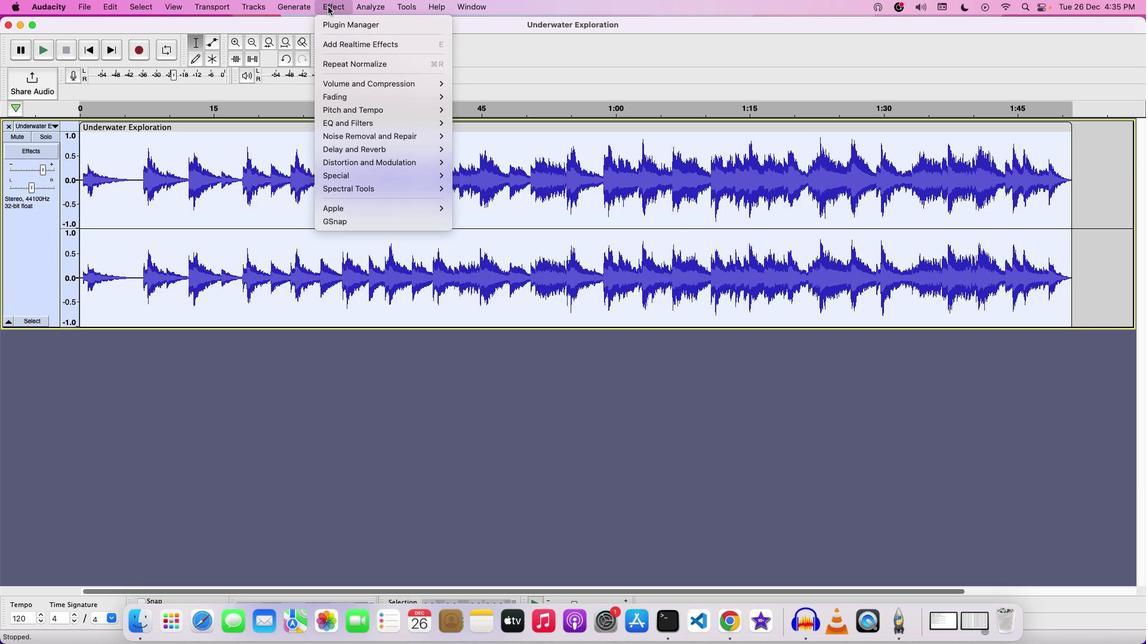 
Action: Mouse moved to (465, 171)
Screenshot: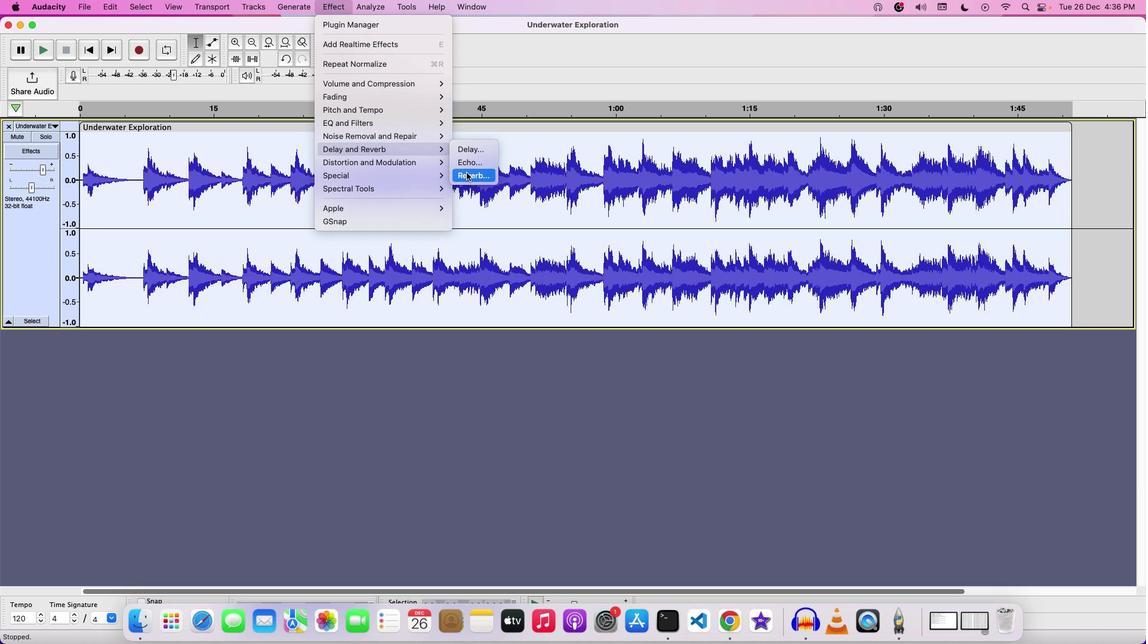 
Action: Mouse pressed left at (465, 171)
Screenshot: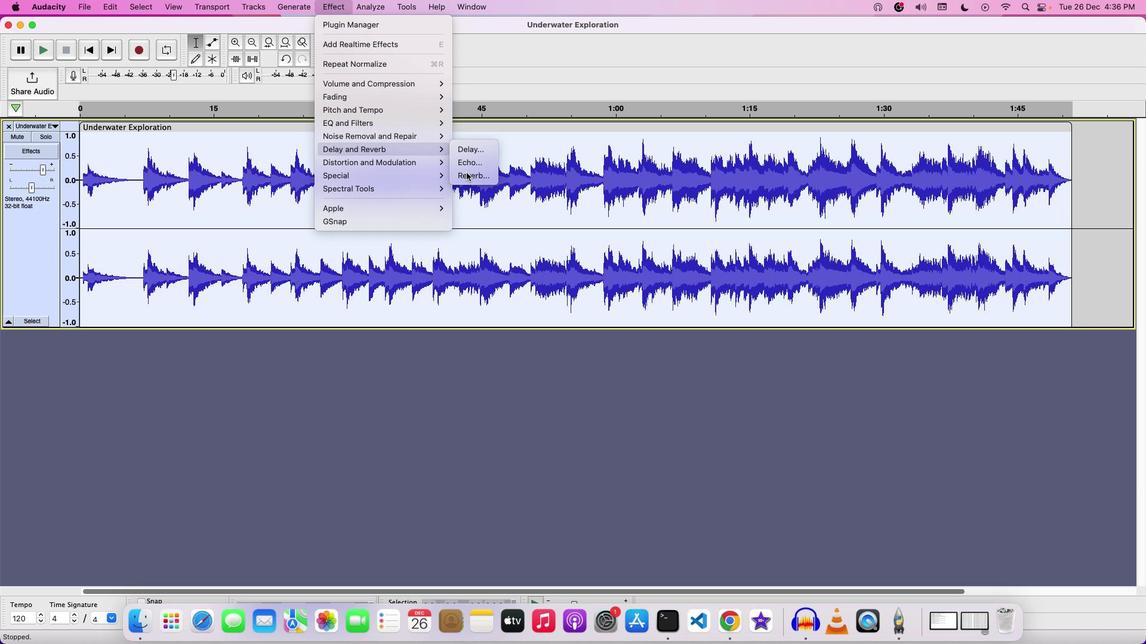 
Action: Mouse moved to (621, 261)
Screenshot: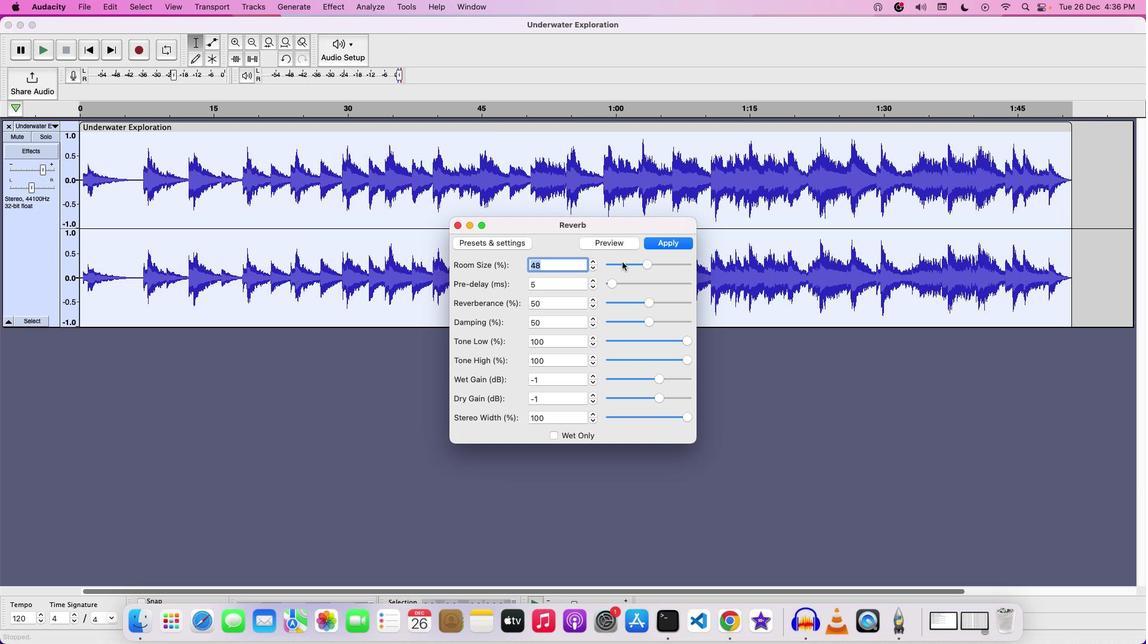 
Action: Mouse pressed left at (621, 261)
Screenshot: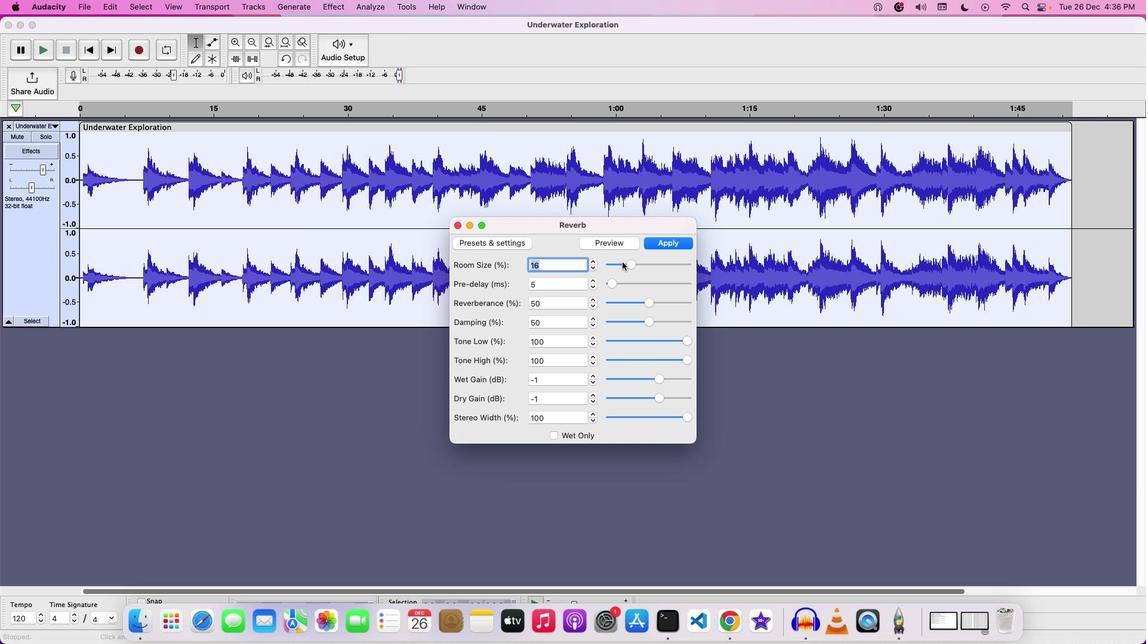 
Action: Mouse moved to (620, 244)
Screenshot: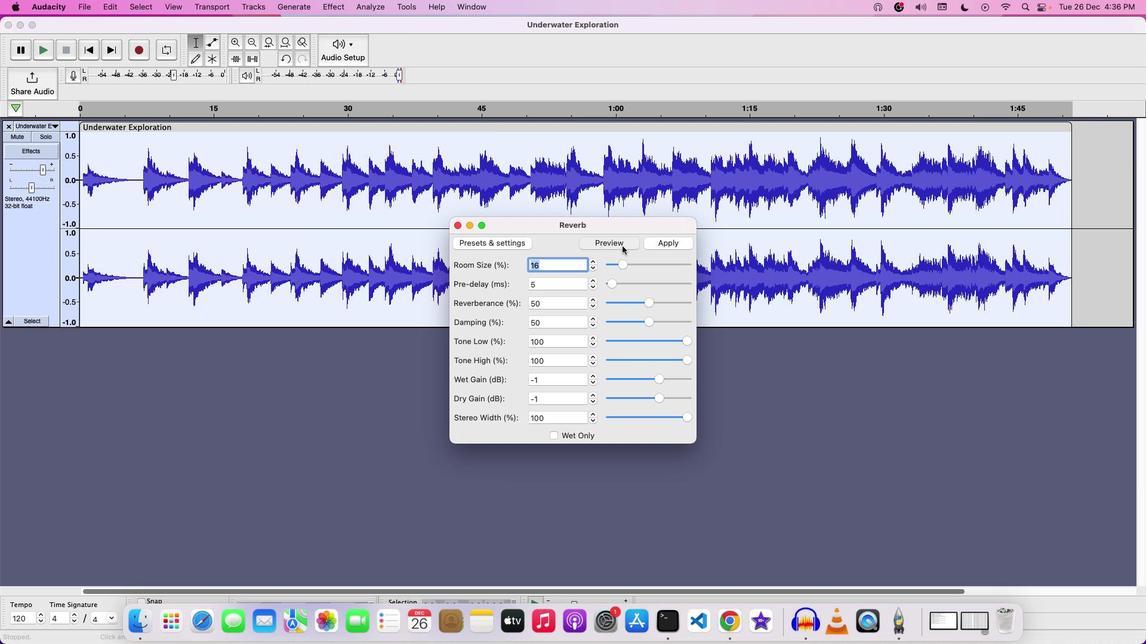 
Action: Mouse pressed left at (620, 244)
Screenshot: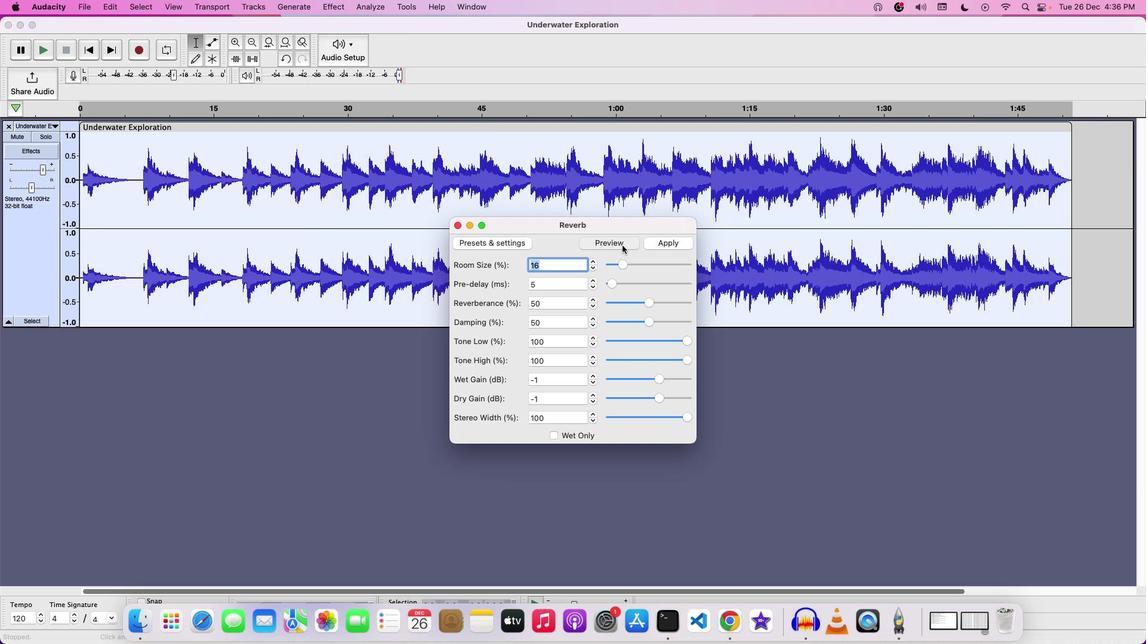 
Action: Mouse moved to (666, 239)
Screenshot: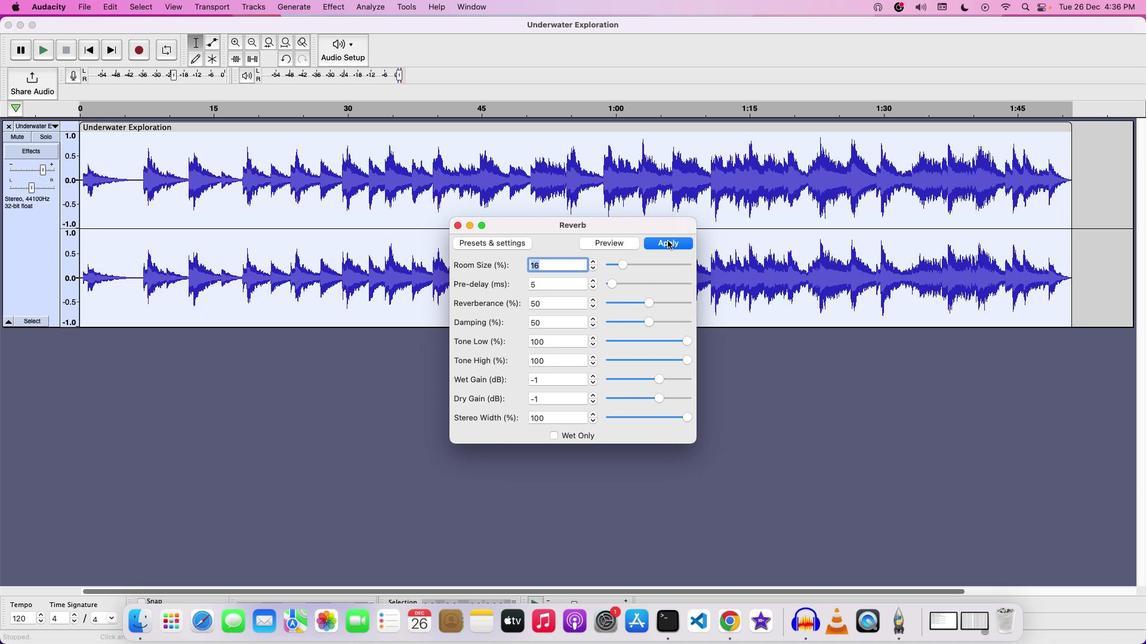 
Action: Mouse pressed left at (666, 239)
Screenshot: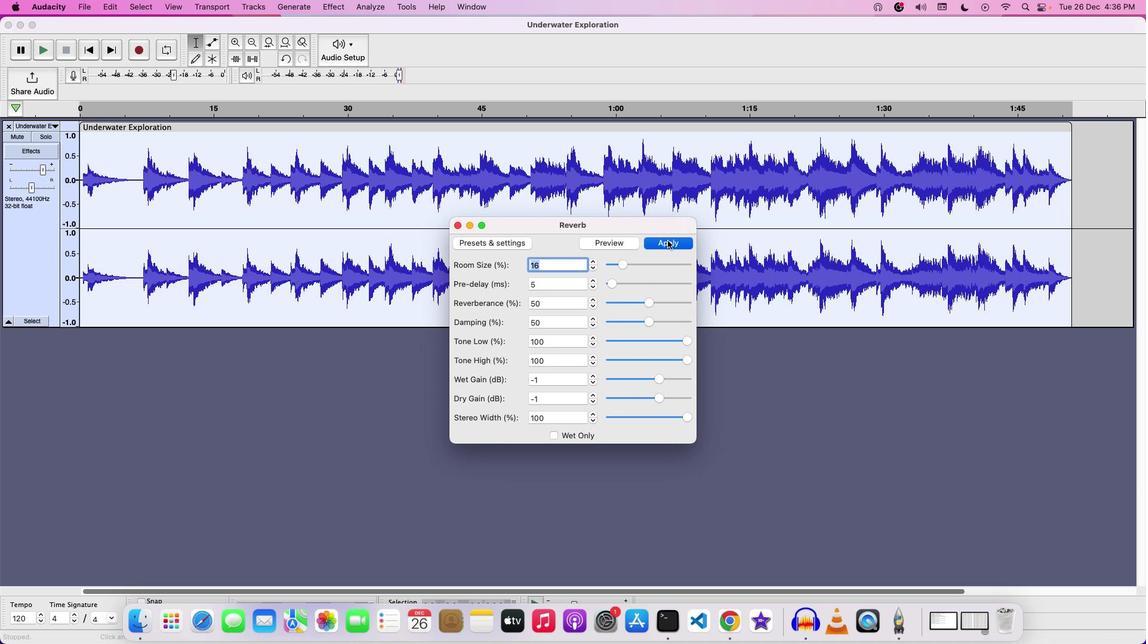 
Action: Mouse moved to (218, 112)
Screenshot: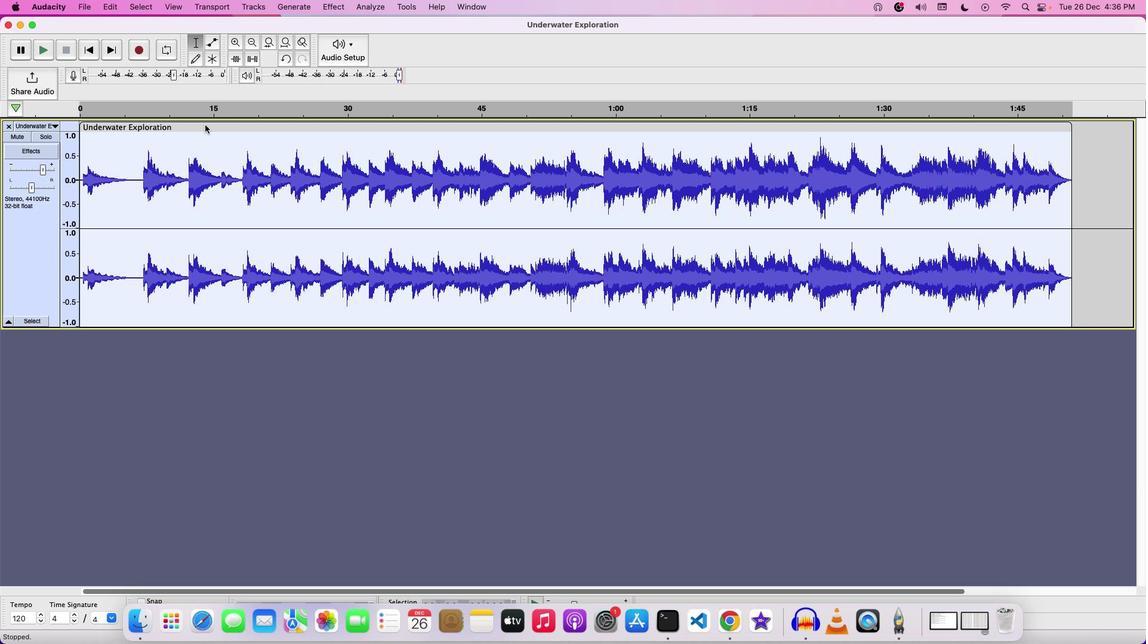 
Action: Key pressed Key.space
Screenshot: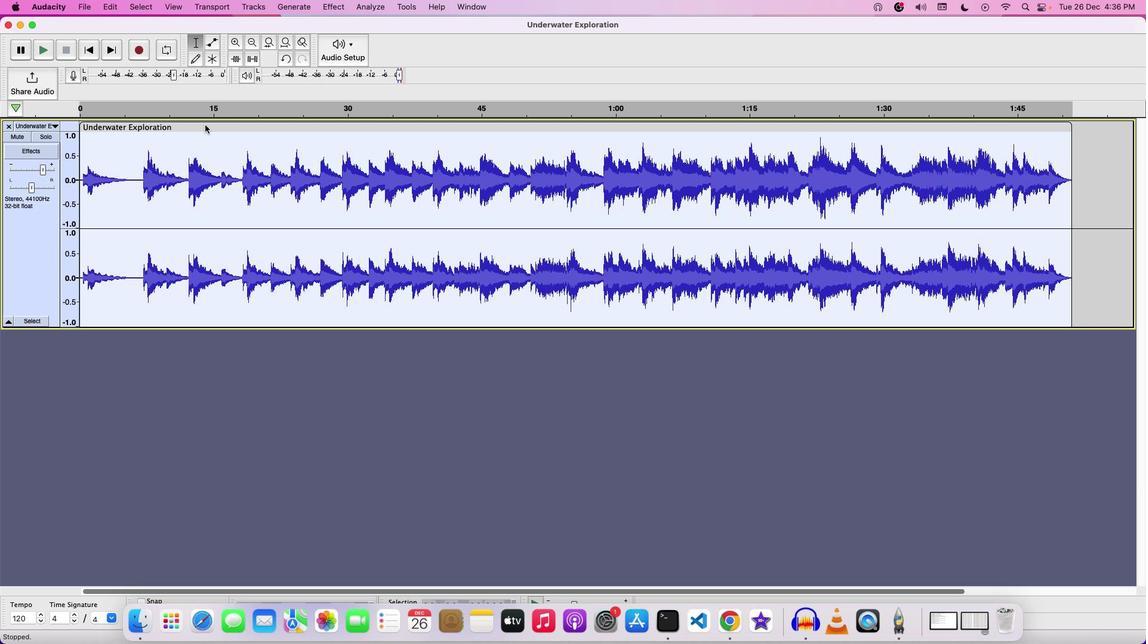 
Action: Mouse moved to (43, 170)
Screenshot: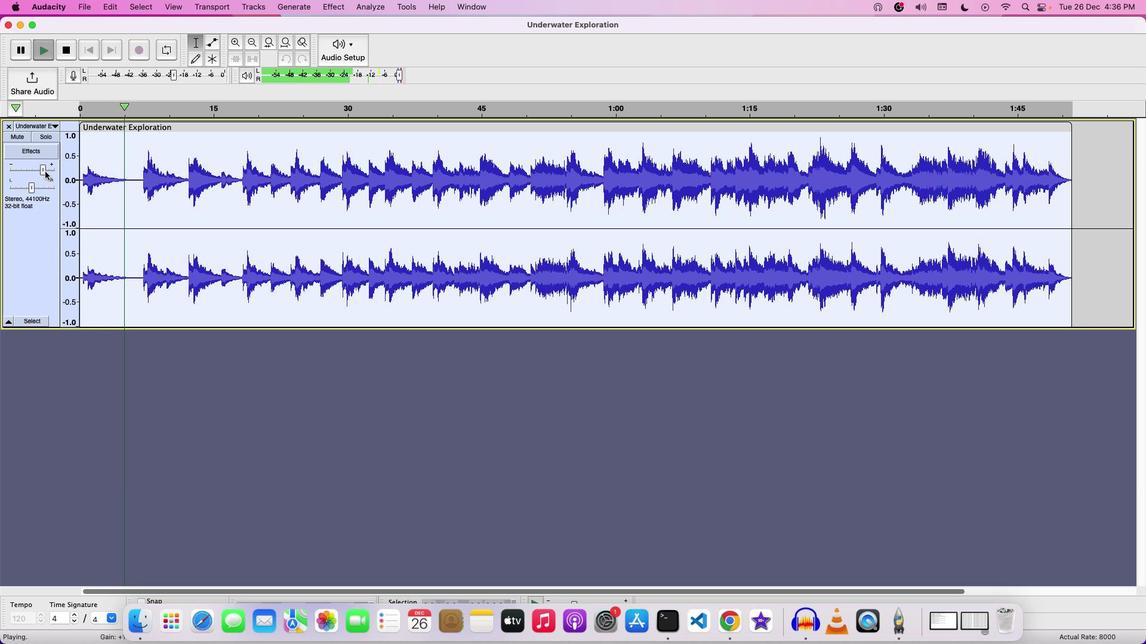 
Action: Mouse pressed left at (43, 170)
Screenshot: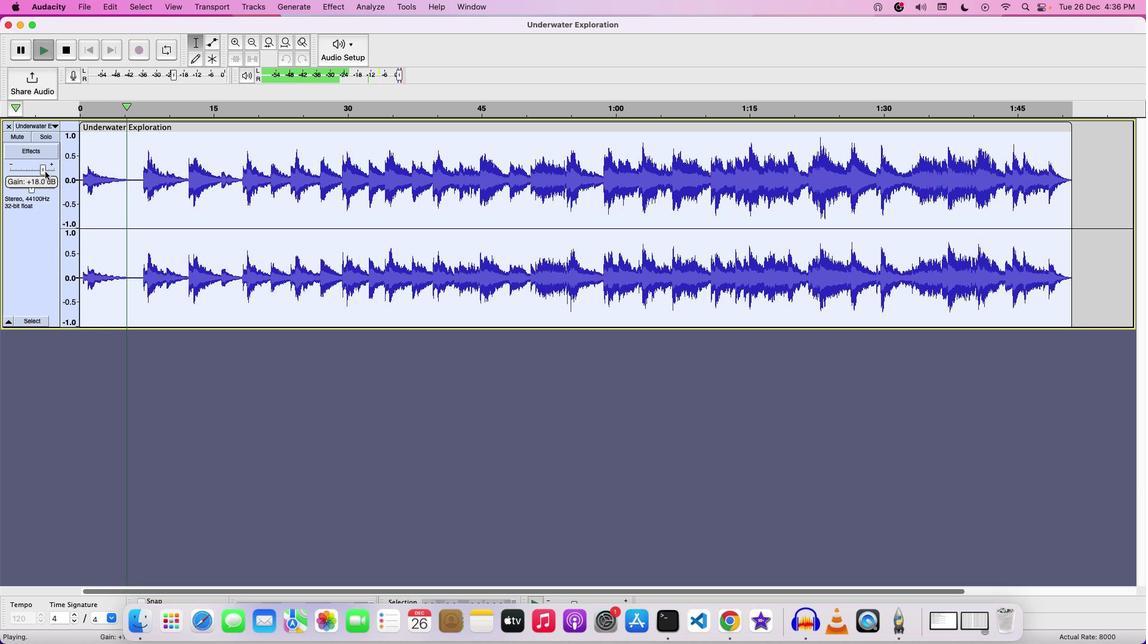 
Action: Mouse moved to (514, 204)
Screenshot: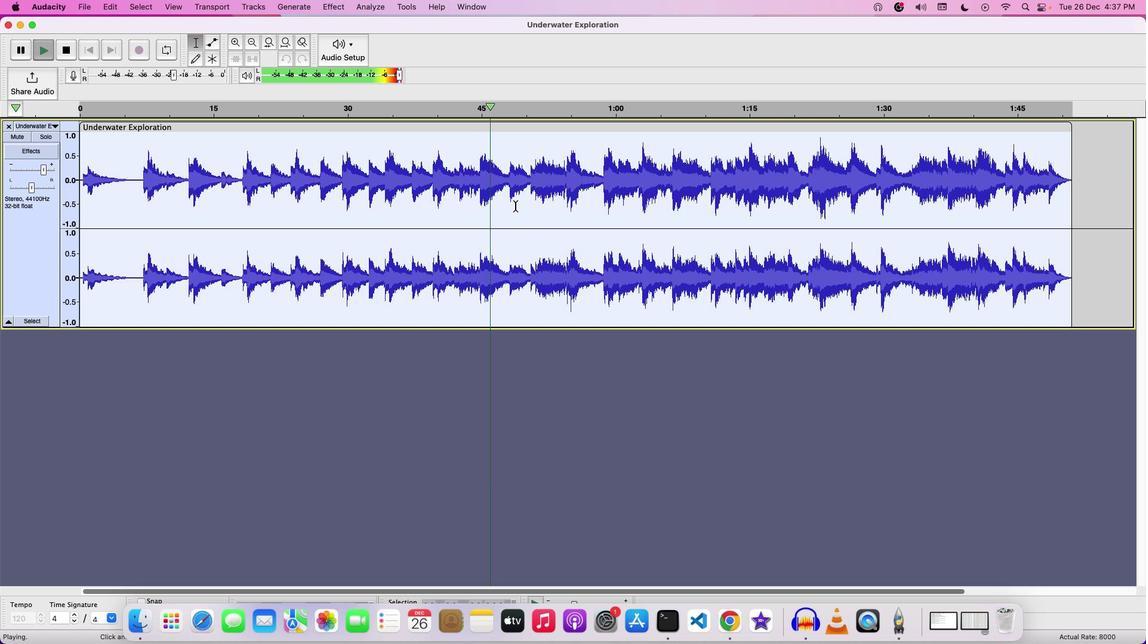 
Action: Key pressed Key.space
Screenshot: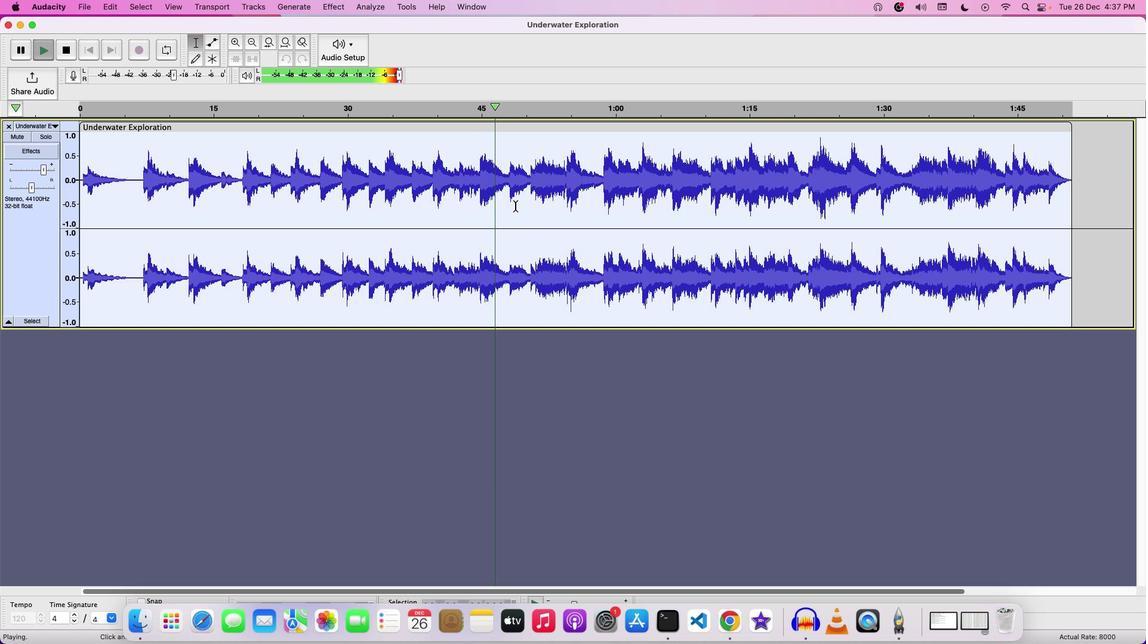 
Action: Mouse moved to (87, 9)
Screenshot: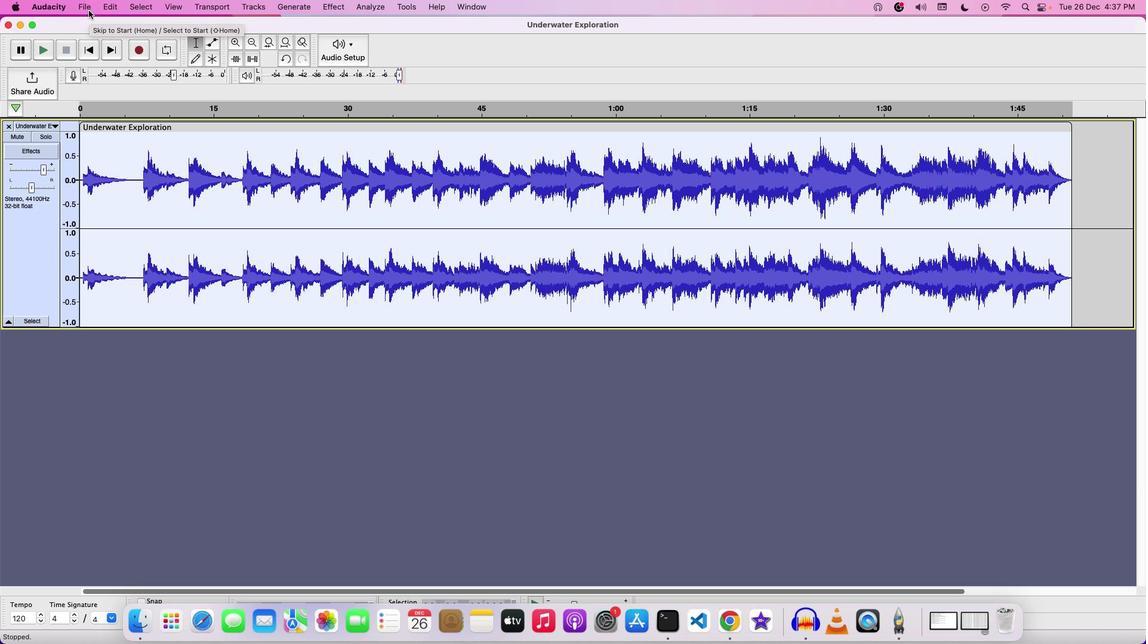 
Action: Mouse pressed left at (87, 9)
Screenshot: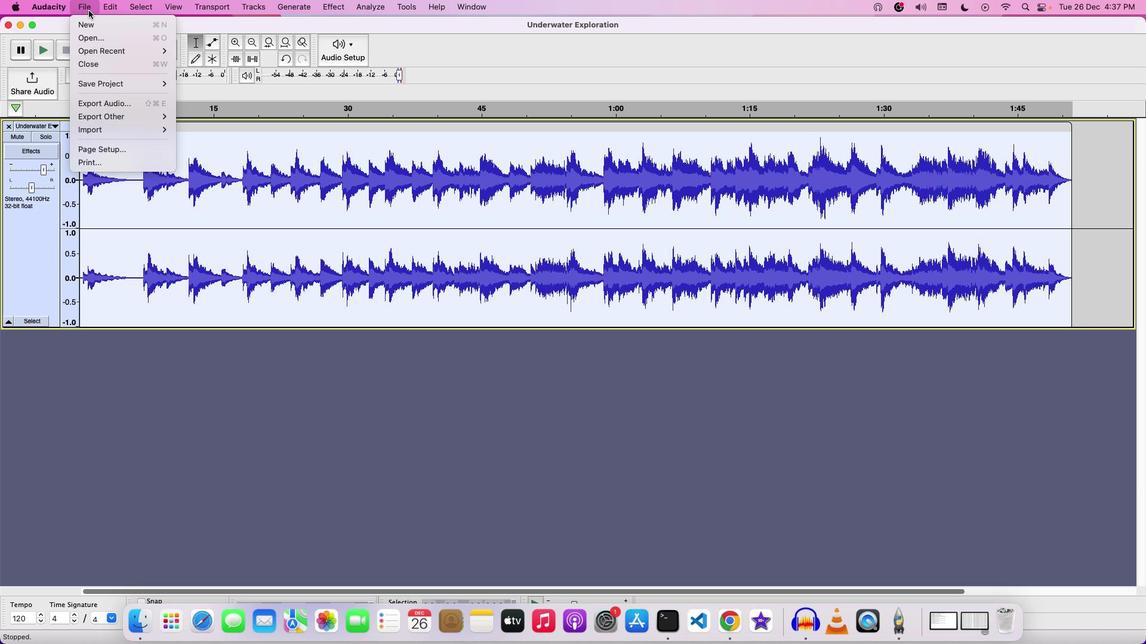 
Action: Mouse moved to (119, 76)
Screenshot: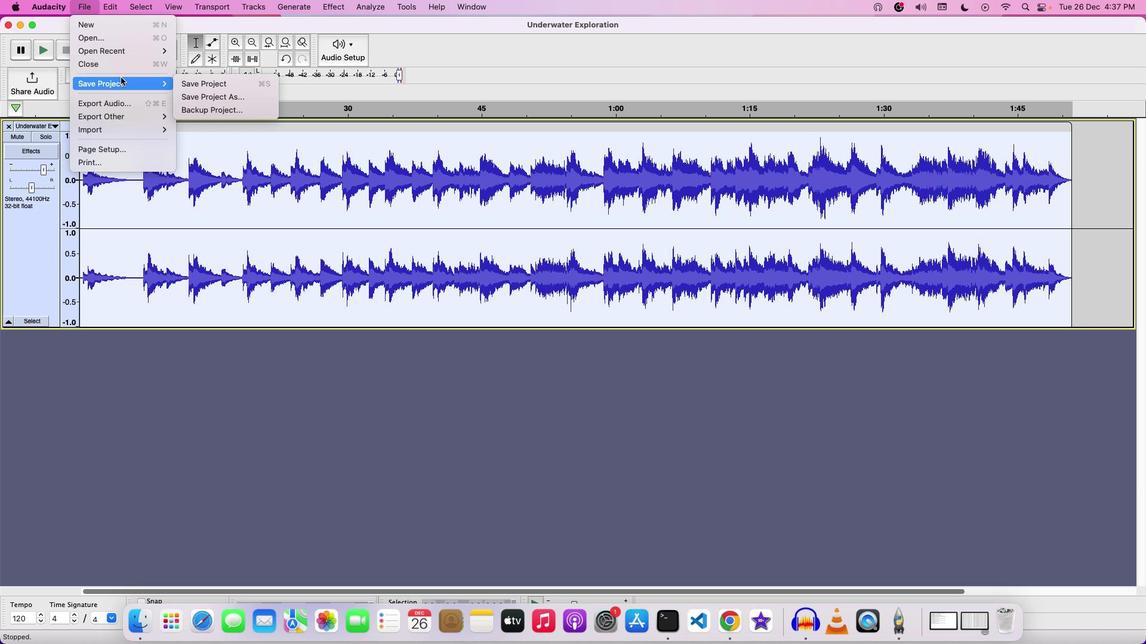 
Action: Mouse pressed left at (119, 76)
Screenshot: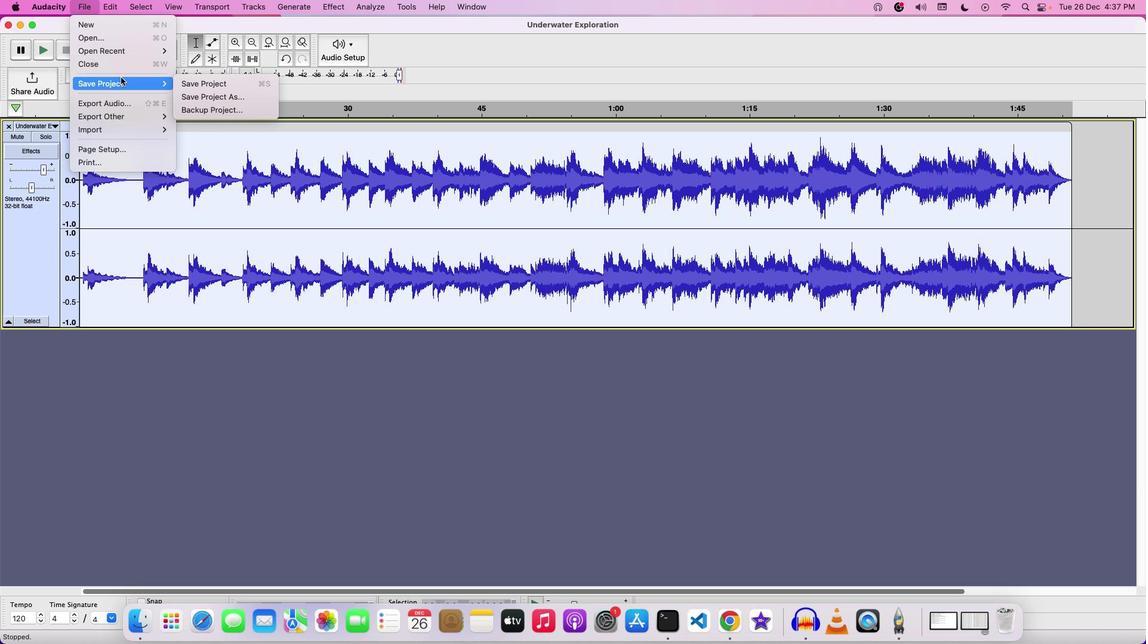 
Action: Mouse moved to (185, 82)
Screenshot: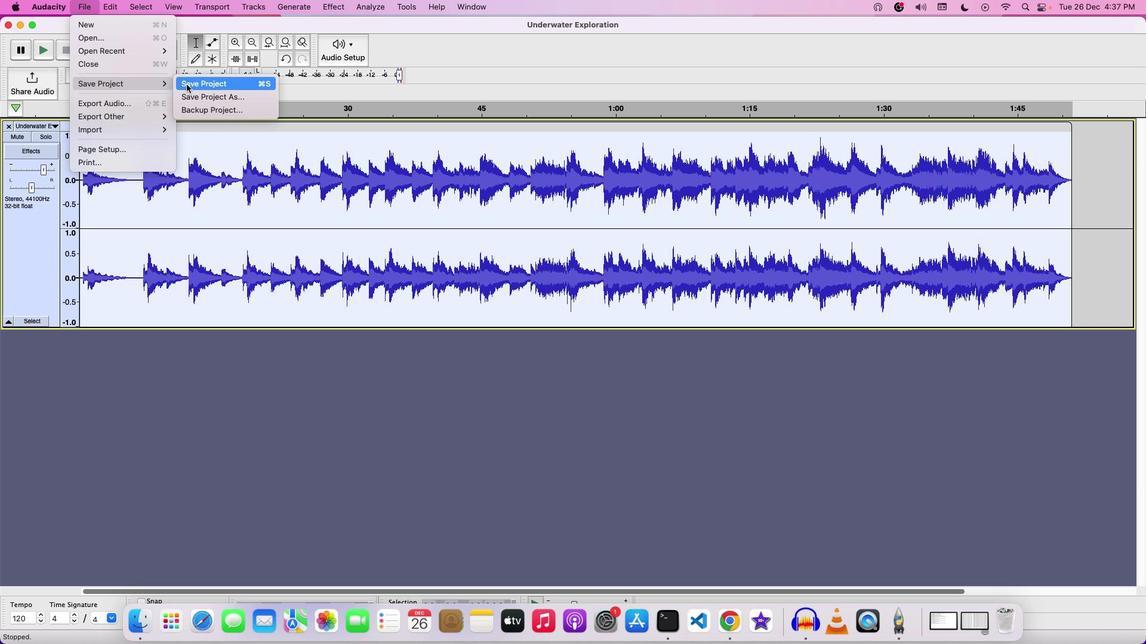 
Action: Mouse pressed left at (185, 82)
Screenshot: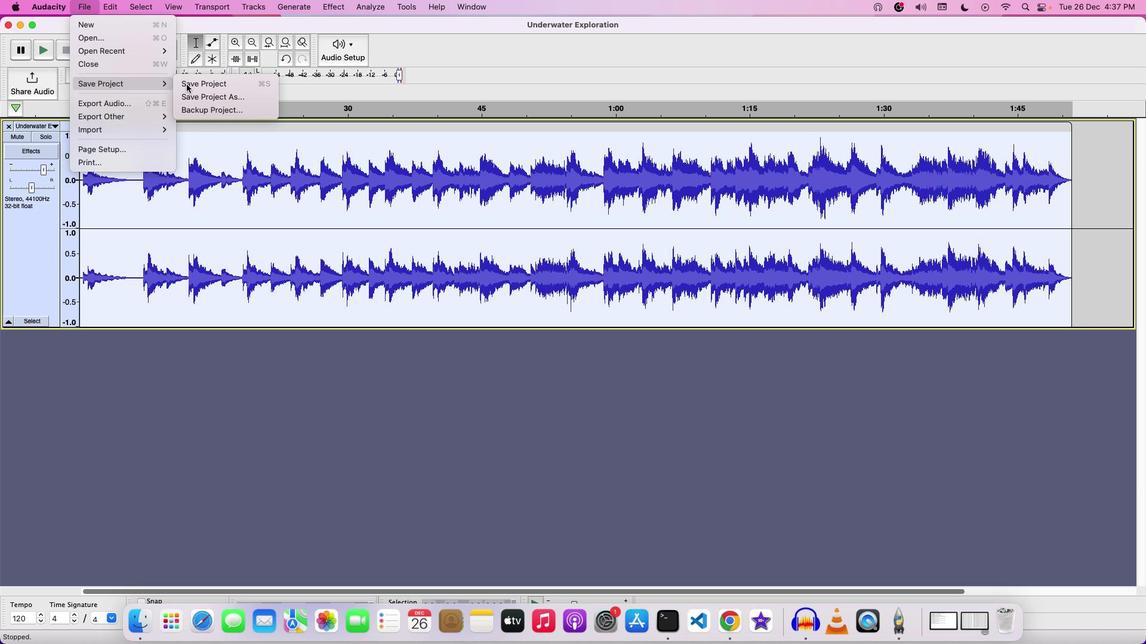 
Action: Mouse moved to (527, 170)
Screenshot: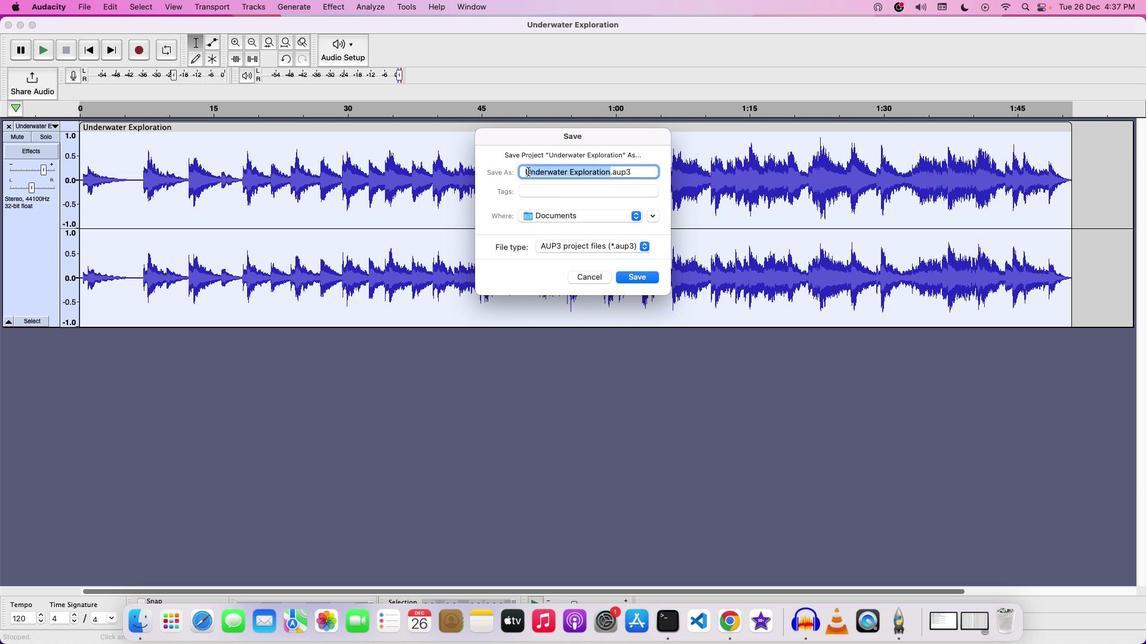 
Action: Mouse pressed left at (527, 170)
Screenshot: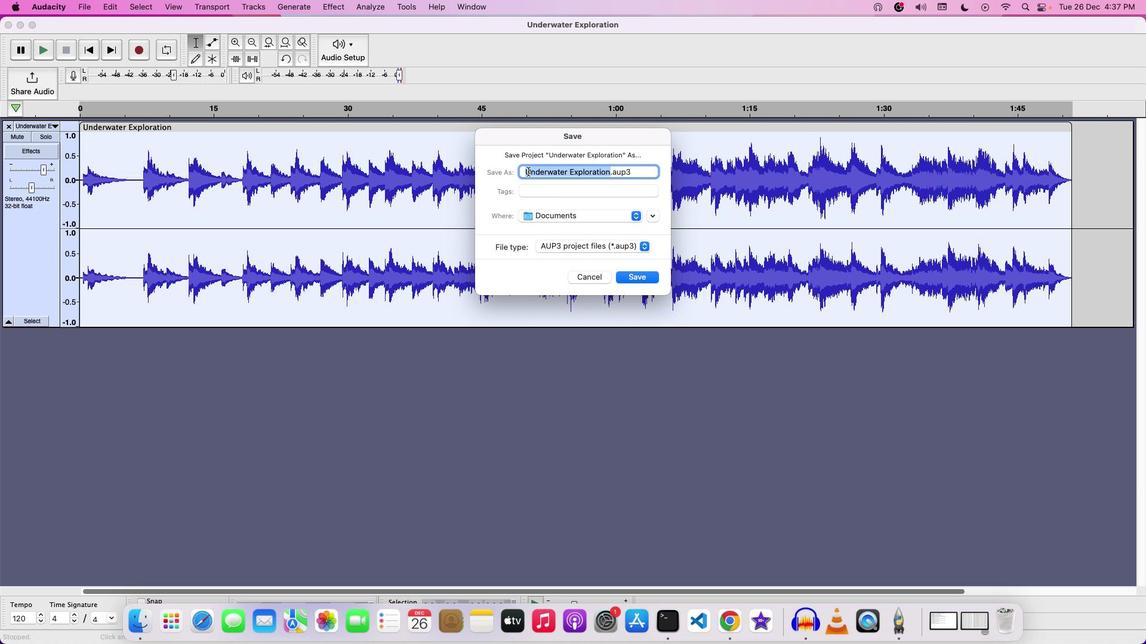 
Action: Mouse moved to (524, 169)
Screenshot: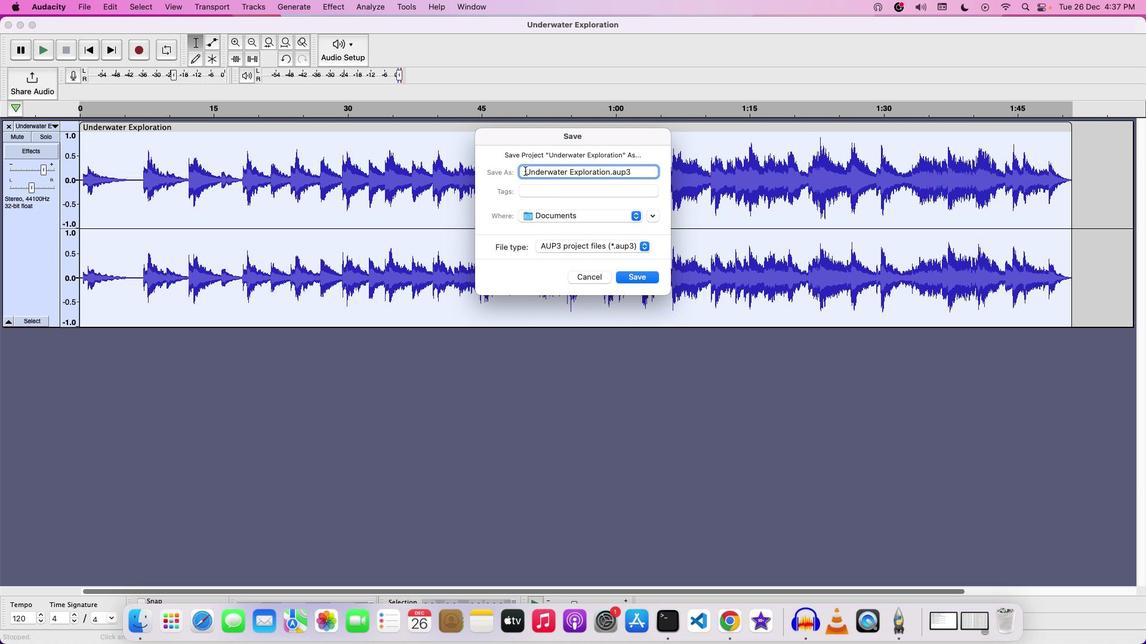 
Action: Key pressed Key.left'A''U''D''I''O''P'Key.backspaceKey.backspaceKey.backspaceKey.backspaceKey.backspaceKey.backspaceKey.caps_lock'a''u''d''i''o'Key.space'f''o''r'Key.spaceKey.leftKey.leftKey.leftKey.leftKey.leftKey.leftKey.leftKey.leftKey.leftKey.left'e''n''h''a''n''c''e''d'Key.space
Screenshot: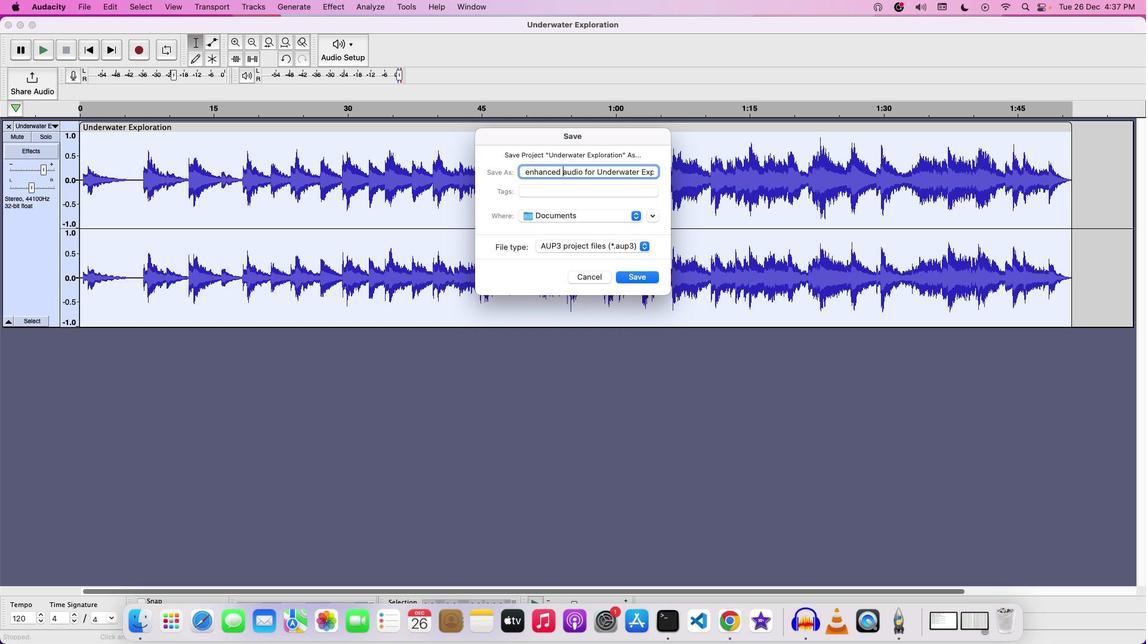 
Action: Mouse moved to (645, 278)
Screenshot: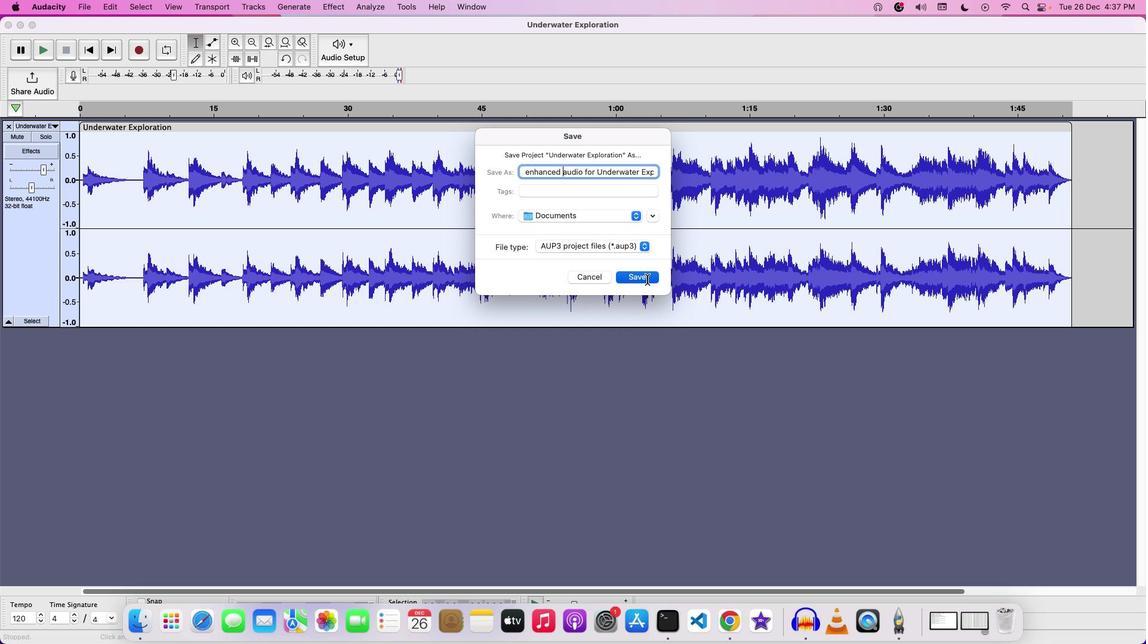 
Action: Mouse pressed left at (645, 278)
Screenshot: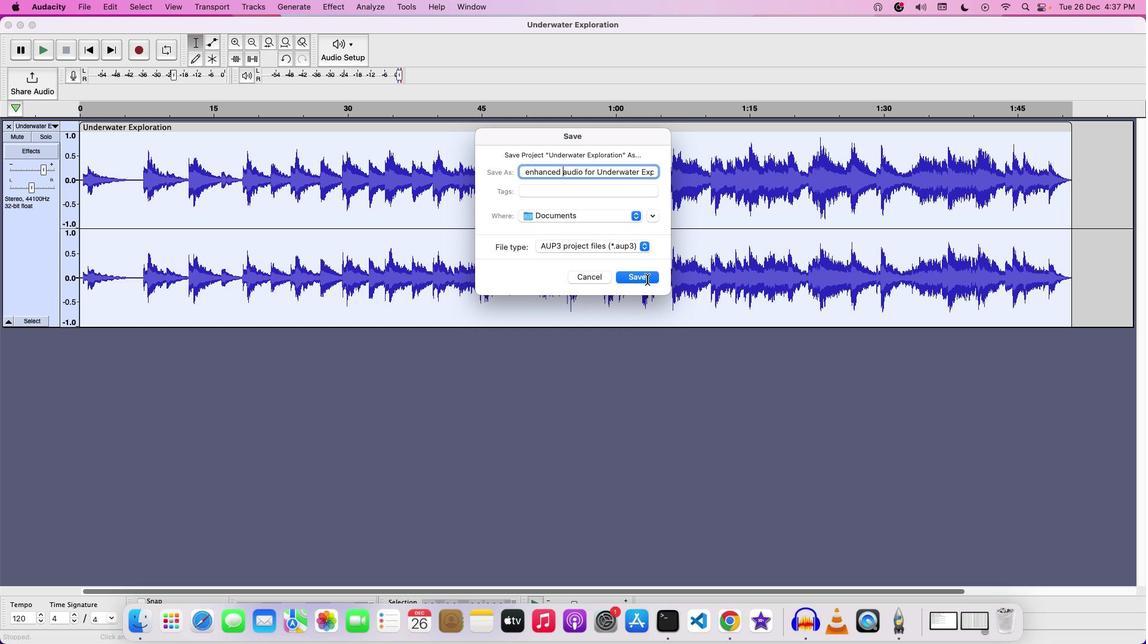 
Action: Mouse moved to (607, 300)
Screenshot: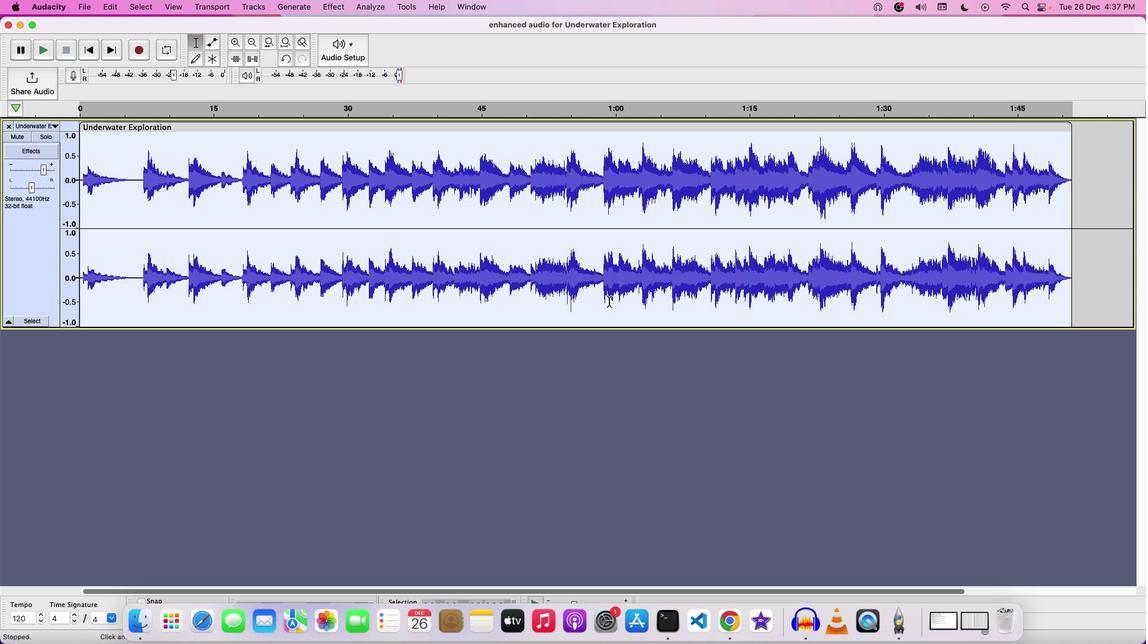 
